 Task: Add Himalaya Kids Bubble Gum Toothpaste to the cart.
Action: Mouse moved to (286, 139)
Screenshot: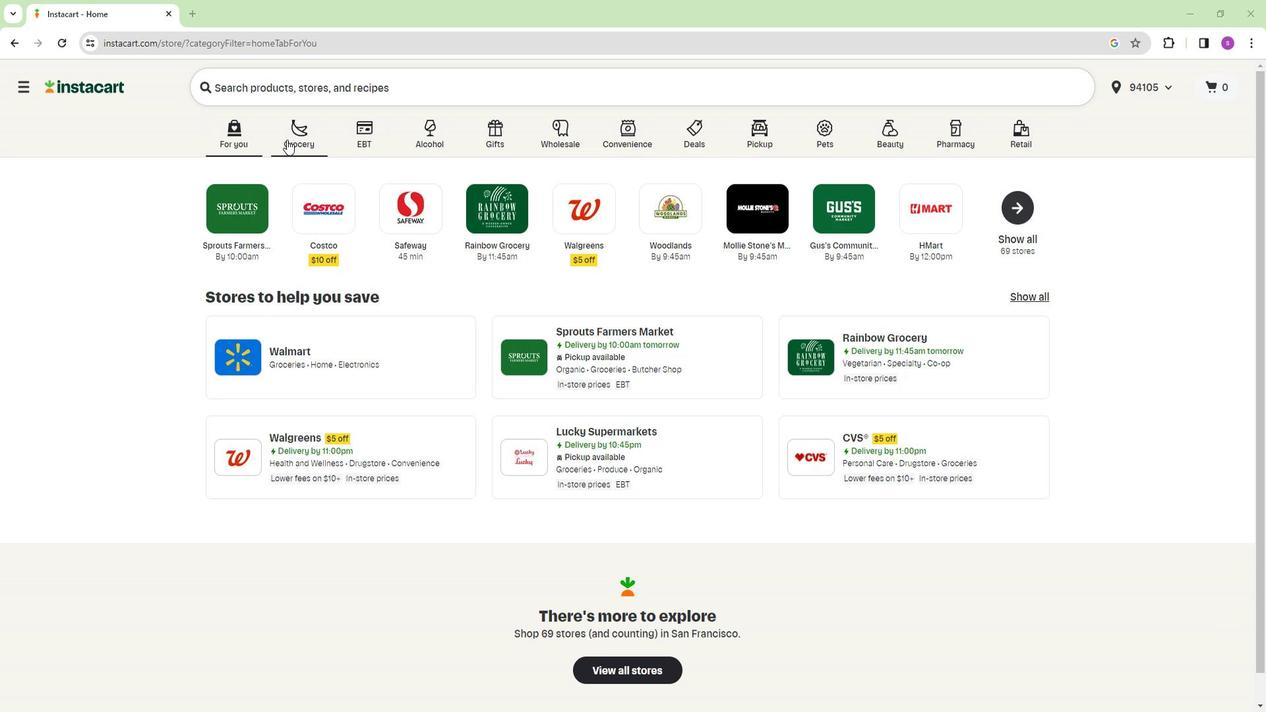 
Action: Mouse pressed left at (286, 139)
Screenshot: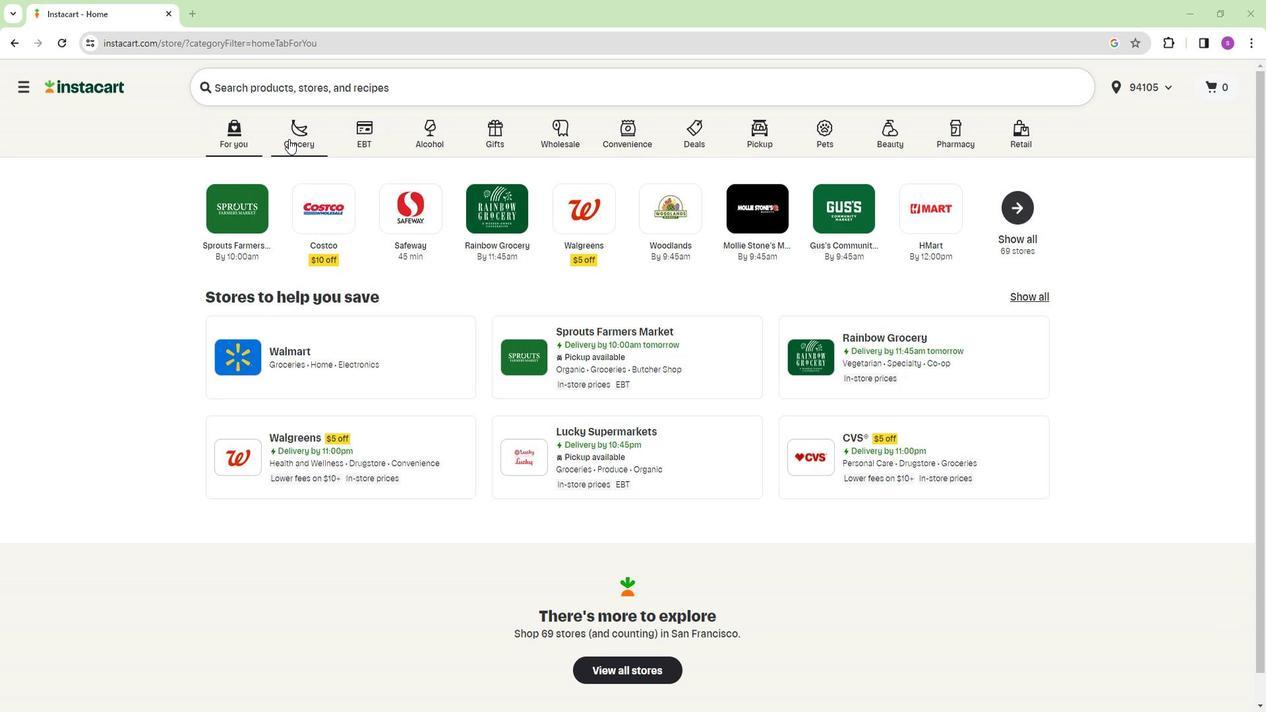 
Action: Mouse moved to (818, 217)
Screenshot: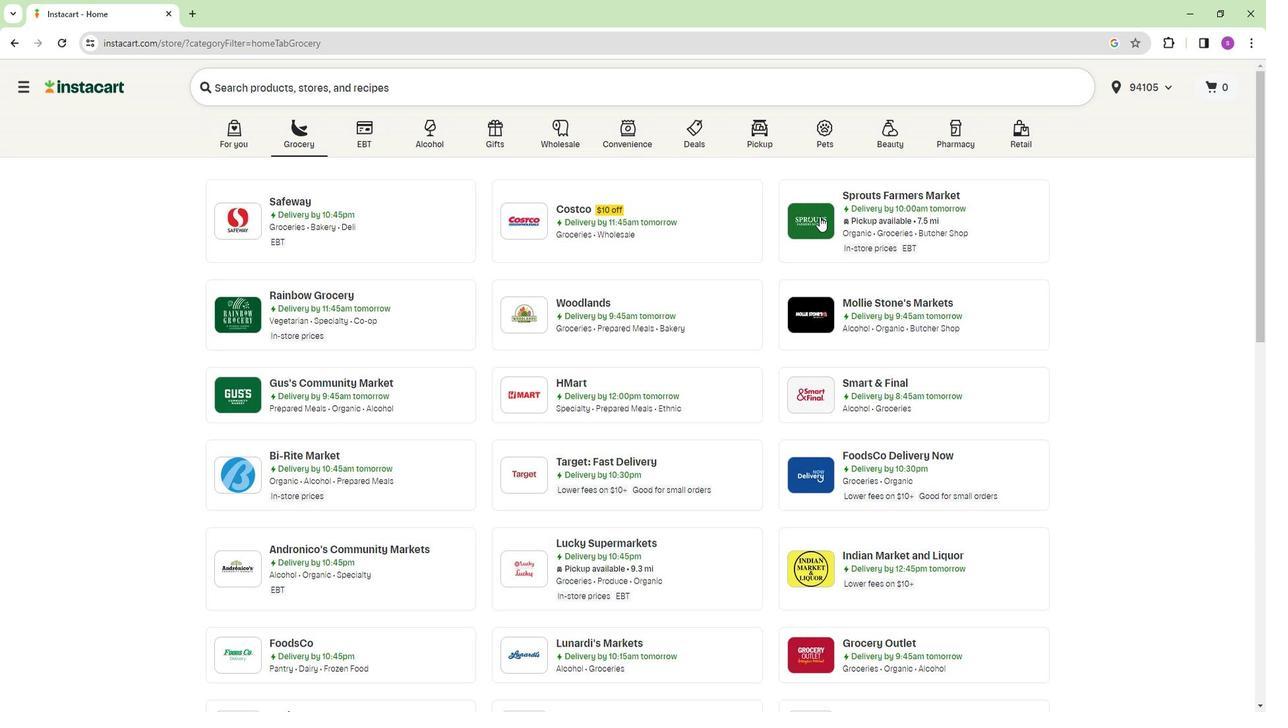 
Action: Mouse pressed left at (818, 217)
Screenshot: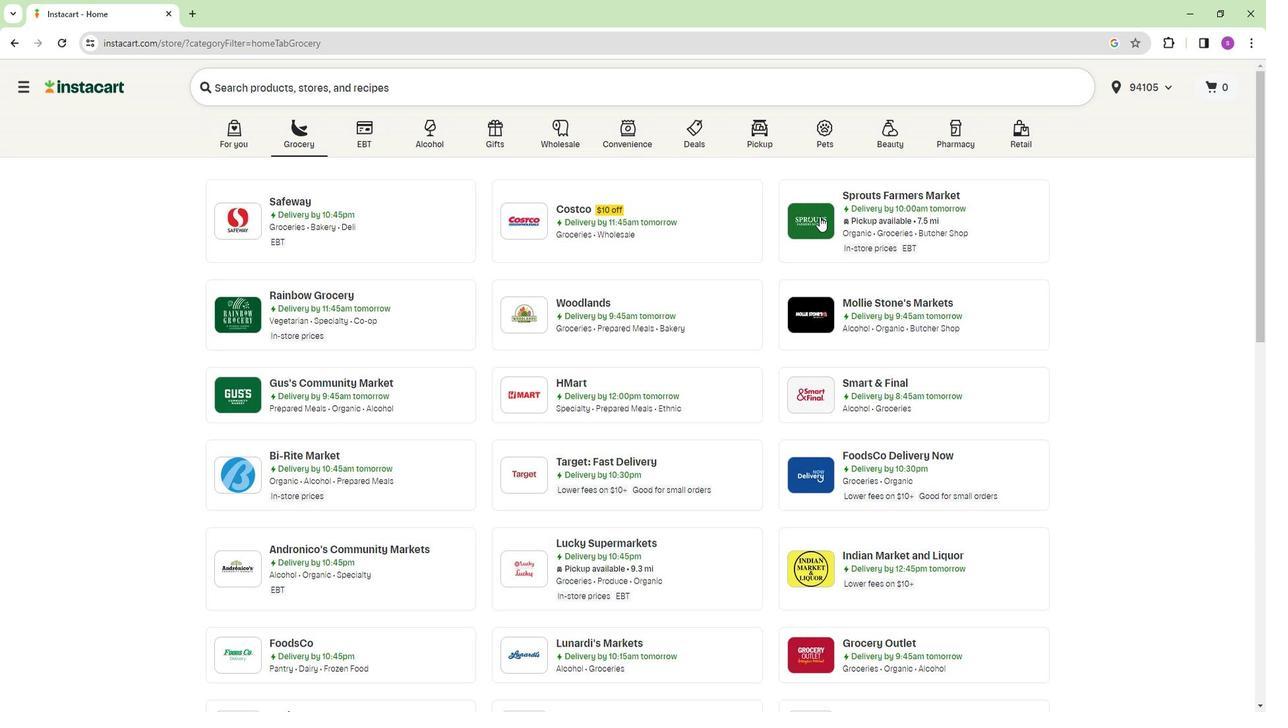 
Action: Mouse moved to (134, 380)
Screenshot: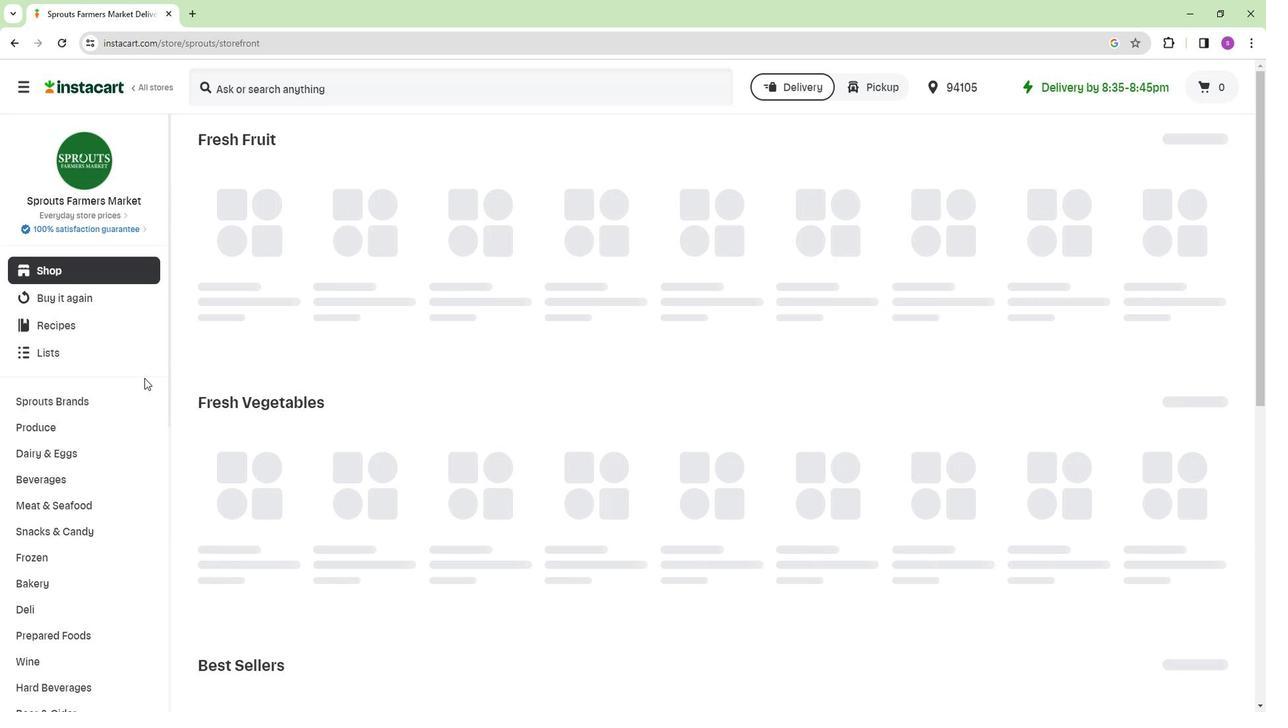
Action: Mouse scrolled (134, 380) with delta (0, 0)
Screenshot: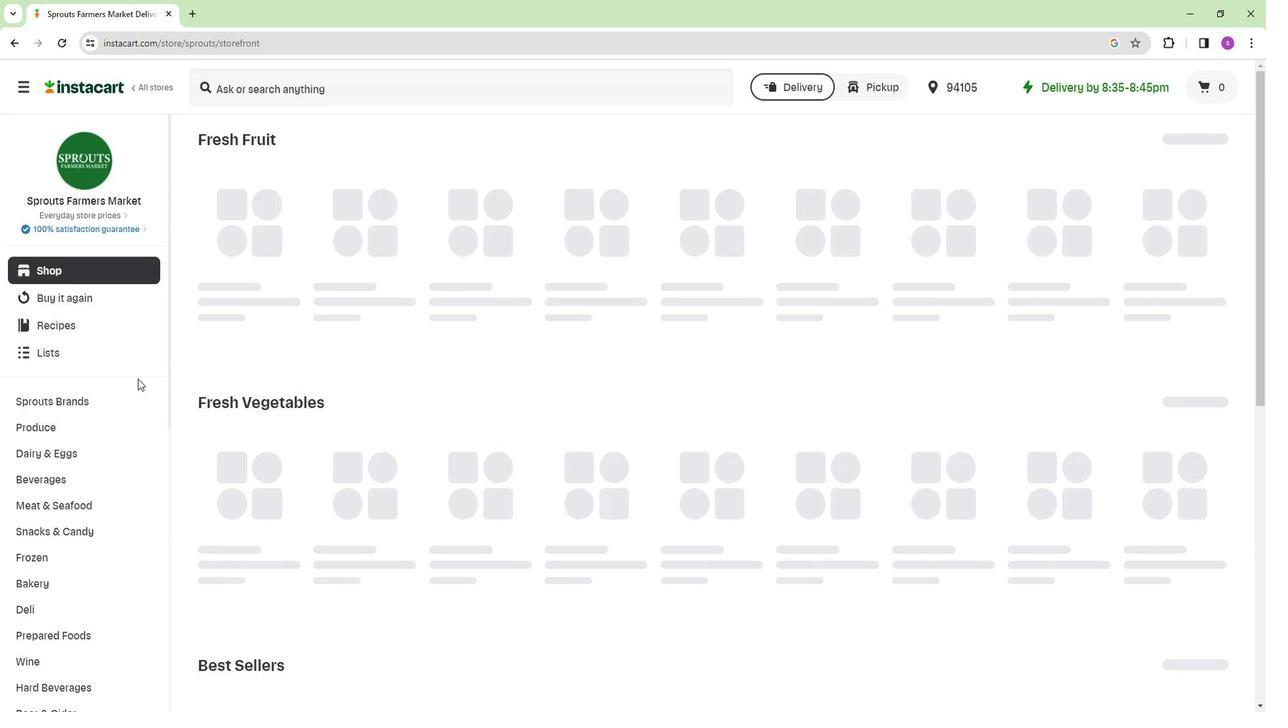 
Action: Mouse scrolled (134, 380) with delta (0, 0)
Screenshot: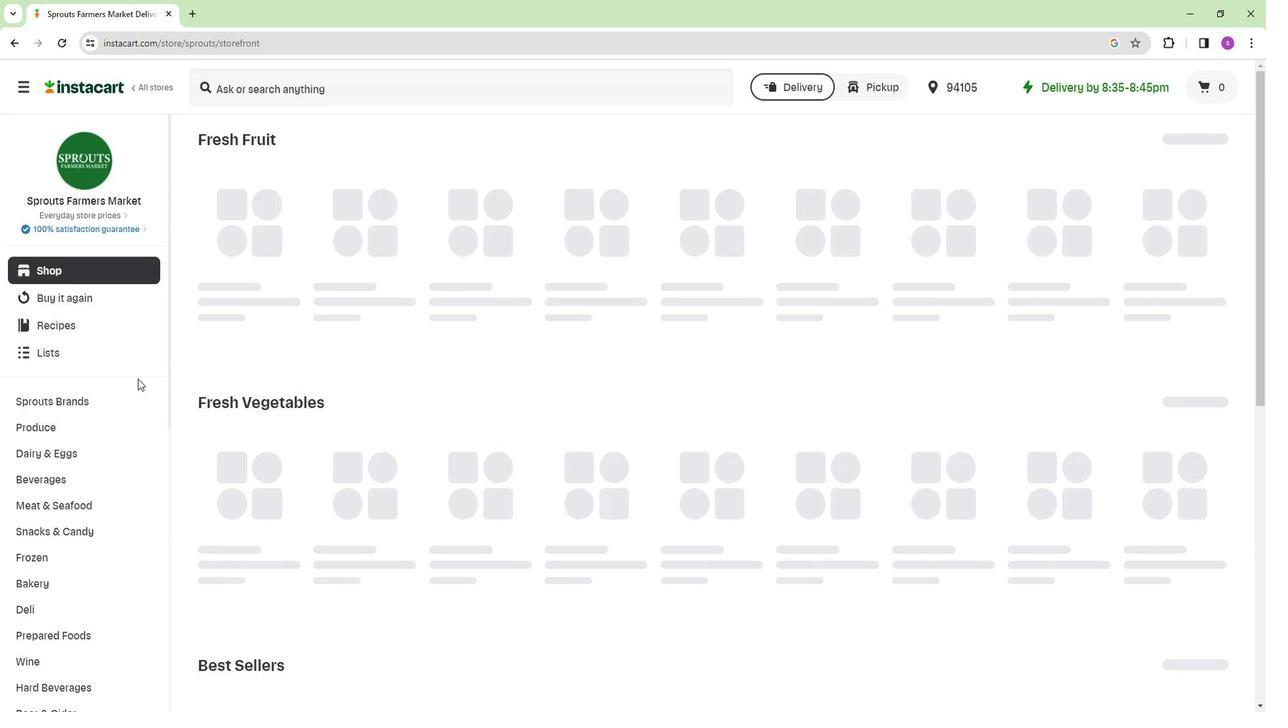 
Action: Mouse scrolled (134, 380) with delta (0, 0)
Screenshot: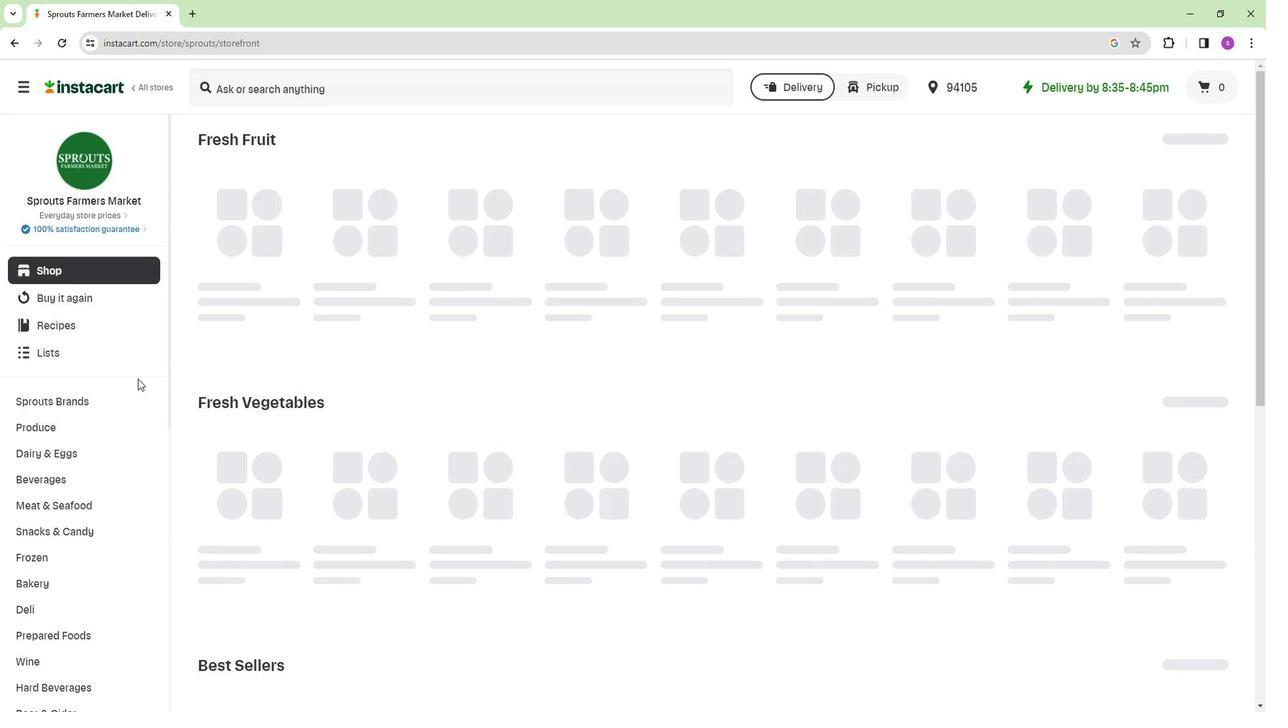 
Action: Mouse scrolled (134, 380) with delta (0, 0)
Screenshot: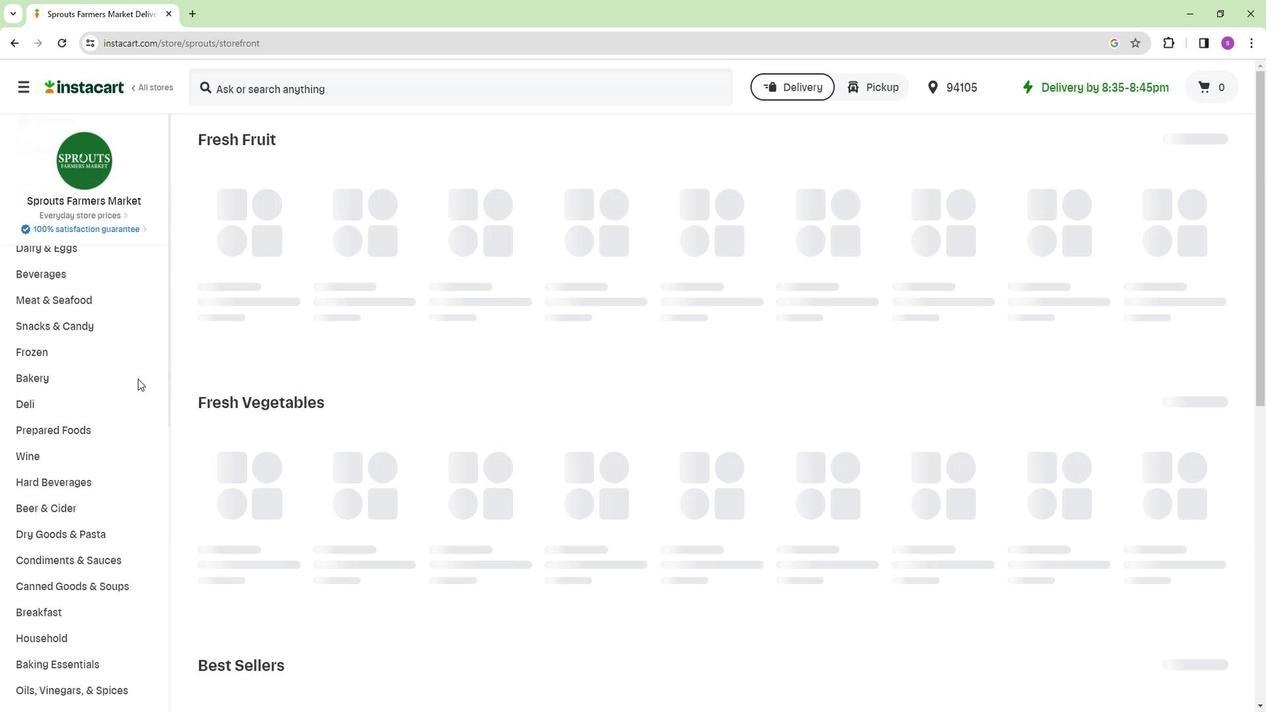 
Action: Mouse scrolled (134, 380) with delta (0, 0)
Screenshot: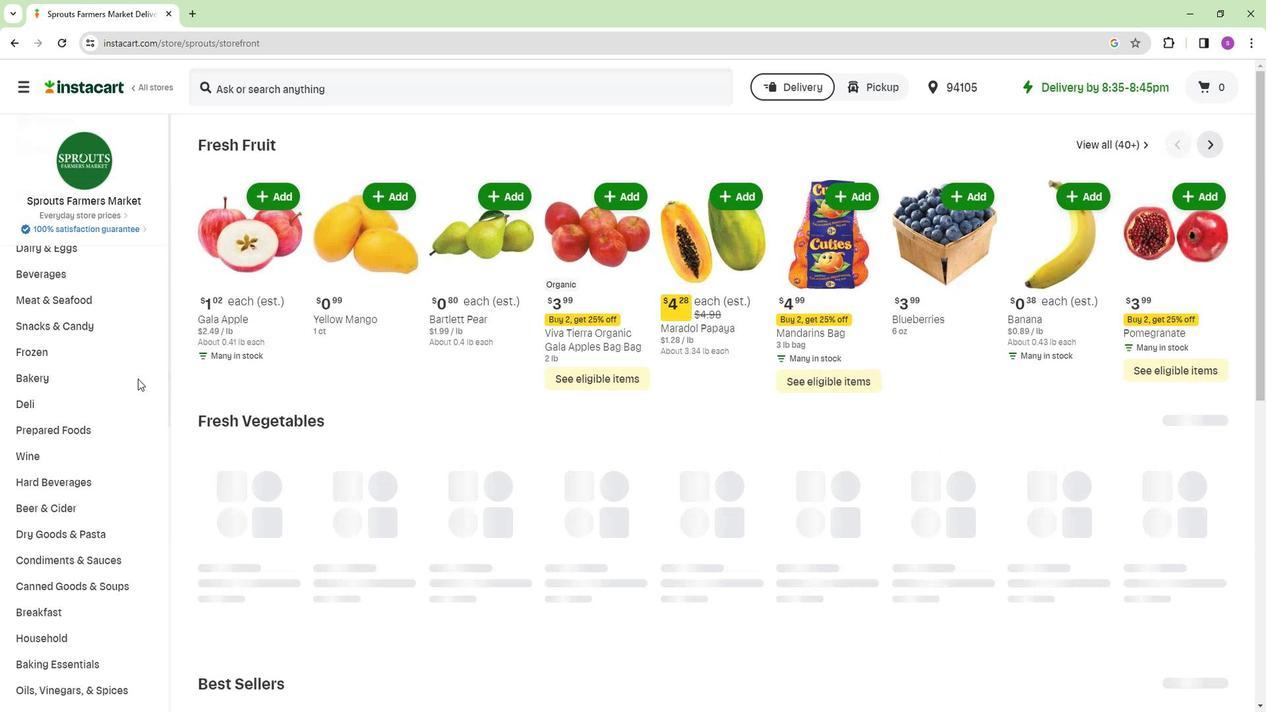 
Action: Mouse moved to (96, 525)
Screenshot: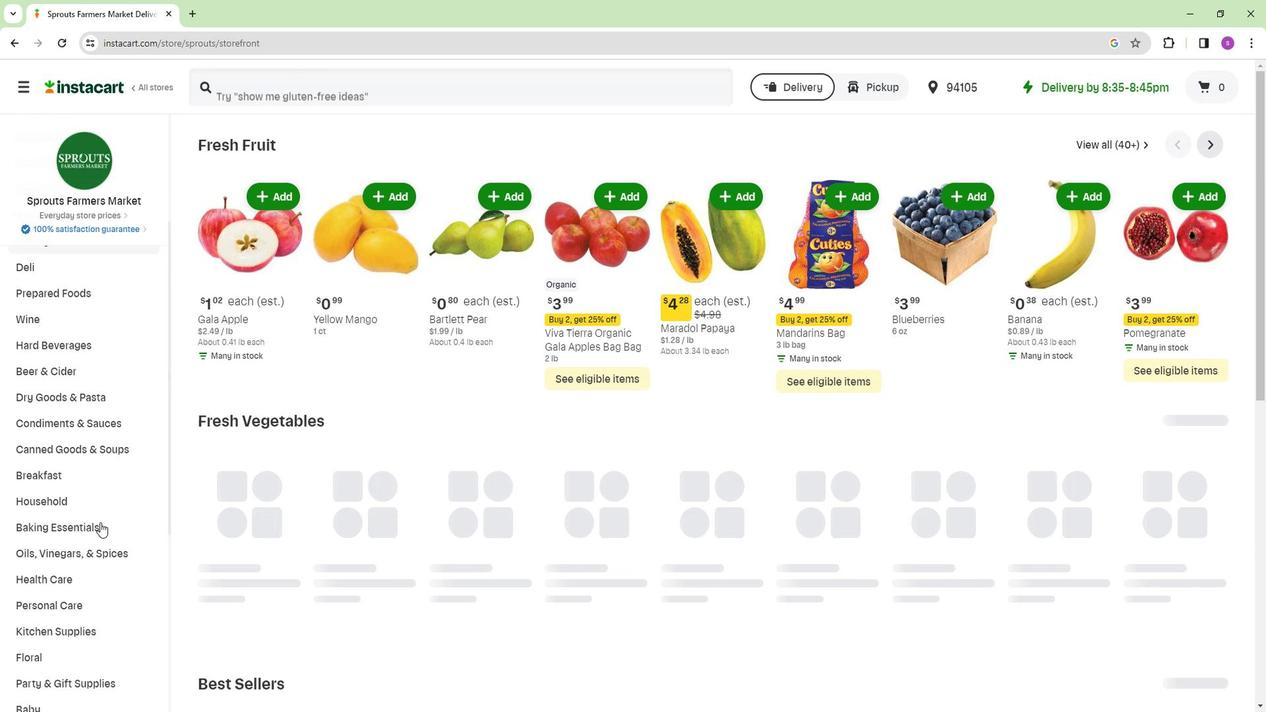 
Action: Mouse scrolled (96, 524) with delta (0, 0)
Screenshot: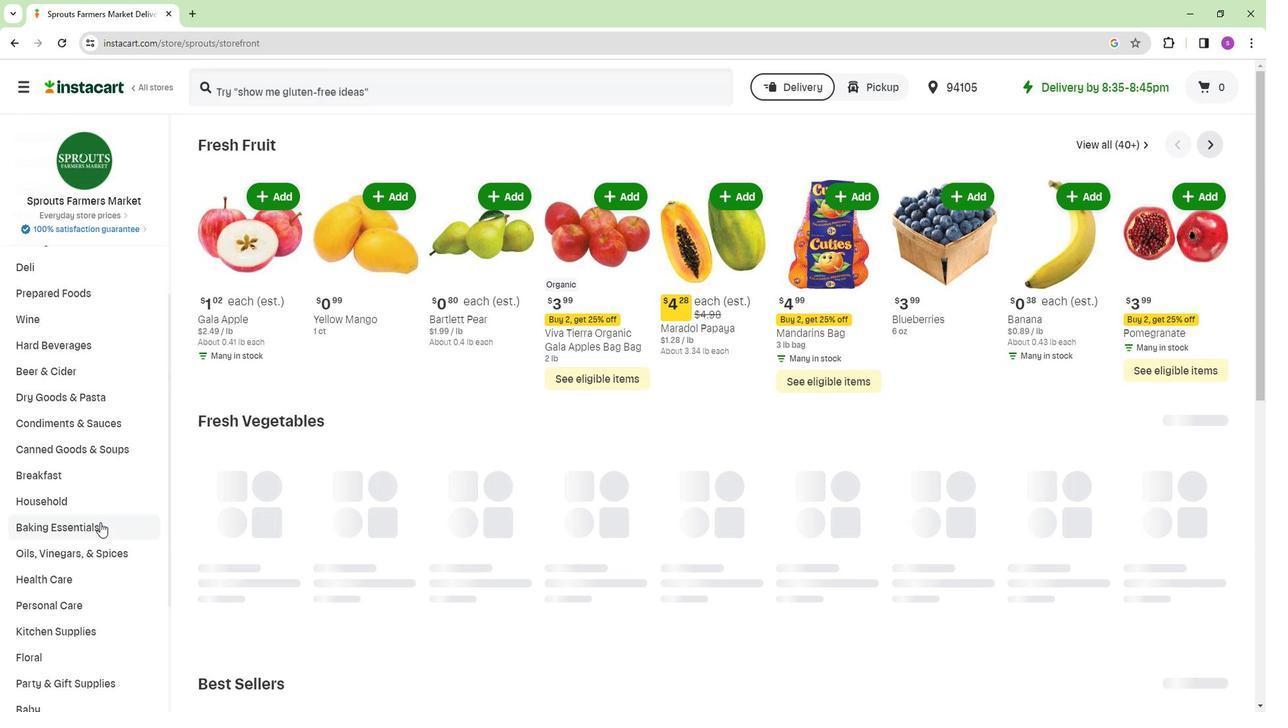 
Action: Mouse moved to (69, 539)
Screenshot: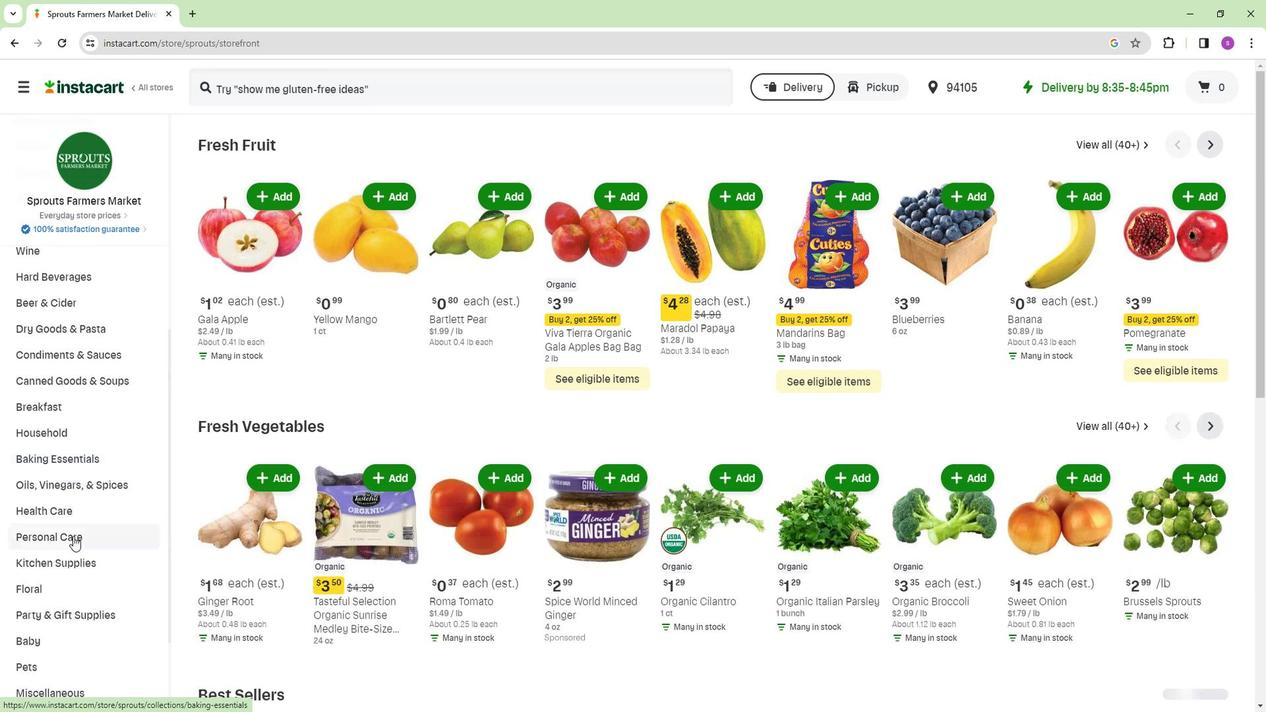 
Action: Mouse pressed left at (69, 539)
Screenshot: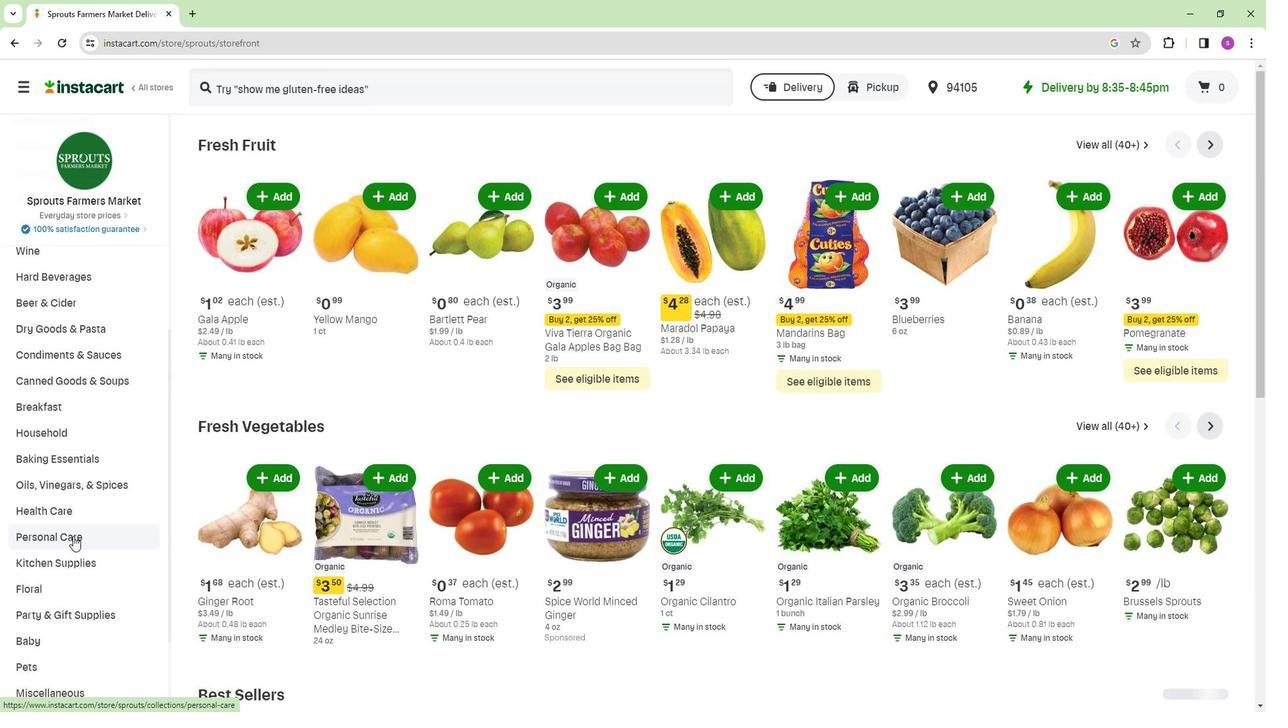 
Action: Mouse moved to (412, 178)
Screenshot: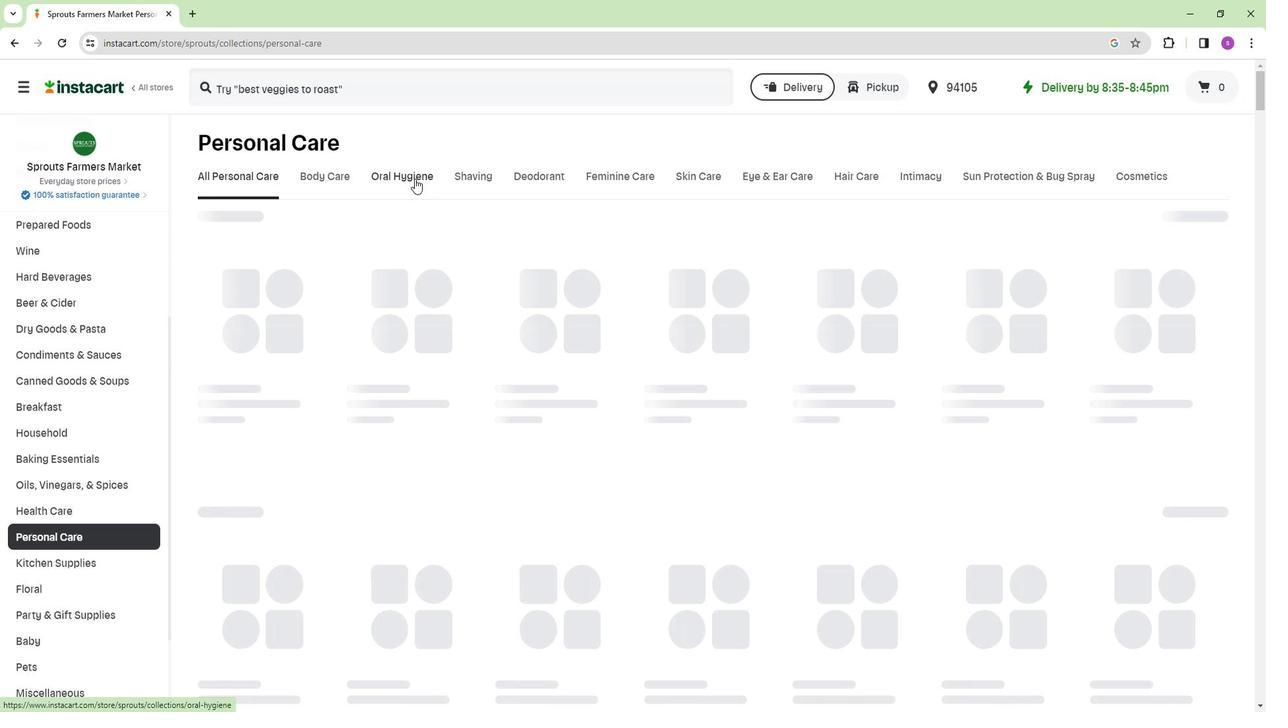 
Action: Mouse pressed left at (412, 178)
Screenshot: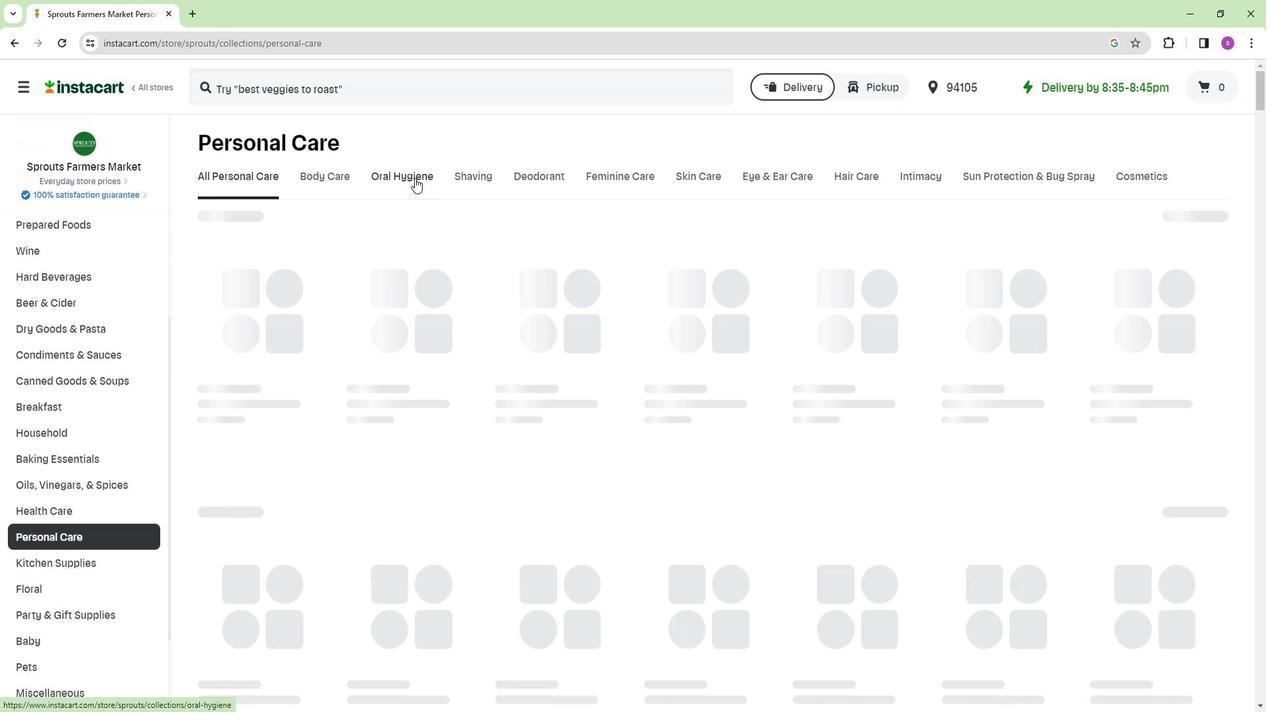 
Action: Mouse moved to (716, 235)
Screenshot: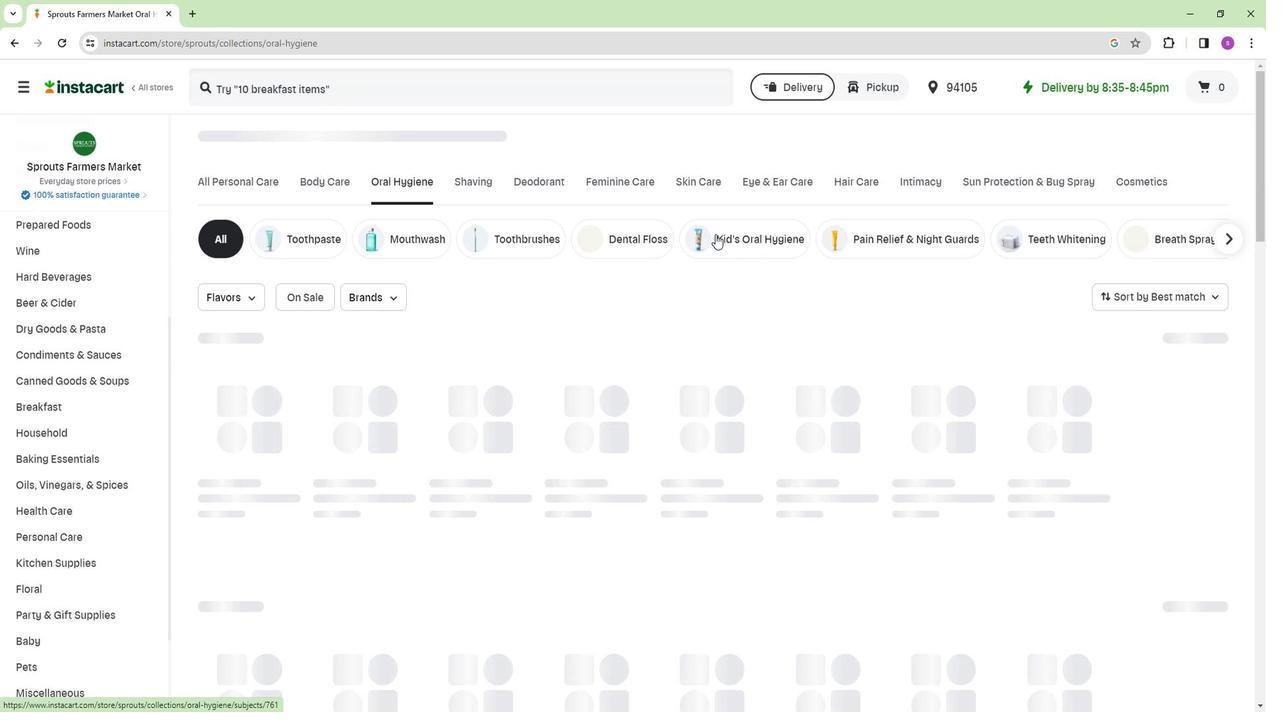 
Action: Mouse pressed left at (716, 235)
Screenshot: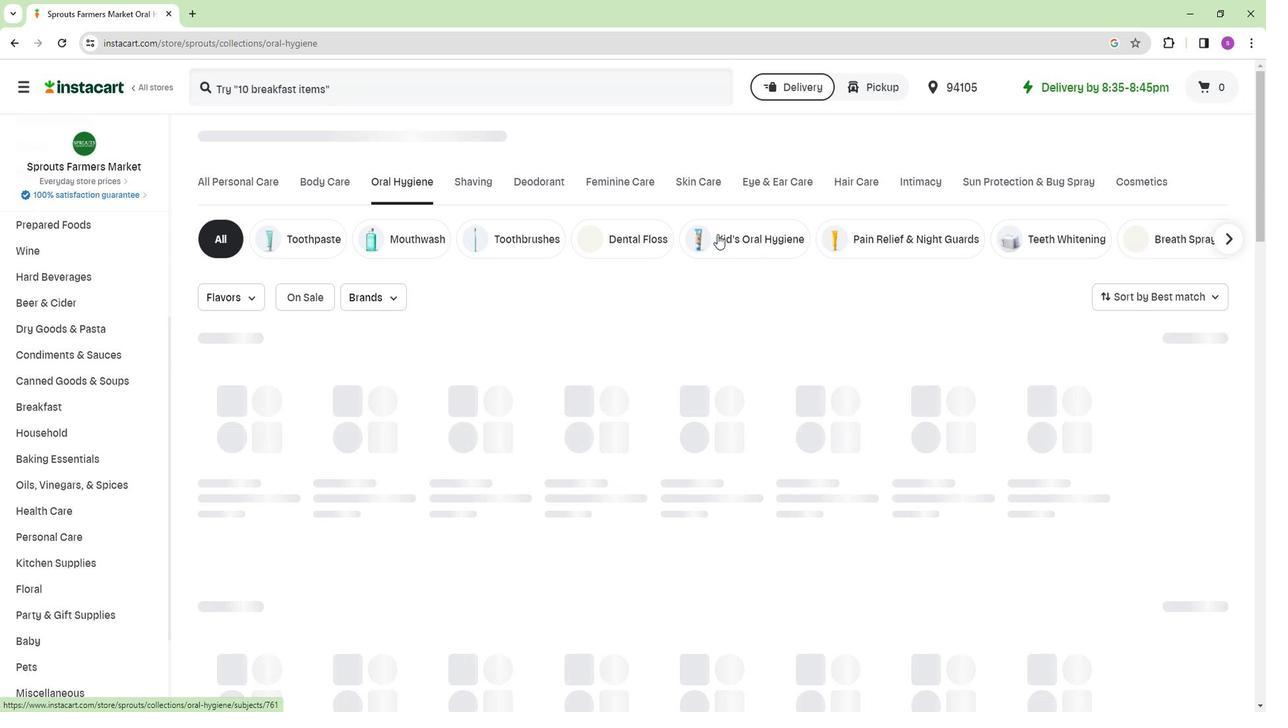 
Action: Mouse moved to (464, 89)
Screenshot: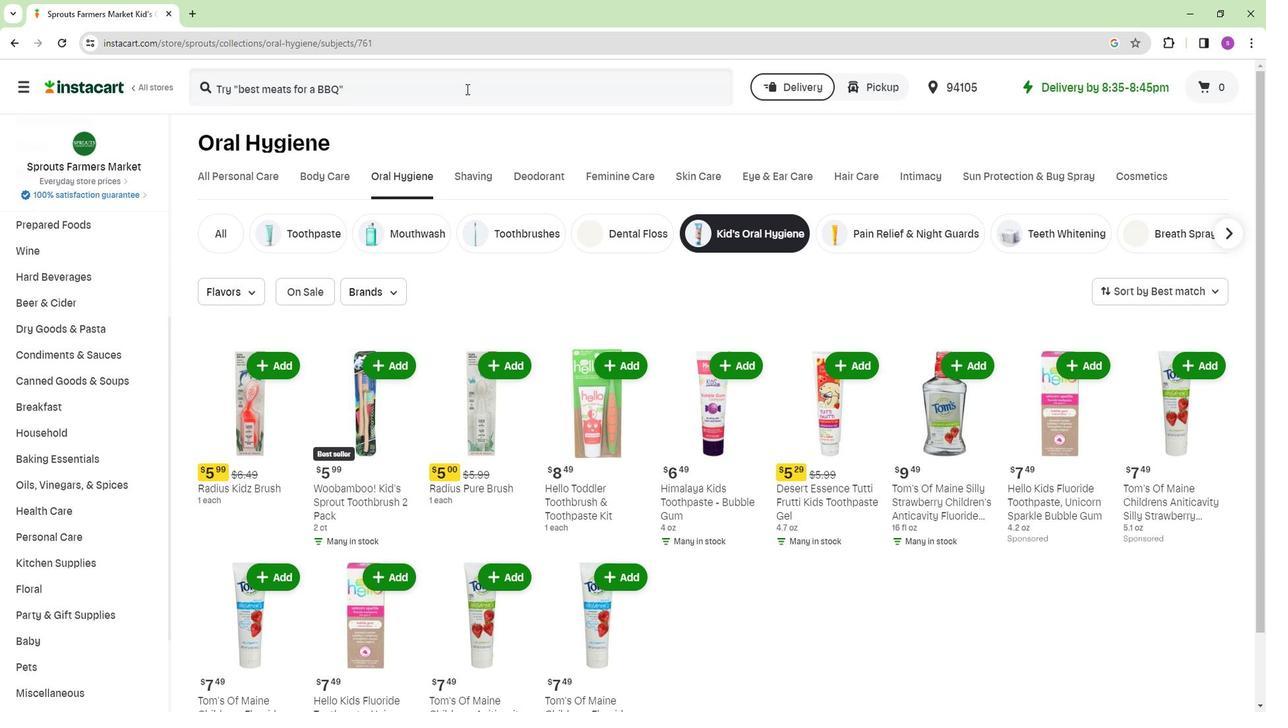 
Action: Mouse pressed left at (464, 89)
Screenshot: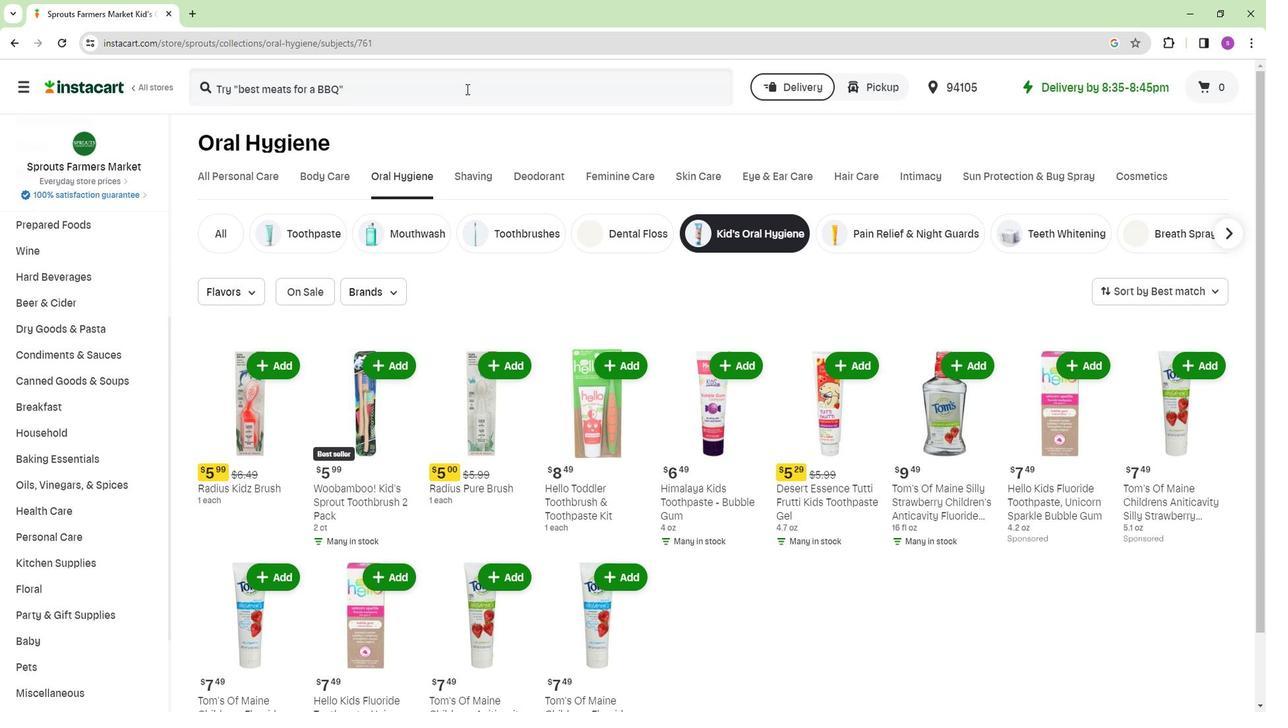 
Action: Key pressed <Key.shift>Himalaya<Key.space><Key.shift>Kids<Key.space><Key.shift>Bubble<Key.space><Key.shift>Gum<Key.space><Key.shift>Toothpaste<Key.enter>
Screenshot: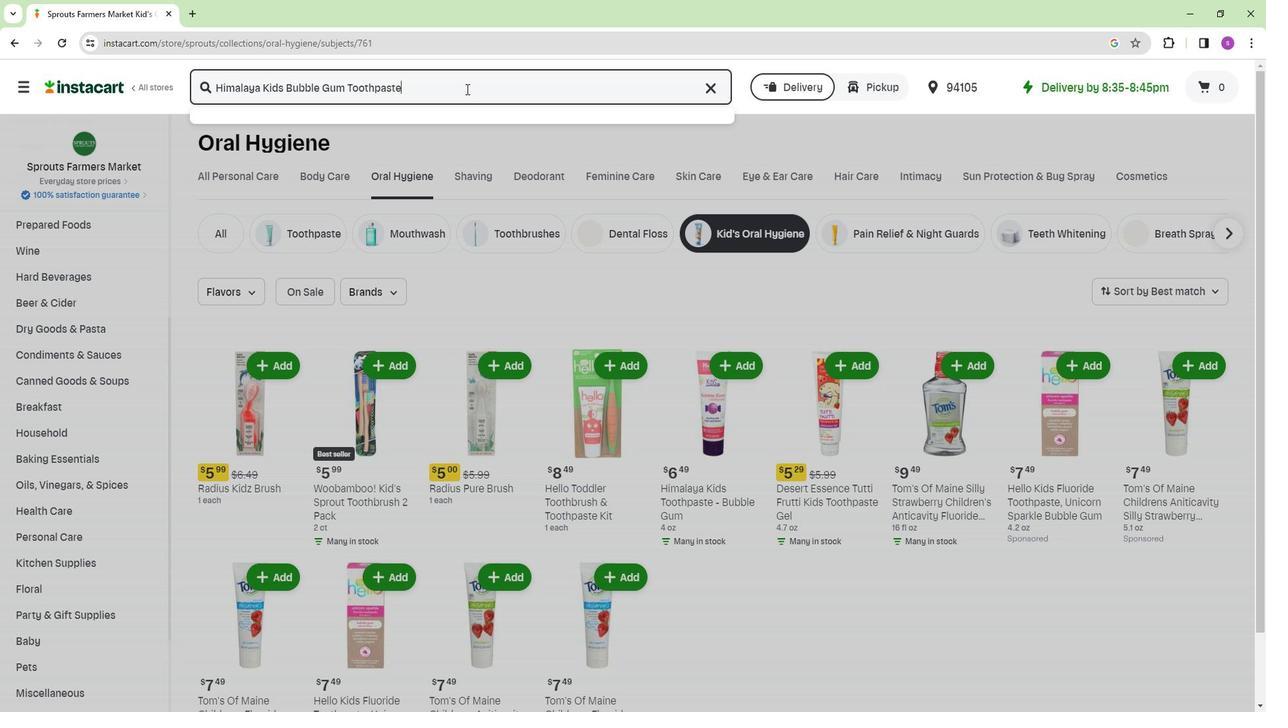 
Action: Mouse moved to (339, 267)
Screenshot: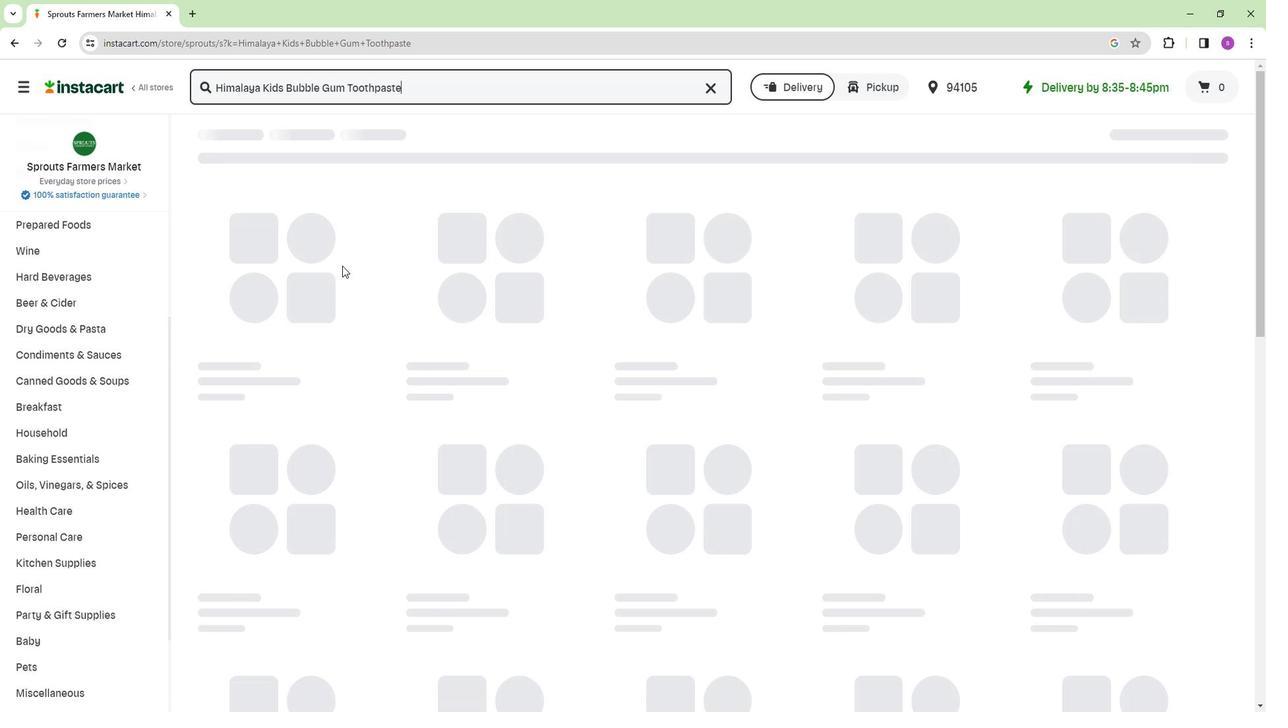 
Action: Mouse scrolled (339, 266) with delta (0, 0)
Screenshot: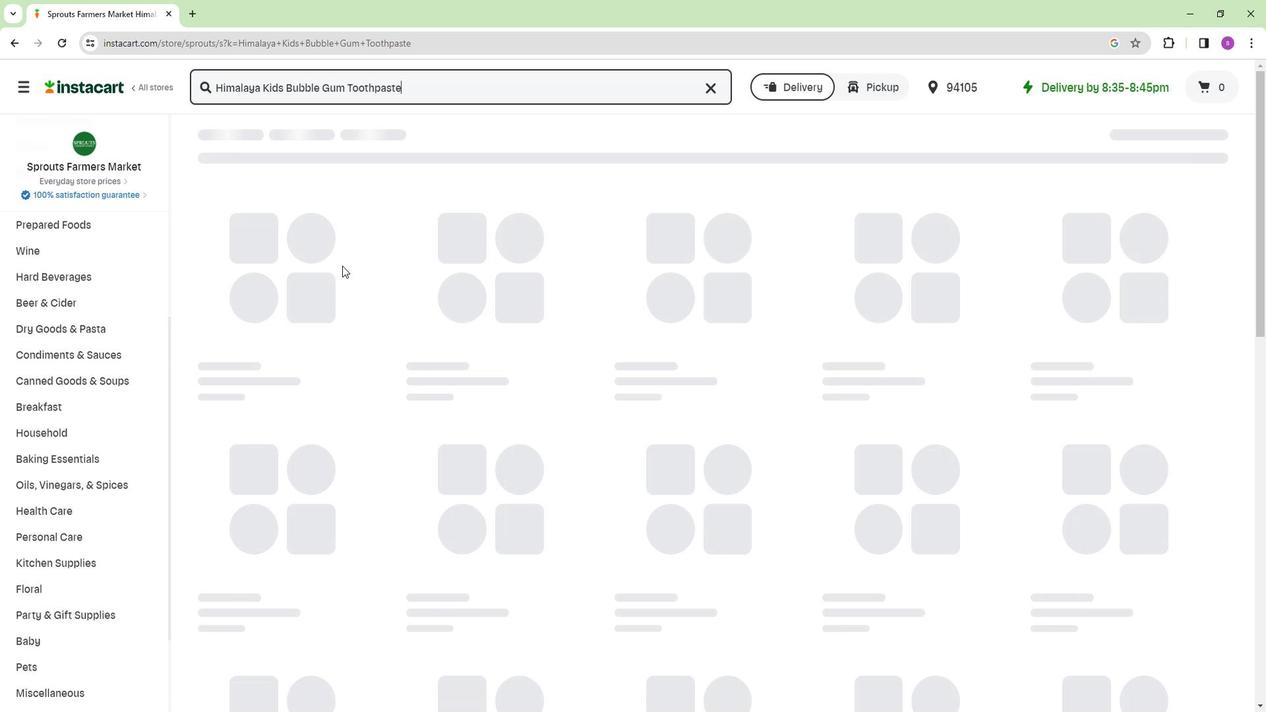 
Action: Mouse scrolled (339, 266) with delta (0, 0)
Screenshot: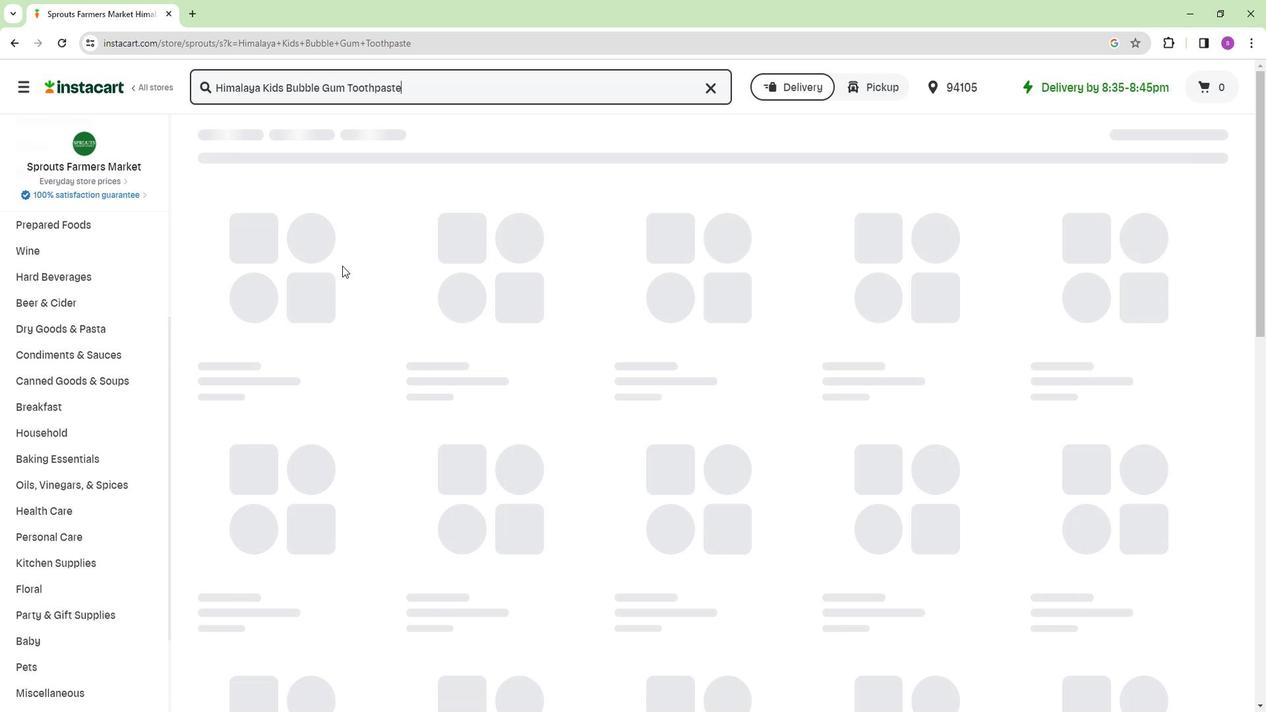 
Action: Mouse moved to (383, 338)
Screenshot: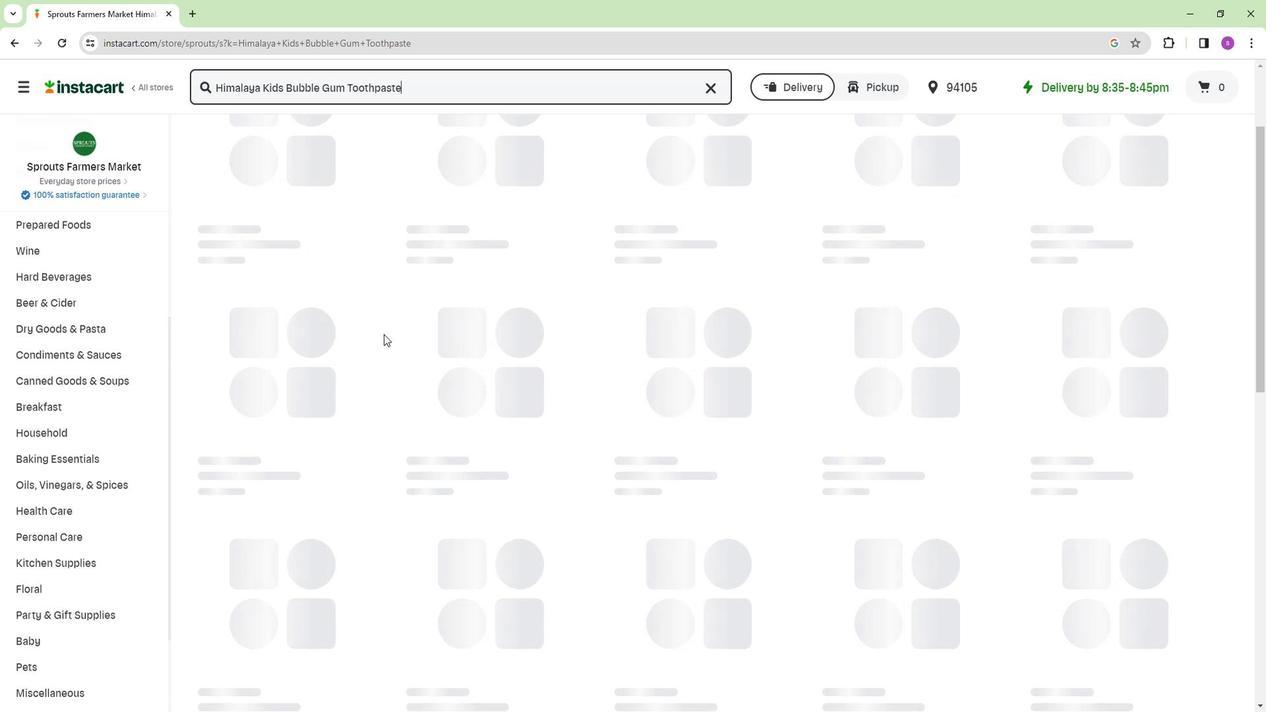 
Action: Mouse scrolled (383, 339) with delta (0, 0)
Screenshot: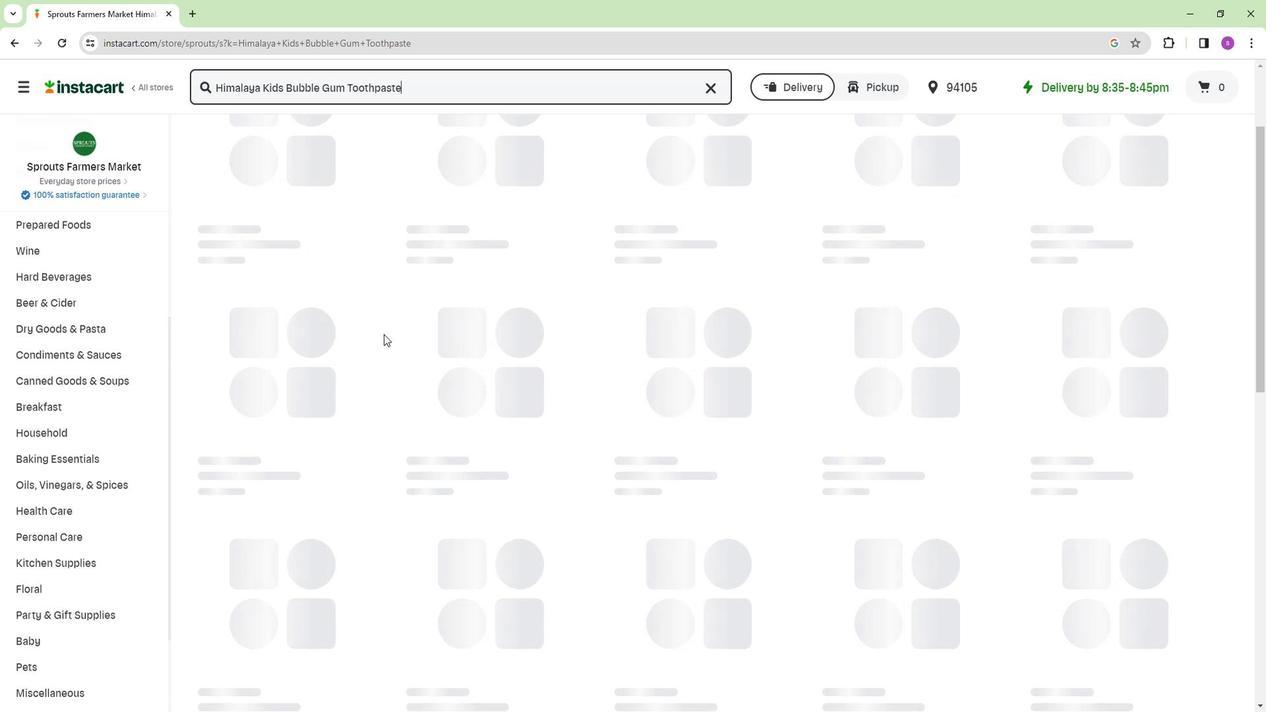 
Action: Mouse moved to (389, 346)
Screenshot: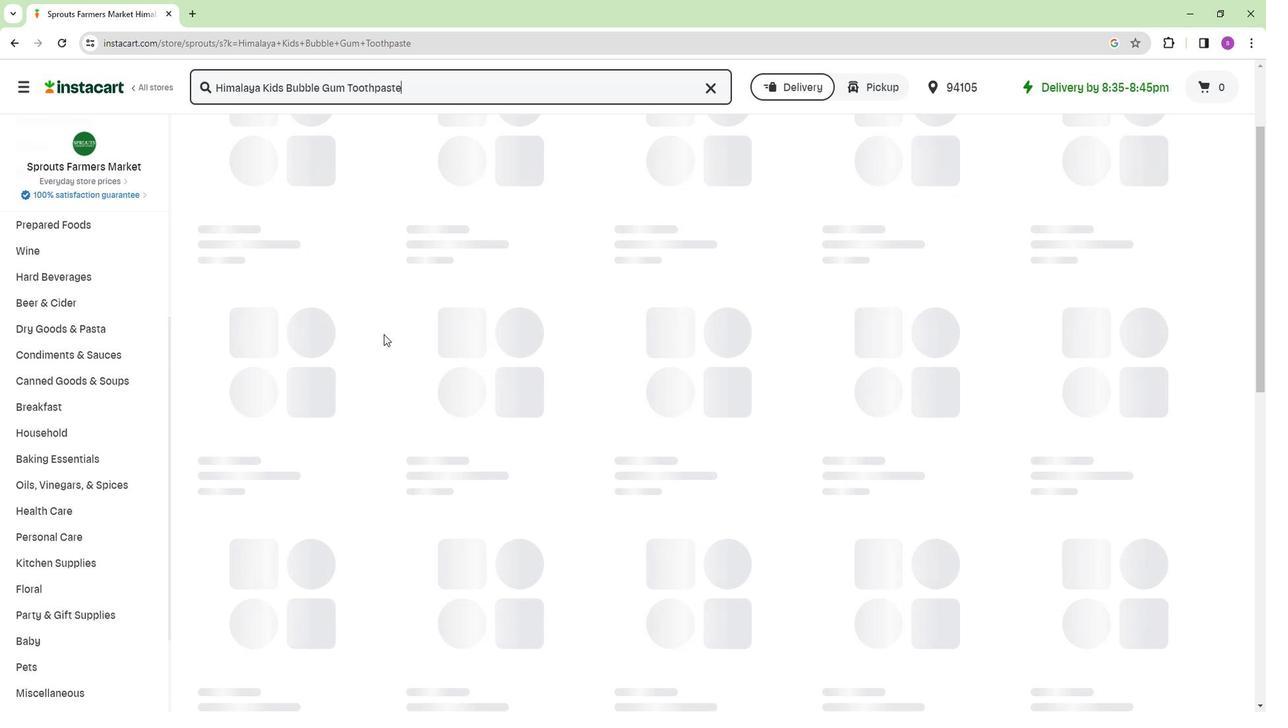
Action: Mouse scrolled (389, 347) with delta (0, 0)
Screenshot: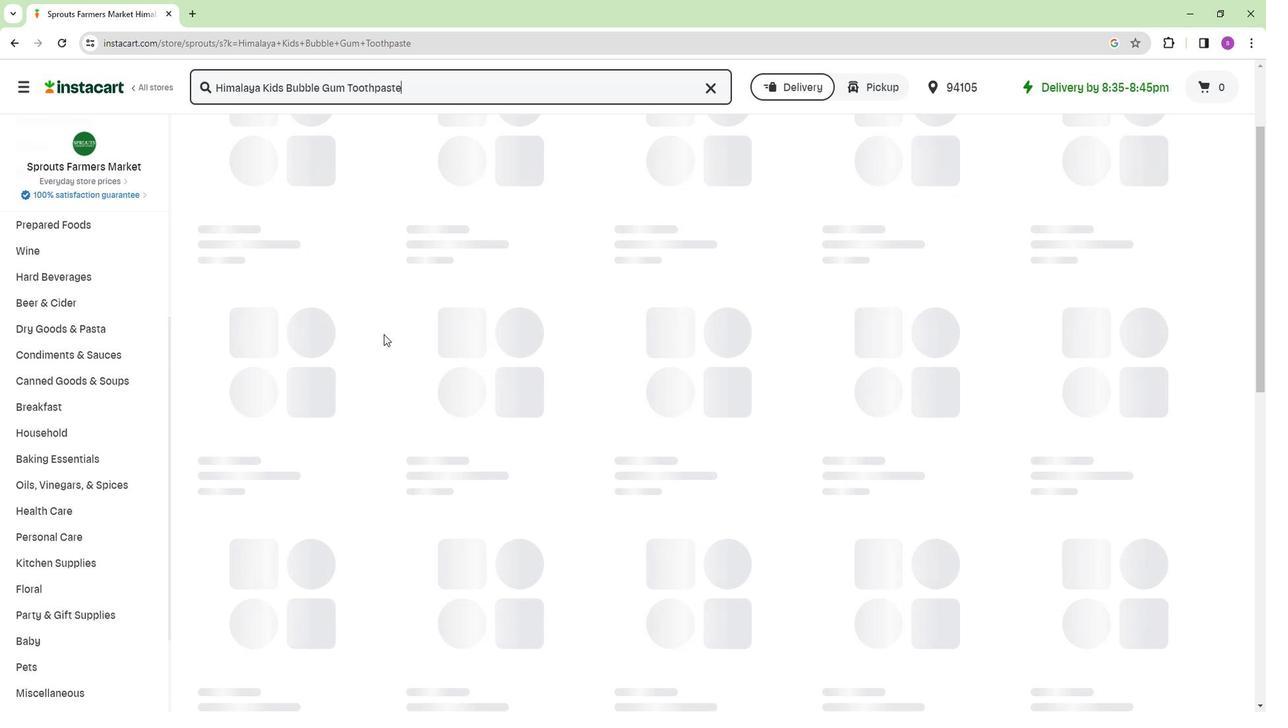 
Action: Mouse moved to (393, 350)
Screenshot: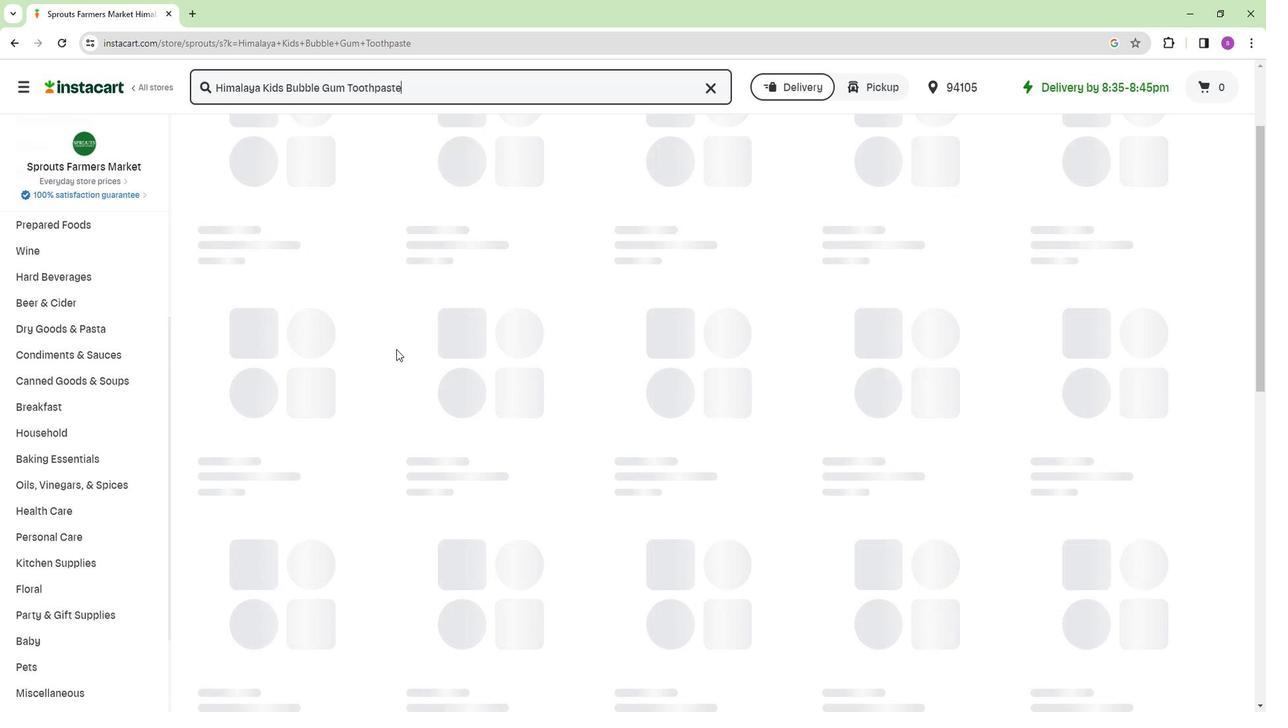 
Action: Mouse scrolled (393, 350) with delta (0, 0)
Screenshot: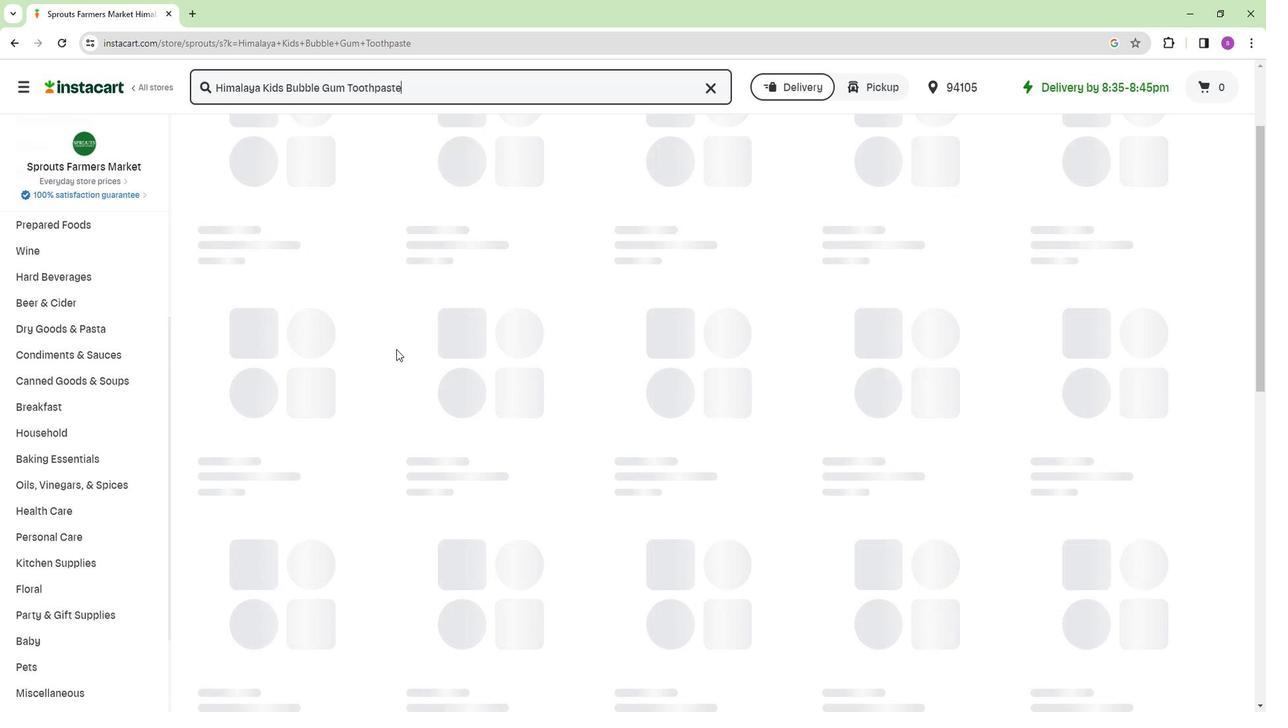 
Action: Mouse moved to (364, 386)
Screenshot: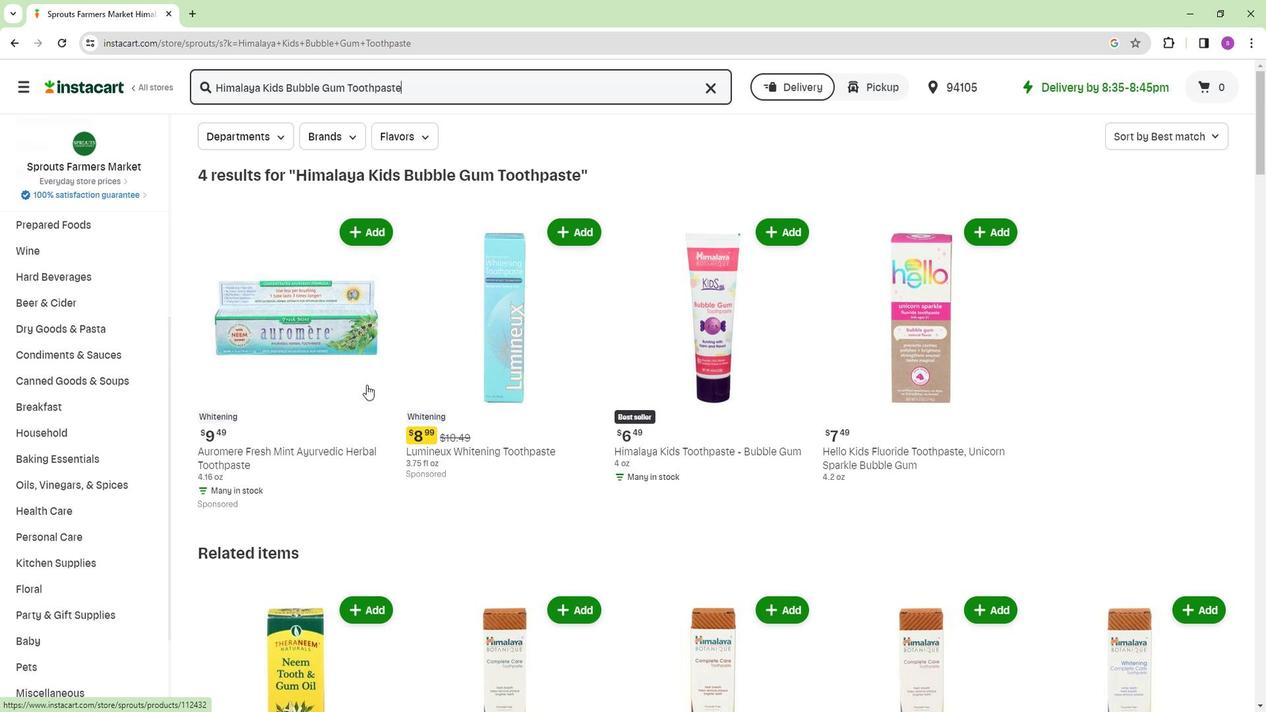 
Action: Mouse scrolled (364, 385) with delta (0, 0)
Screenshot: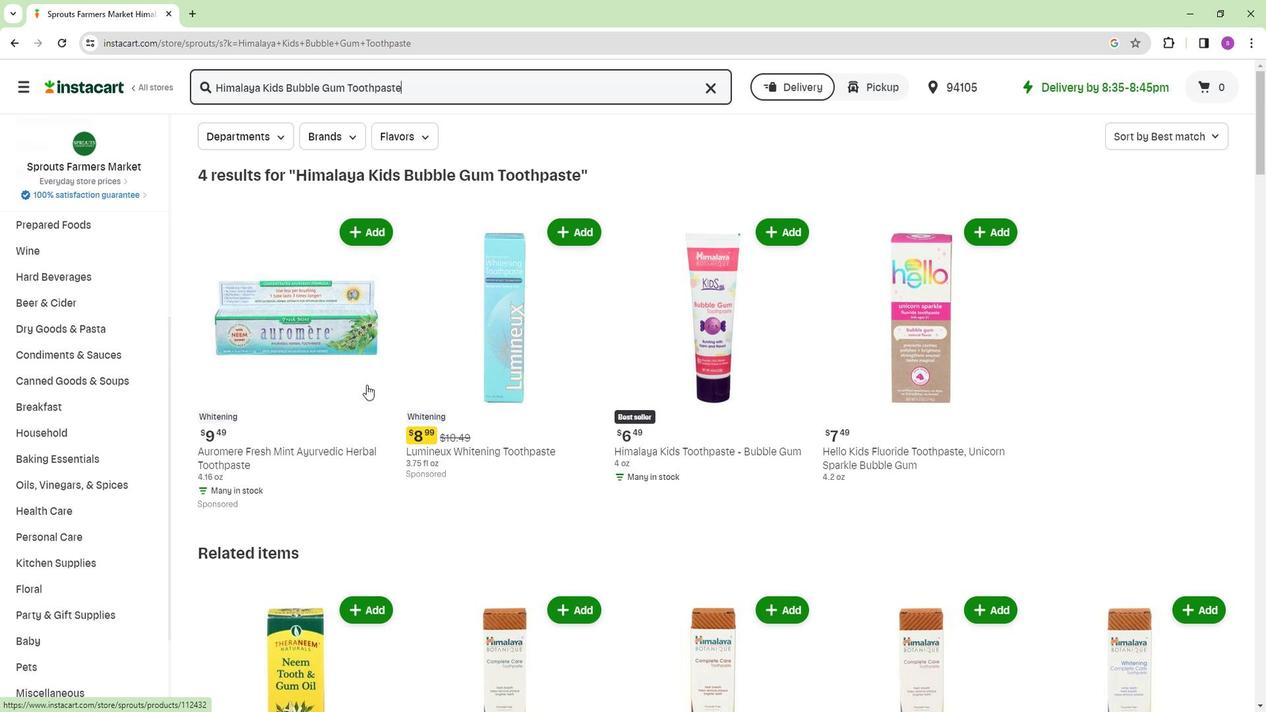 
Action: Mouse moved to (662, 395)
Screenshot: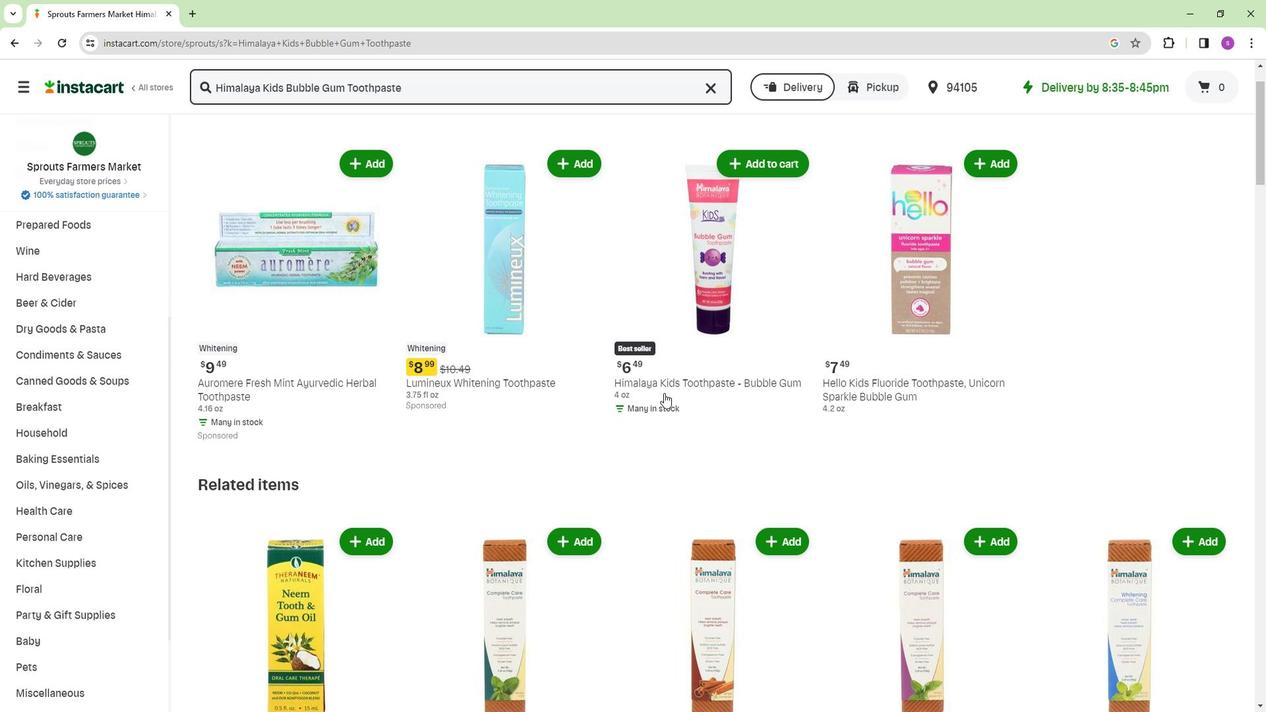 
Action: Mouse scrolled (662, 394) with delta (0, 0)
Screenshot: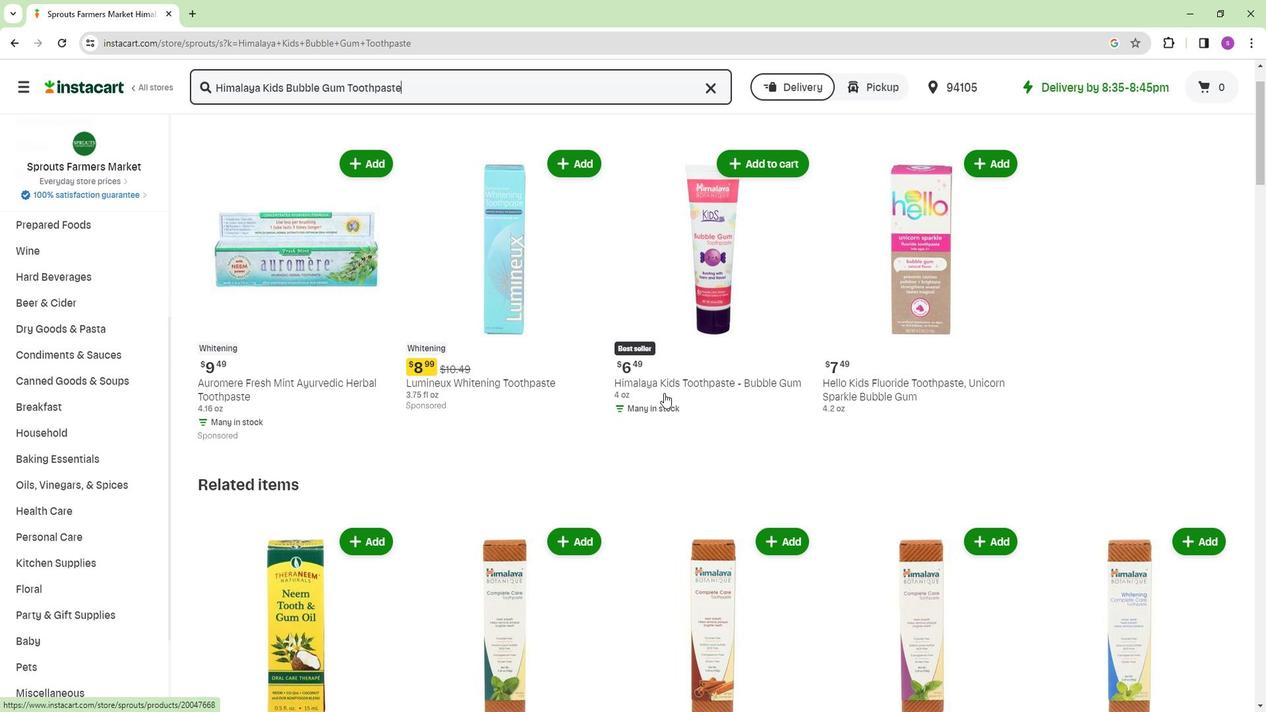 
Action: Mouse moved to (558, 374)
Screenshot: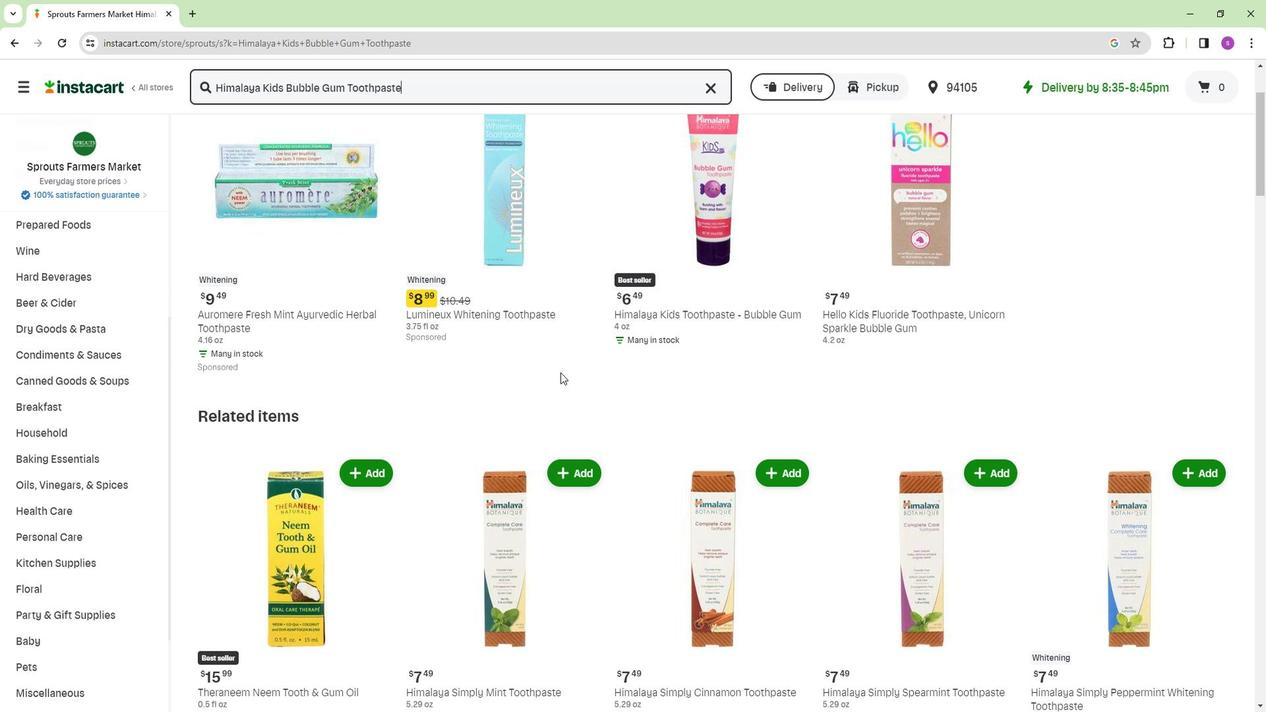 
Action: Mouse scrolled (558, 373) with delta (0, 0)
Screenshot: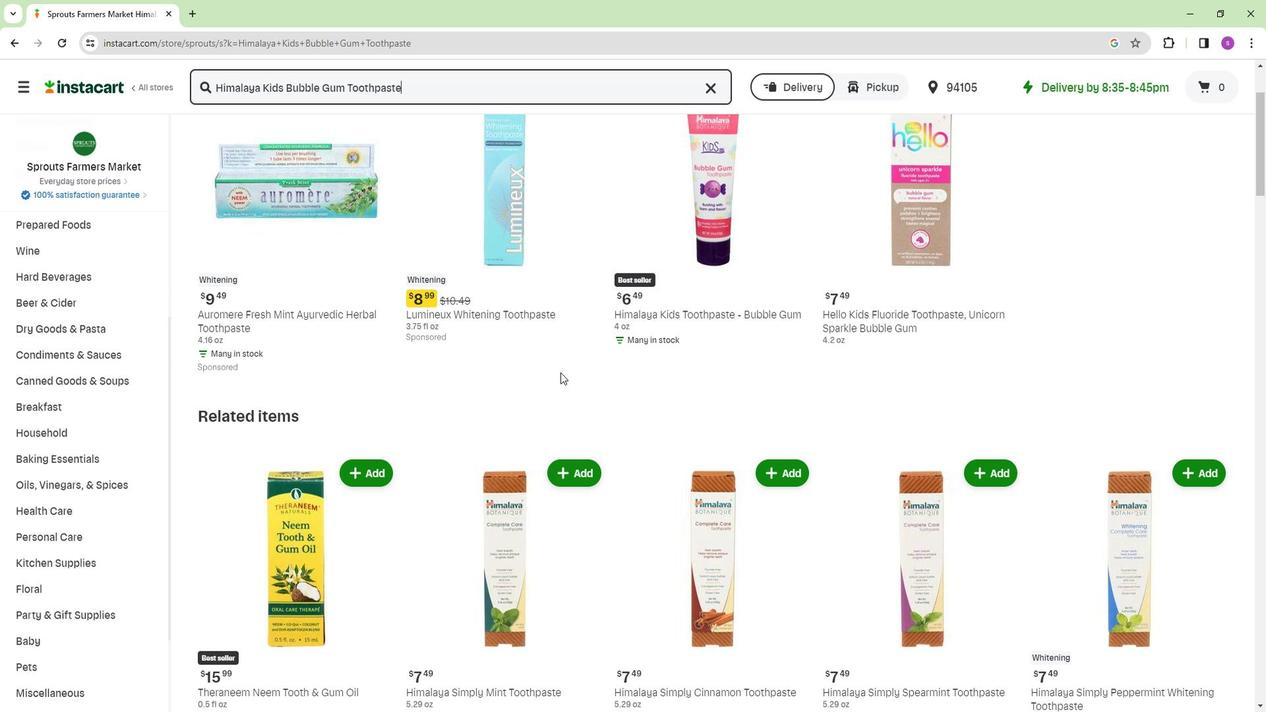 
Action: Mouse moved to (558, 373)
Screenshot: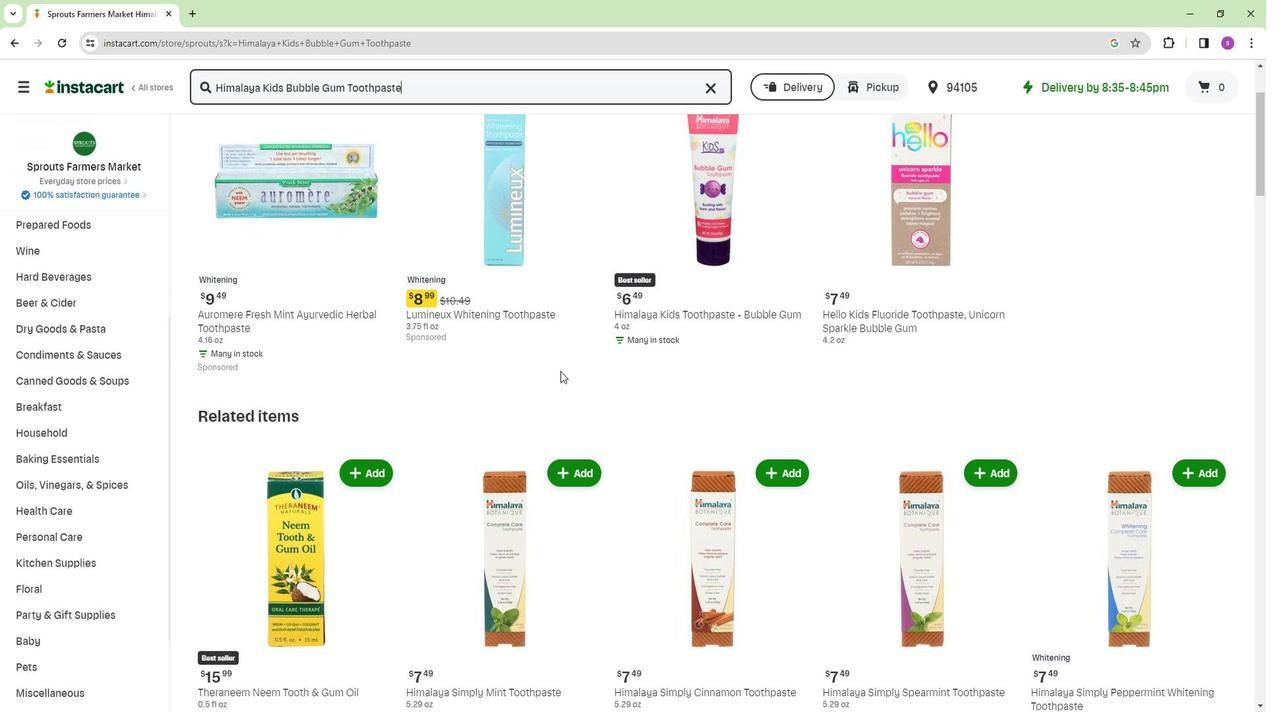 
Action: Mouse scrolled (558, 372) with delta (0, 0)
Screenshot: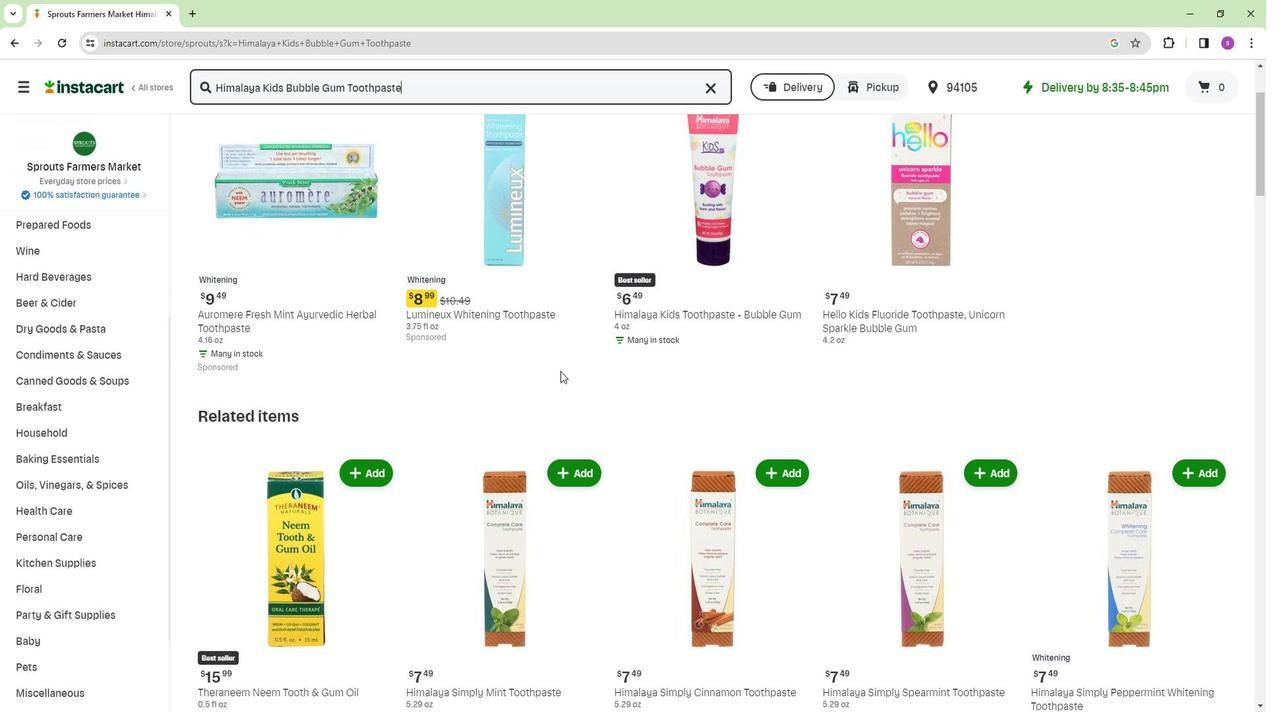 
Action: Mouse moved to (467, 390)
Screenshot: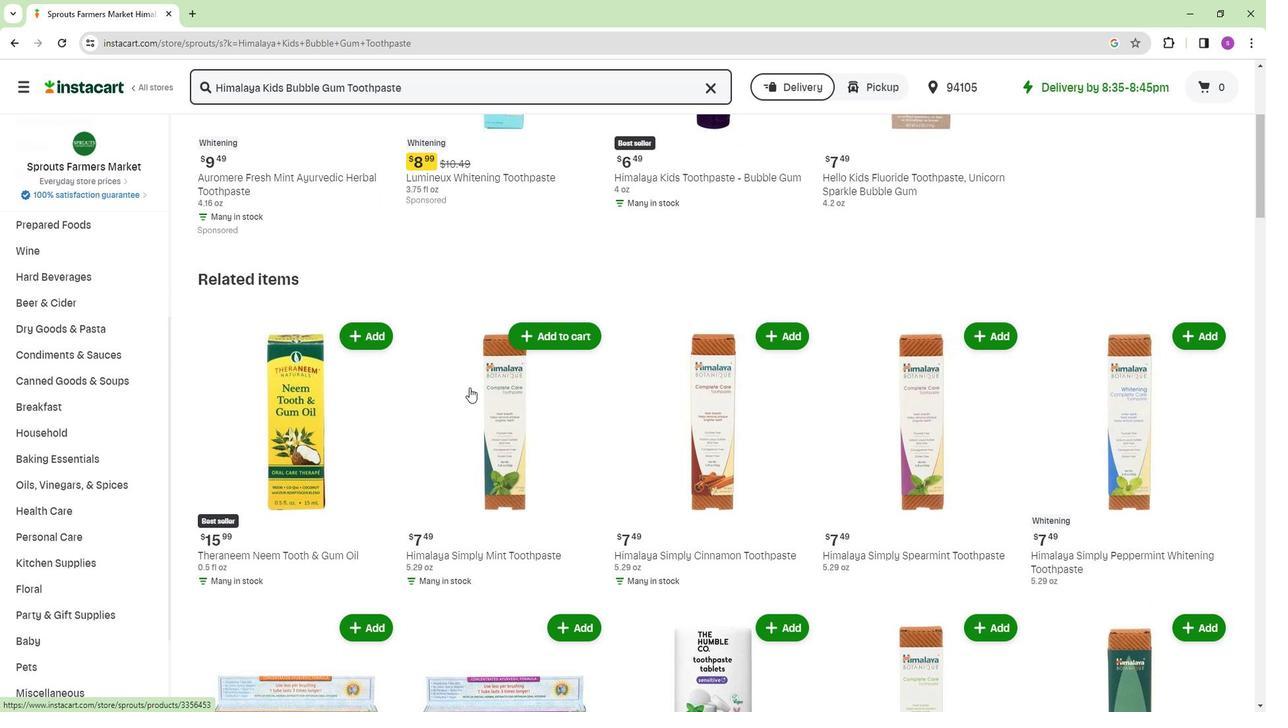 
Action: Mouse scrolled (467, 389) with delta (0, 0)
Screenshot: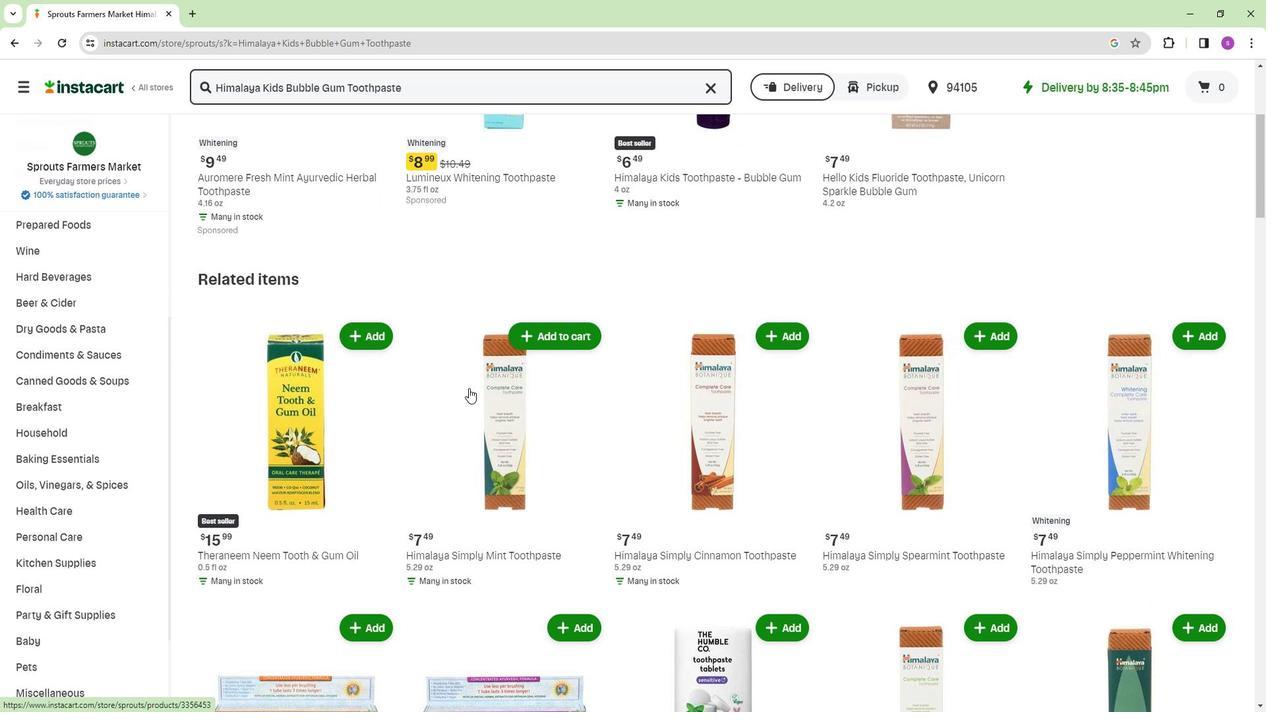 
Action: Mouse moved to (582, 415)
Screenshot: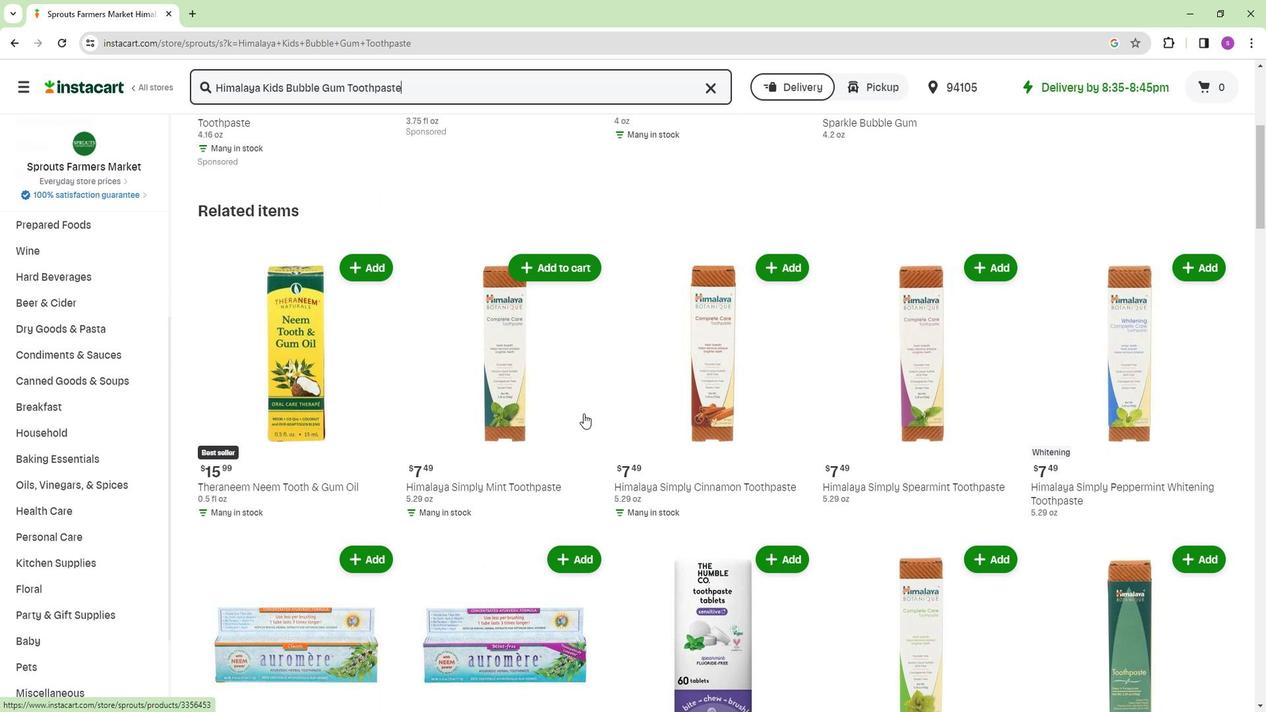 
Action: Mouse scrolled (582, 414) with delta (0, 0)
Screenshot: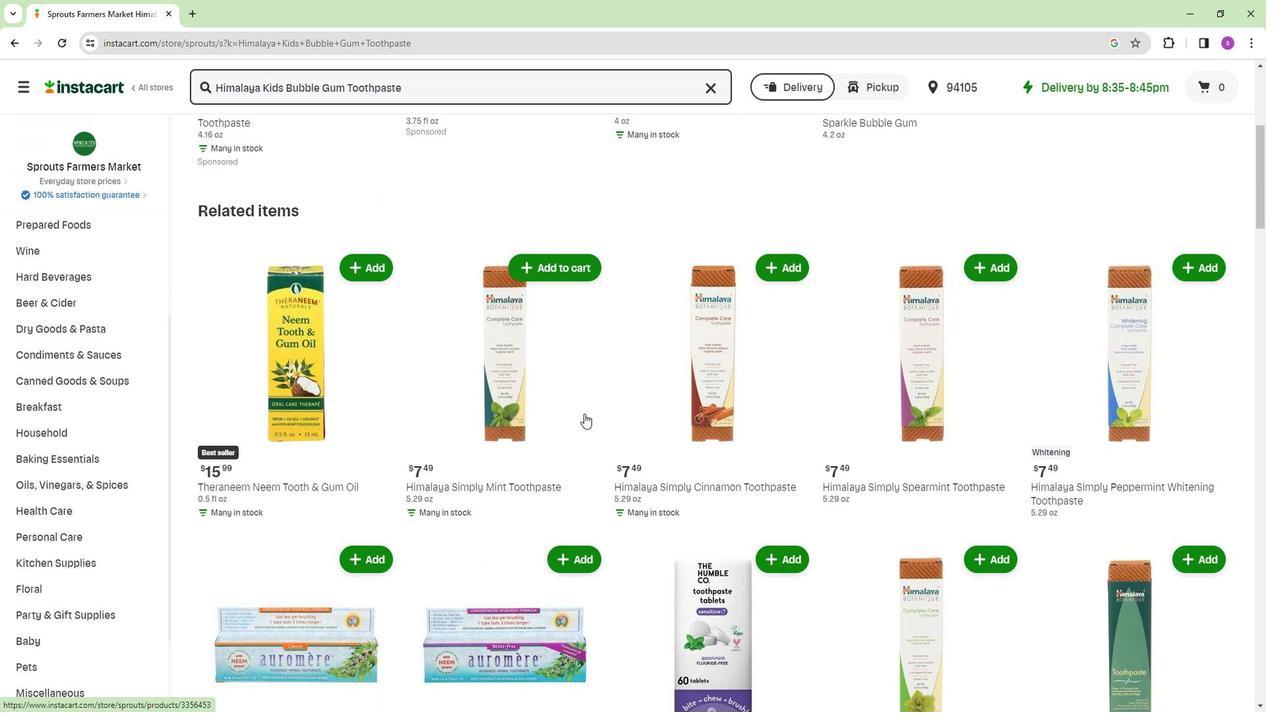 
Action: Mouse moved to (801, 440)
Screenshot: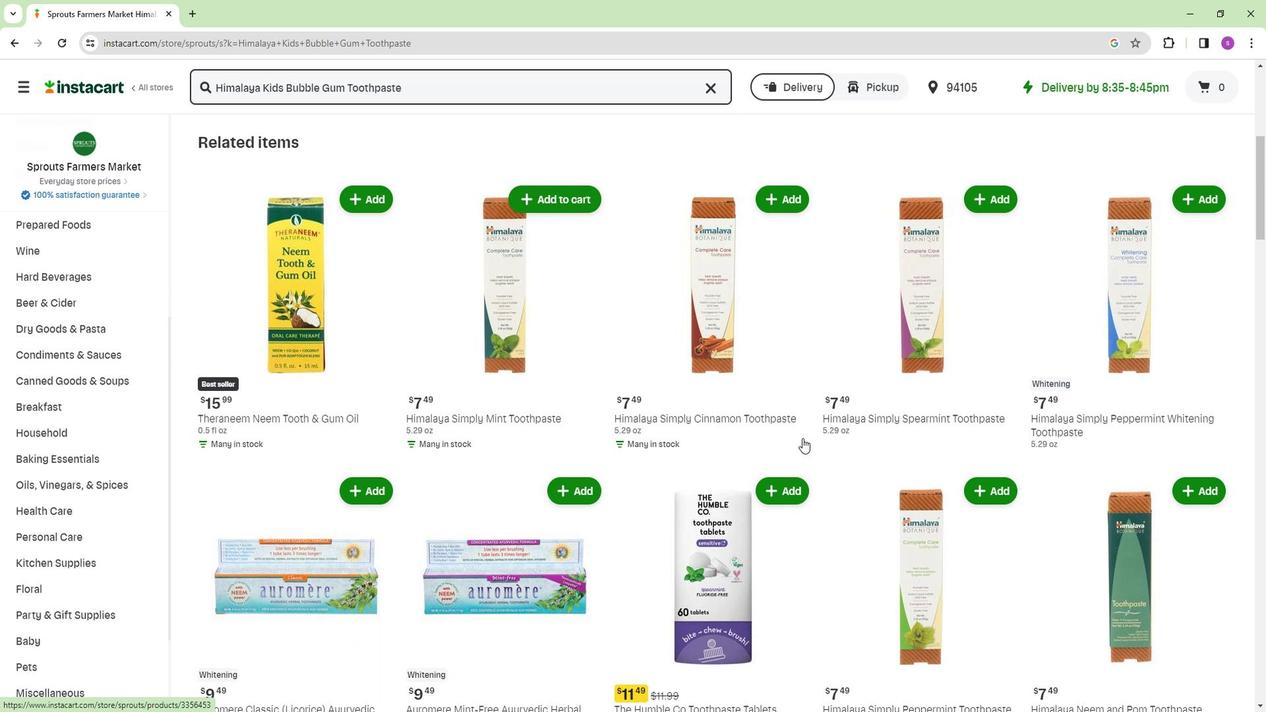 
Action: Mouse scrolled (801, 440) with delta (0, 0)
Screenshot: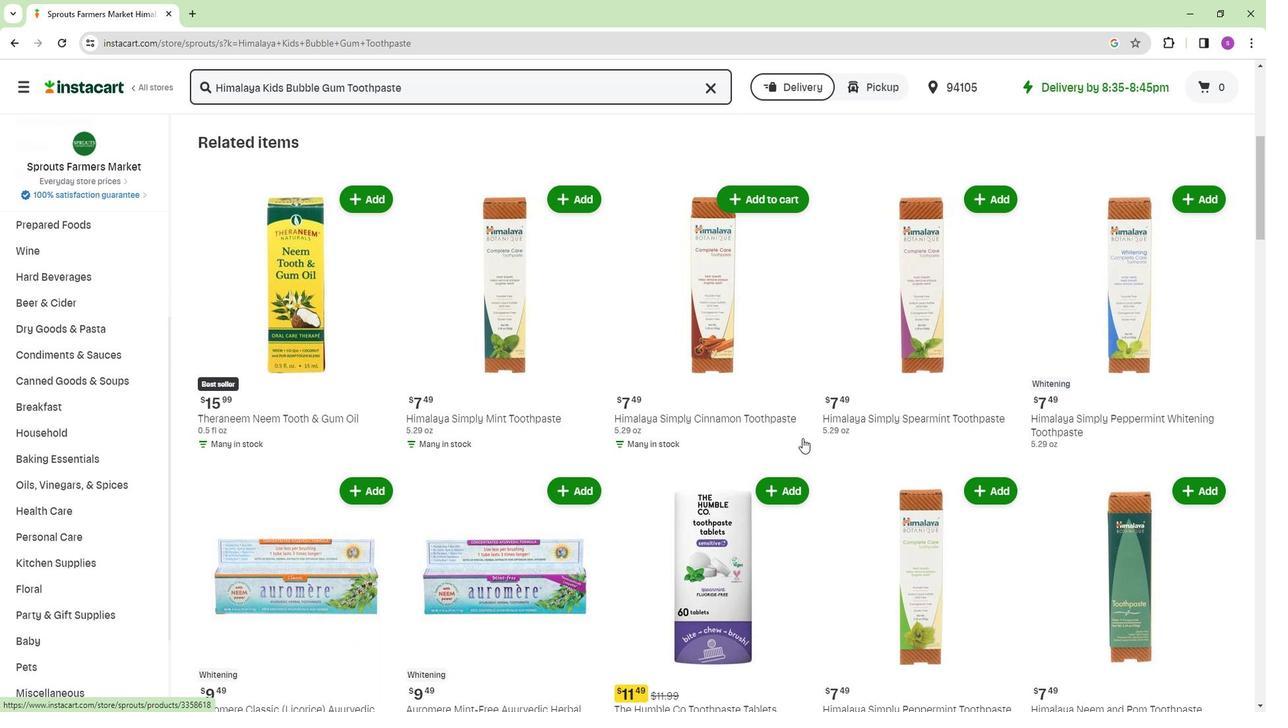 
Action: Mouse moved to (849, 442)
Screenshot: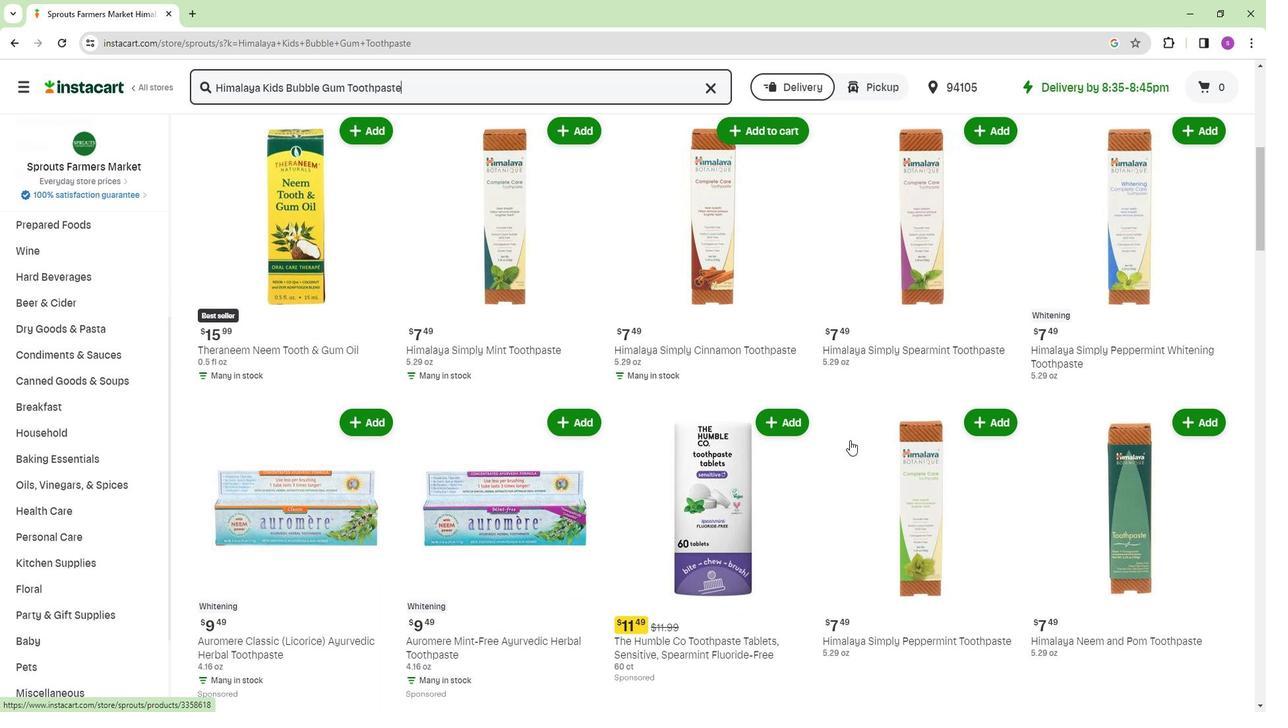 
Action: Mouse scrolled (849, 442) with delta (0, 0)
Screenshot: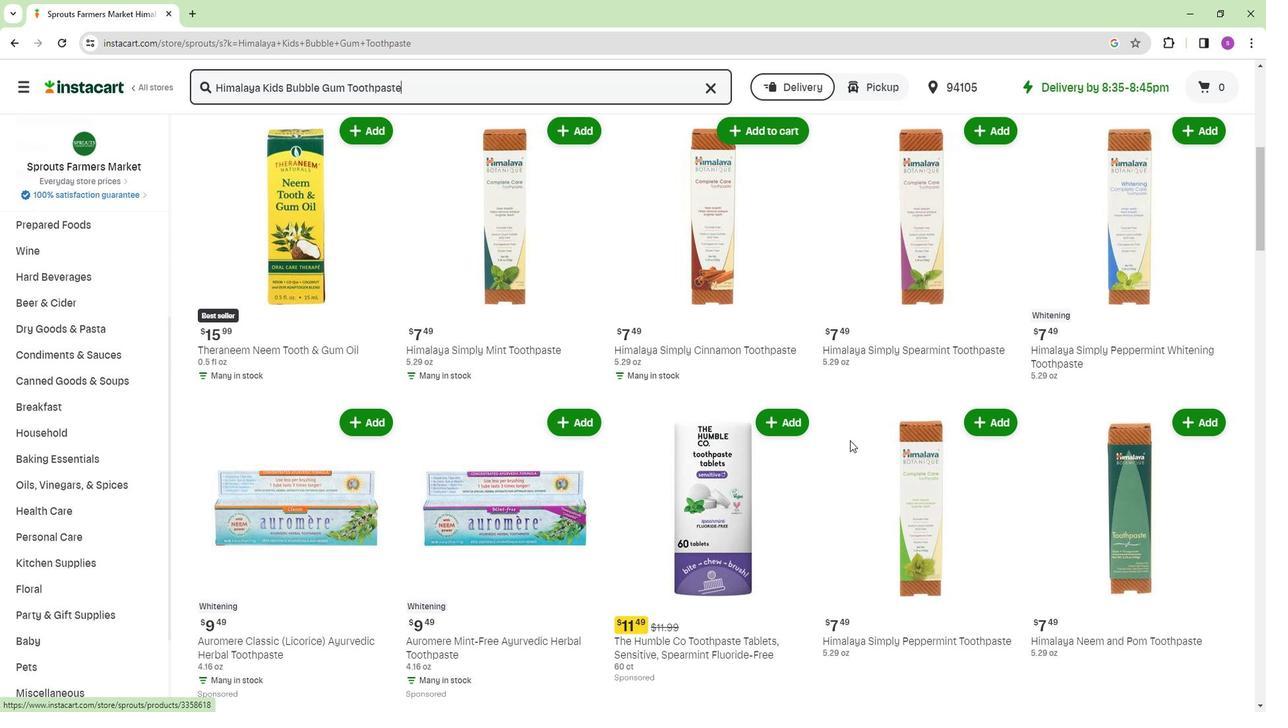 
Action: Mouse moved to (818, 426)
Screenshot: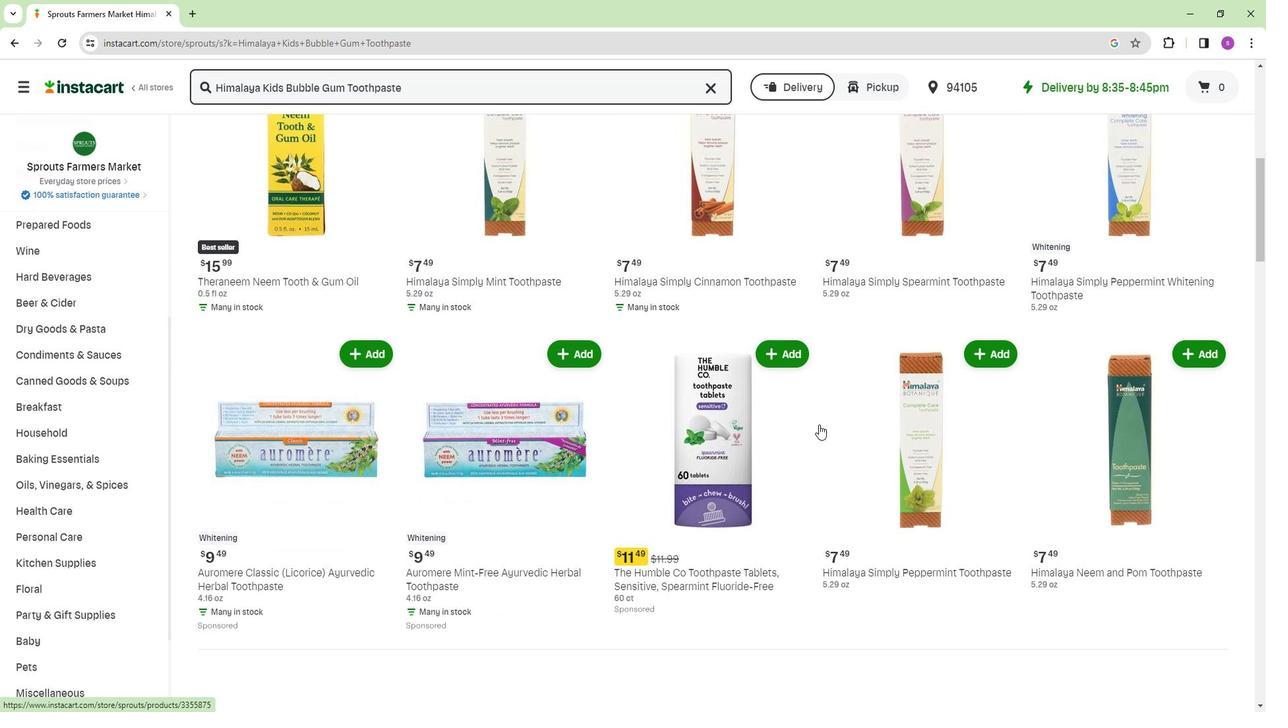
Action: Mouse scrolled (818, 426) with delta (0, 0)
Screenshot: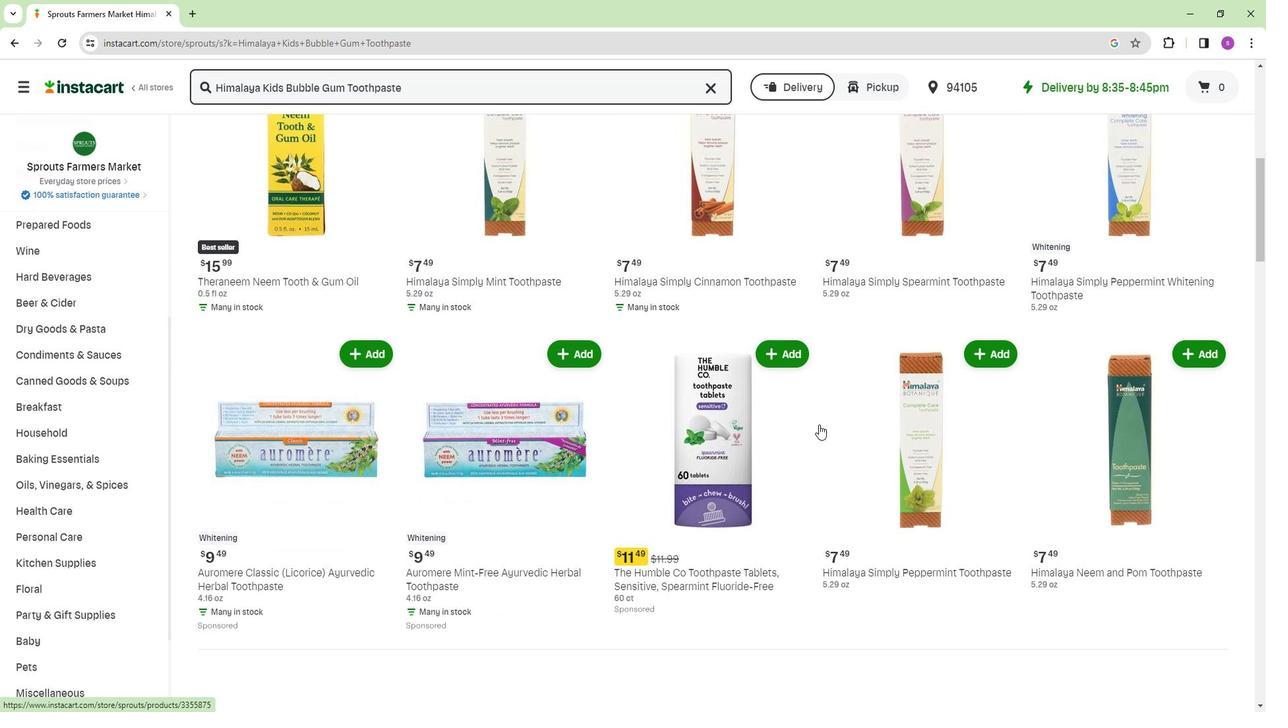 
Action: Mouse scrolled (818, 426) with delta (0, 0)
Screenshot: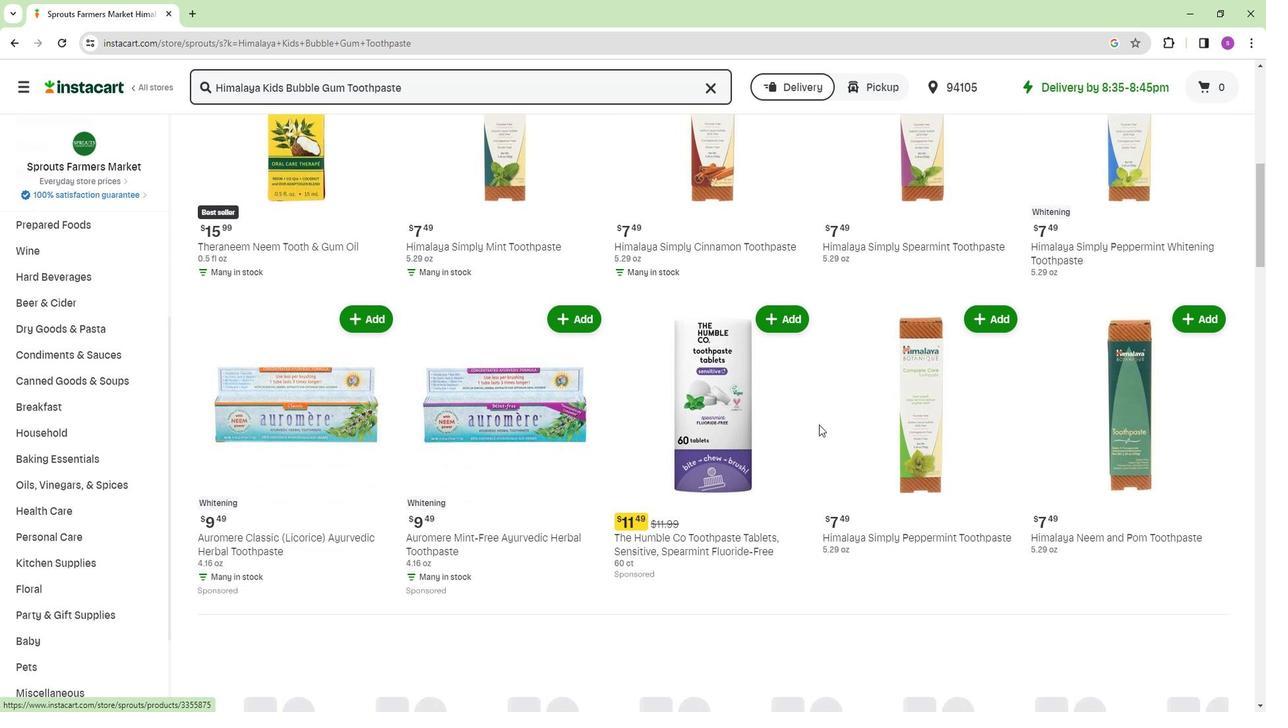
Action: Mouse moved to (508, 434)
Screenshot: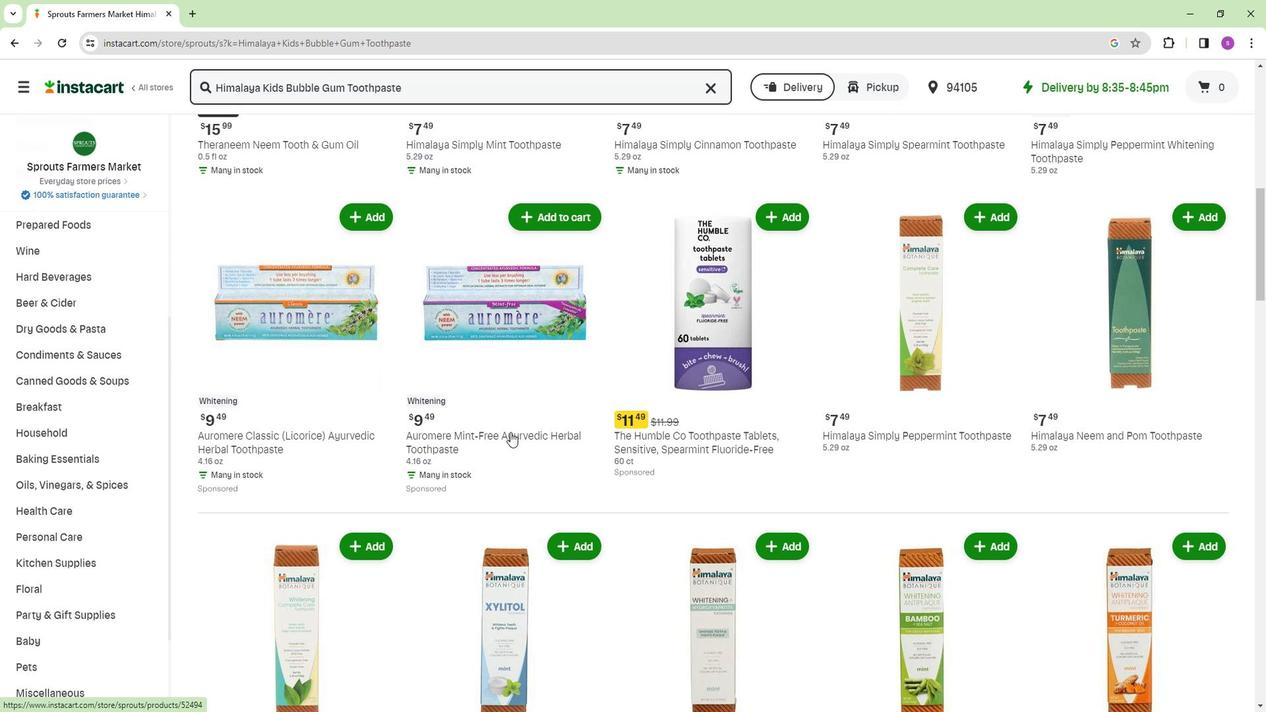 
Action: Mouse scrolled (508, 433) with delta (0, -1)
Screenshot: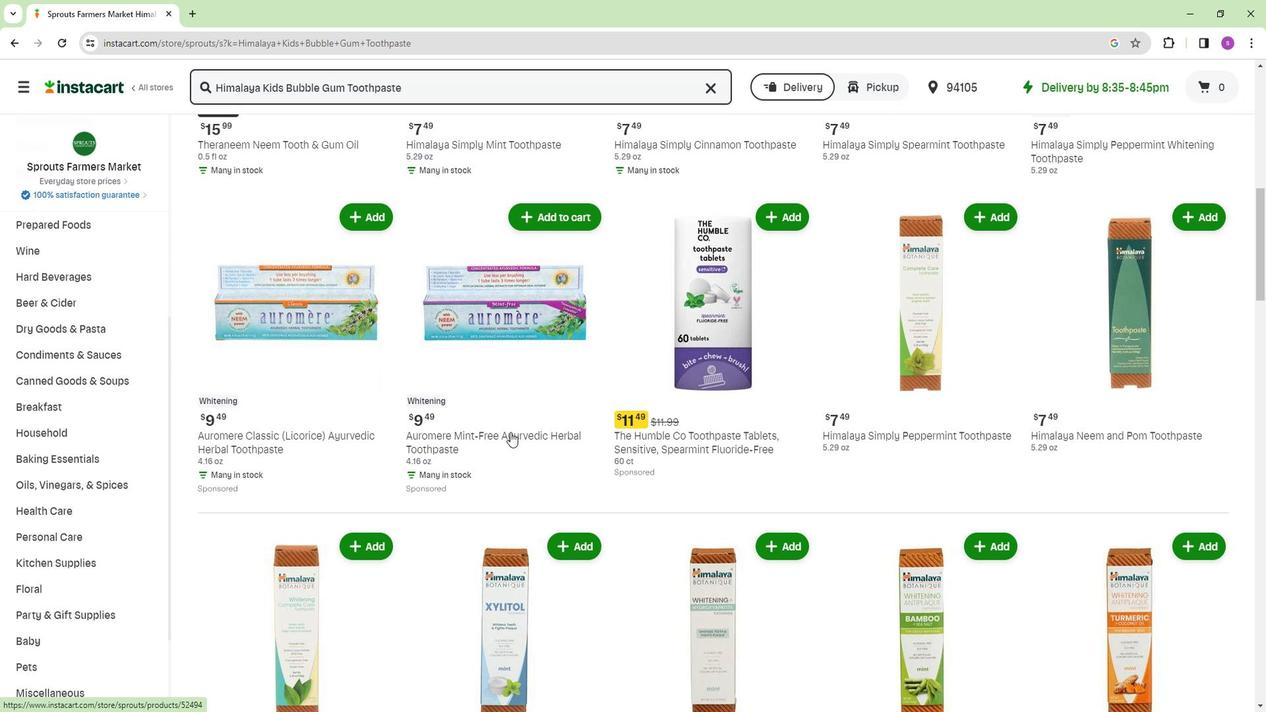 
Action: Mouse moved to (489, 420)
Screenshot: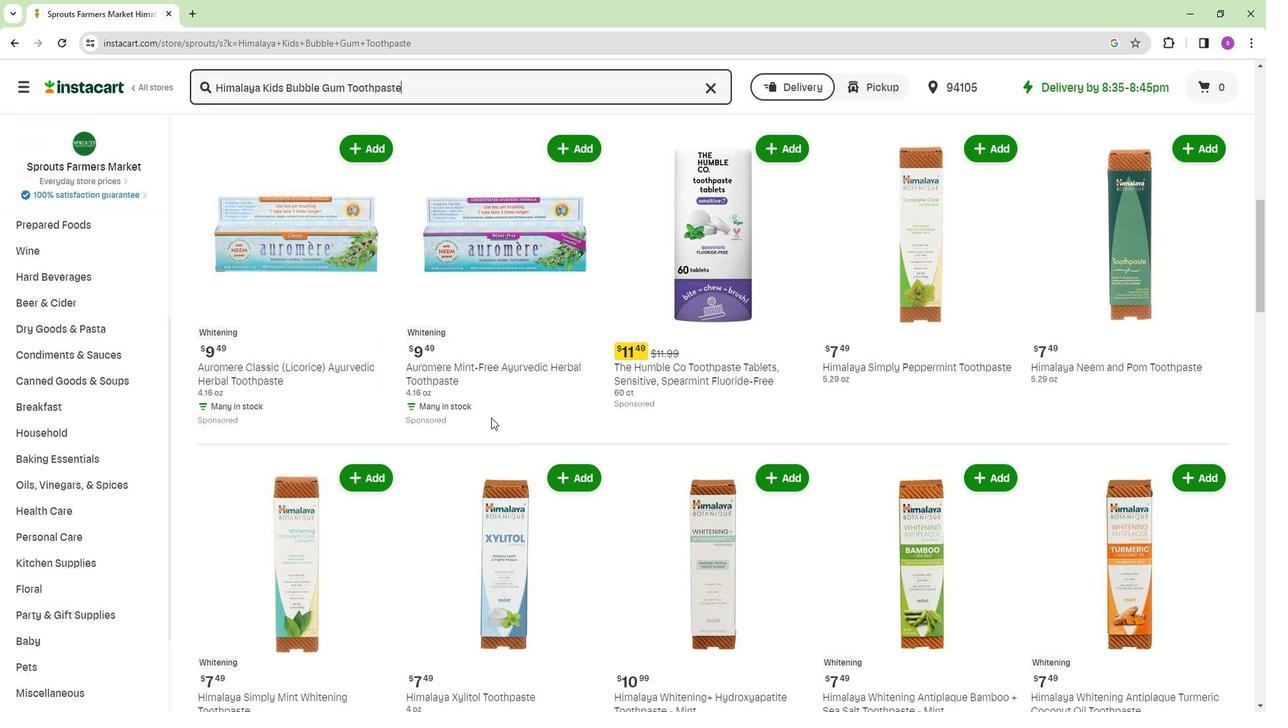 
Action: Mouse scrolled (489, 419) with delta (0, 0)
Screenshot: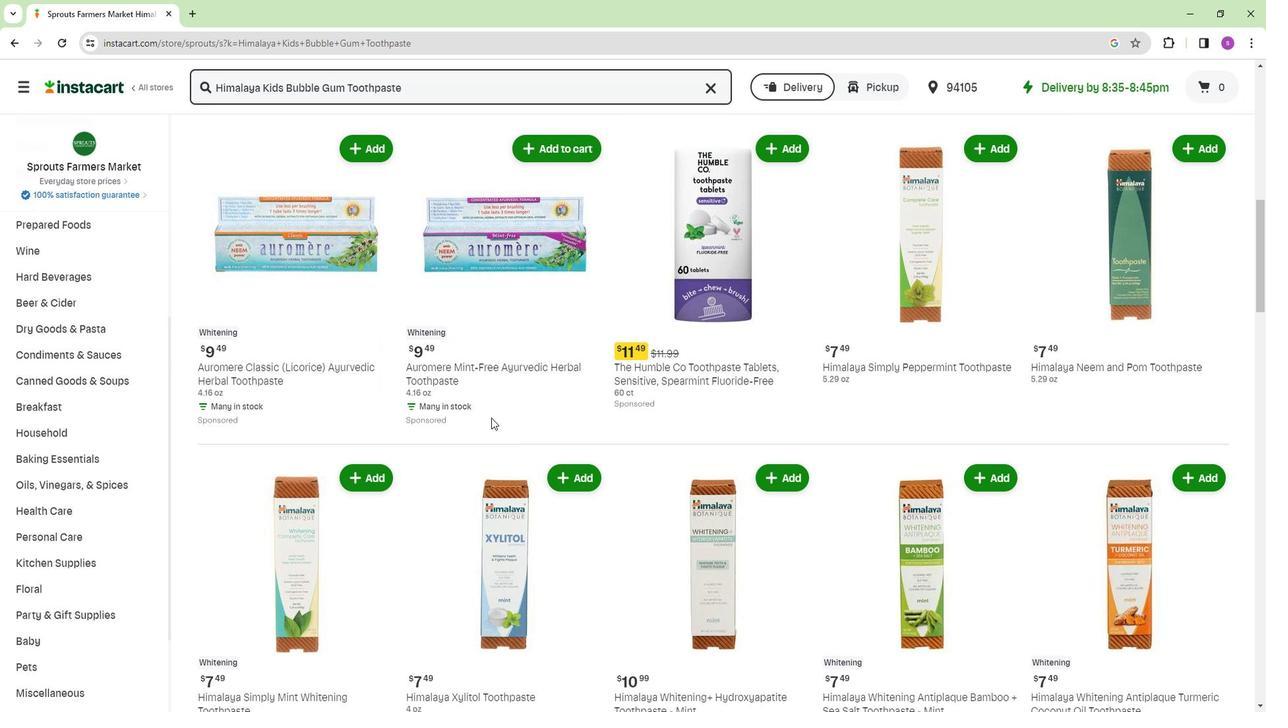 
Action: Mouse moved to (488, 426)
Screenshot: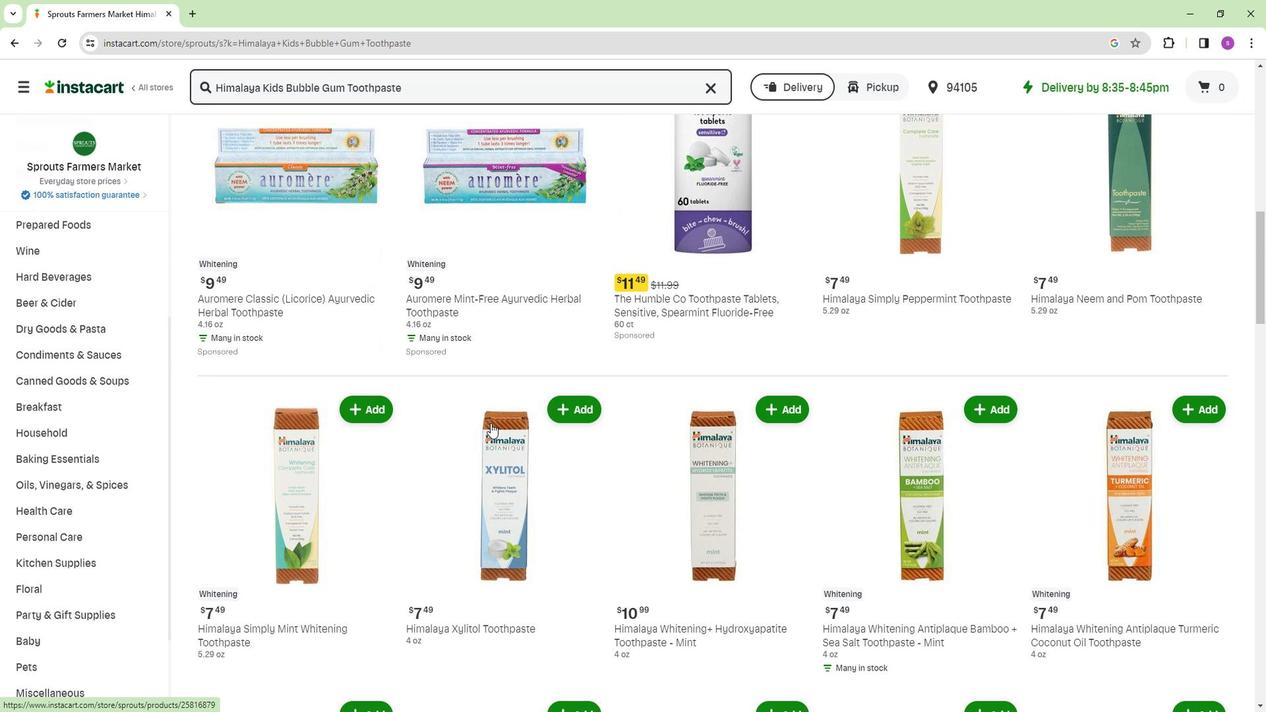 
Action: Mouse scrolled (488, 426) with delta (0, 0)
Screenshot: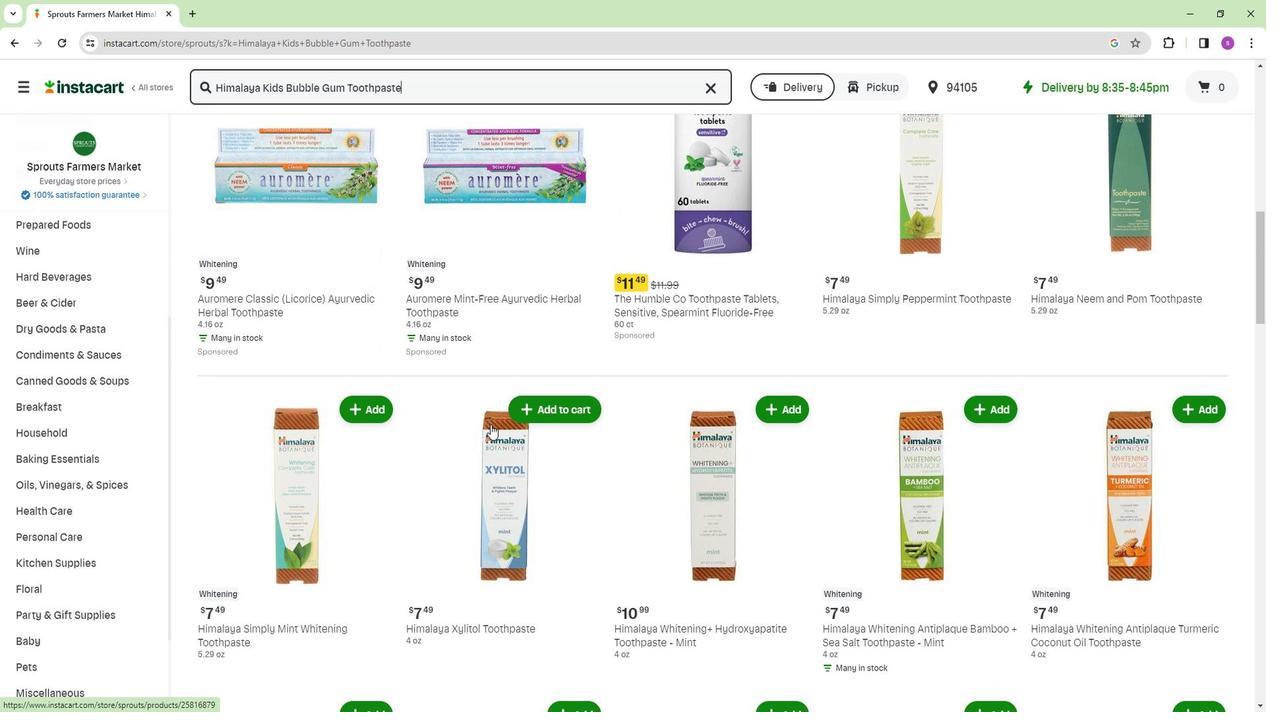 
Action: Mouse moved to (502, 450)
Screenshot: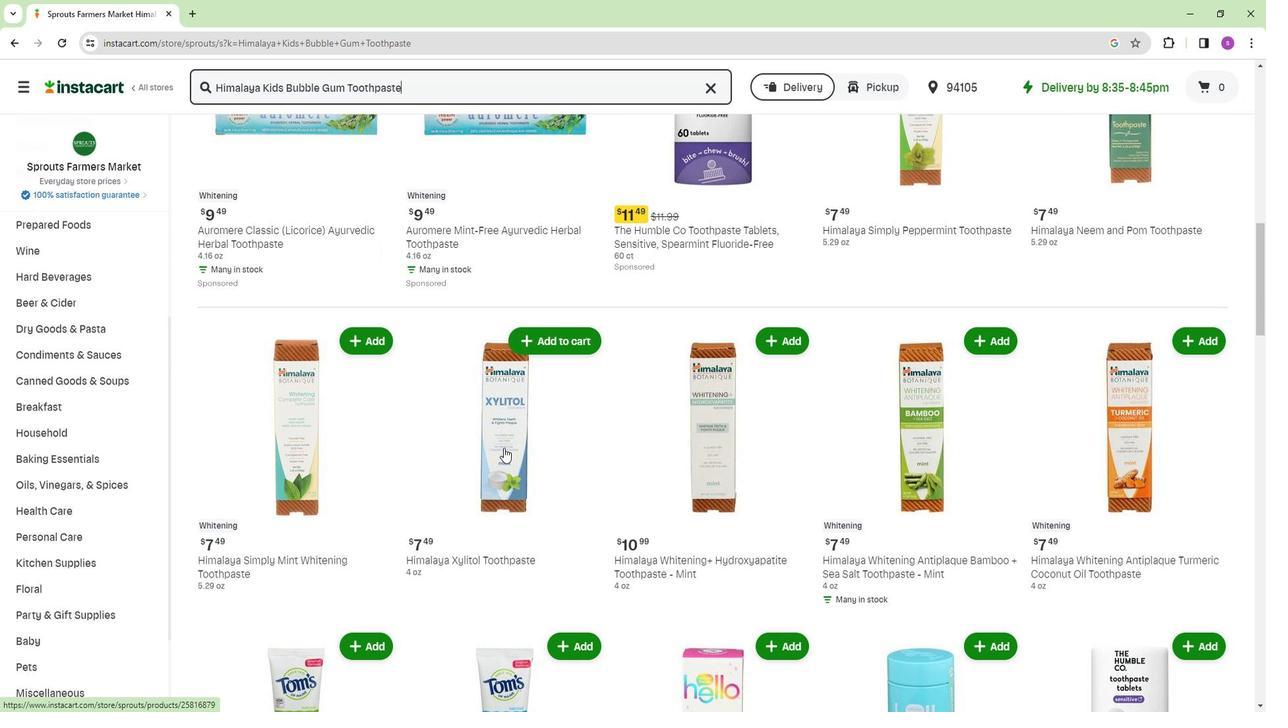 
Action: Mouse scrolled (502, 449) with delta (0, 0)
Screenshot: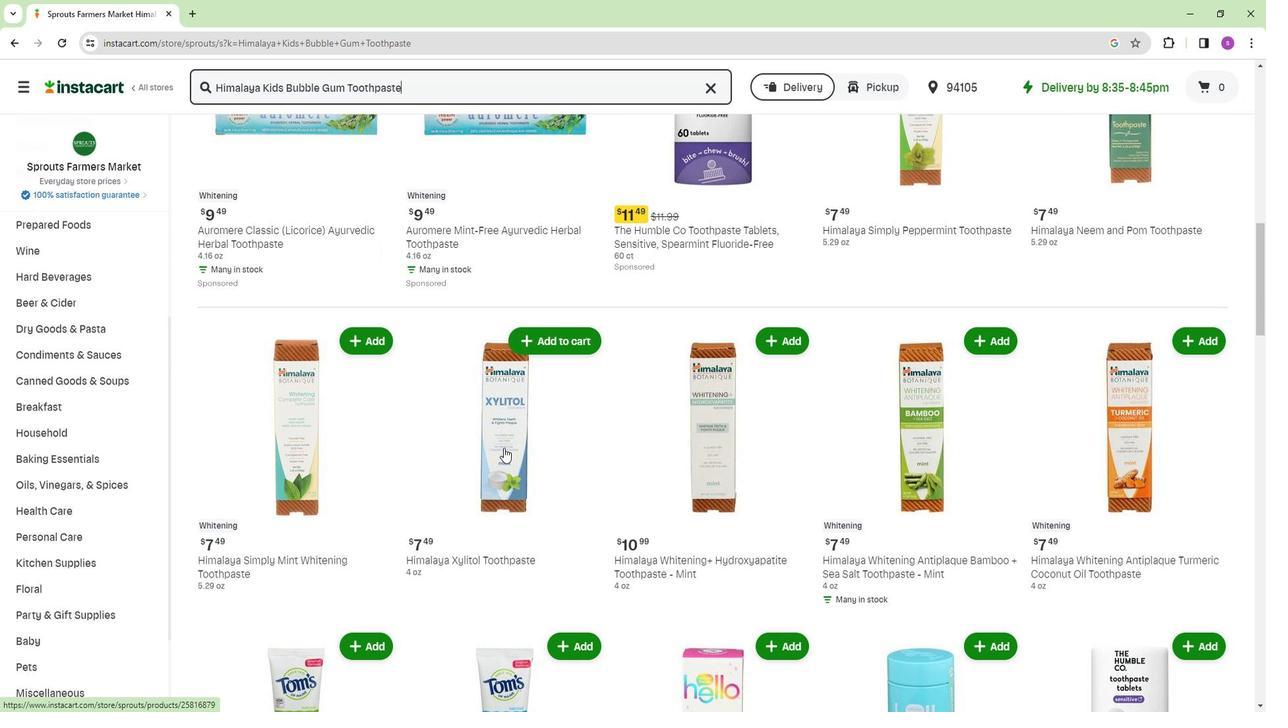 
Action: Mouse moved to (580, 471)
Screenshot: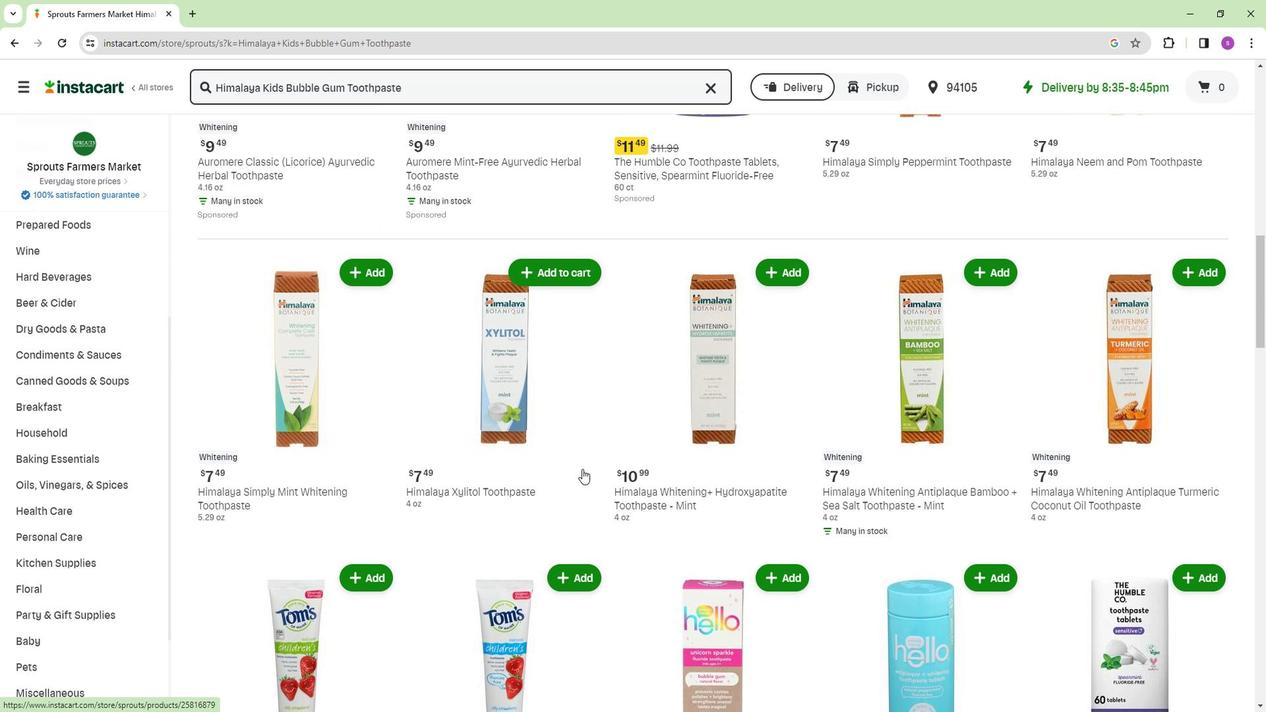 
Action: Mouse scrolled (580, 470) with delta (0, 0)
Screenshot: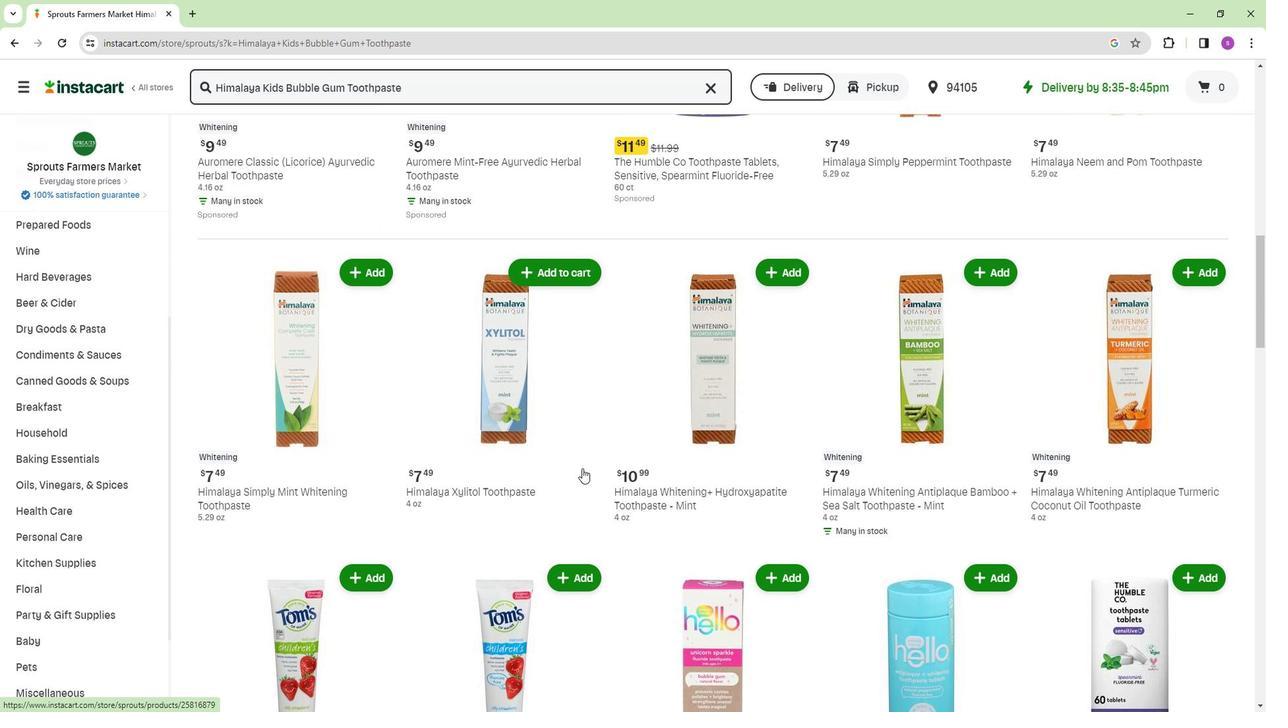 
Action: Mouse scrolled (580, 470) with delta (0, 0)
Screenshot: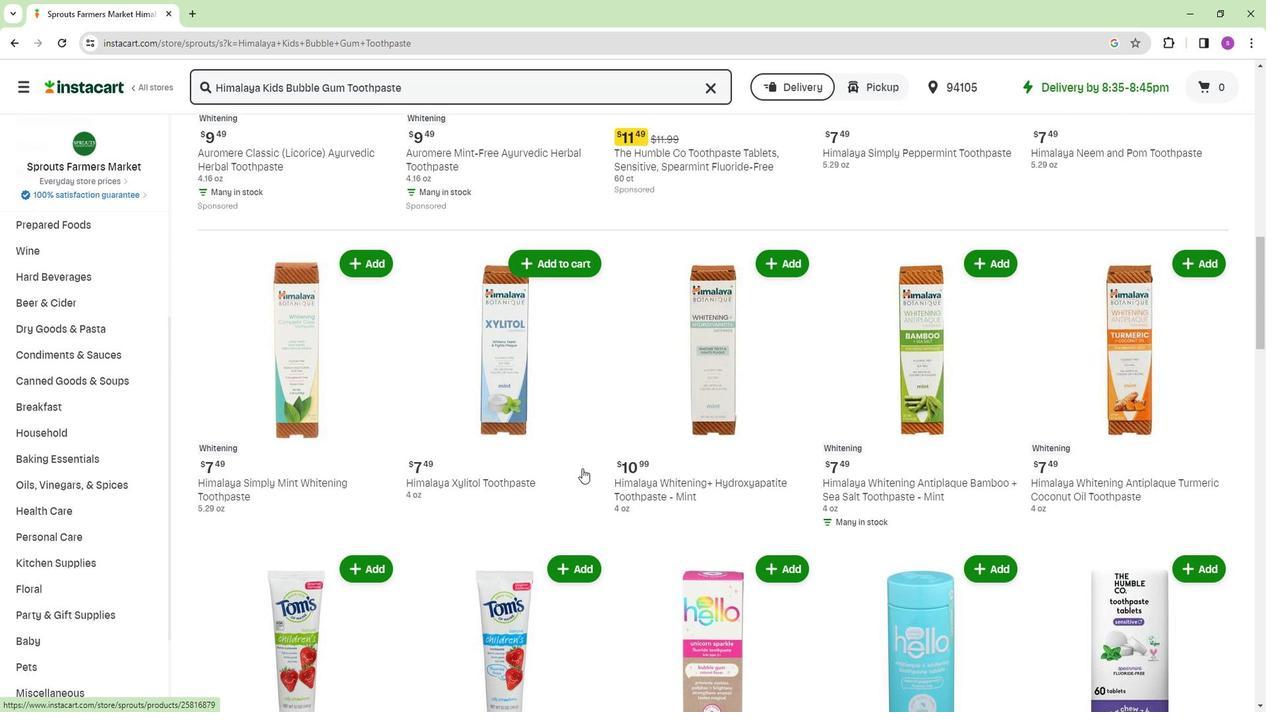 
Action: Mouse moved to (898, 453)
Screenshot: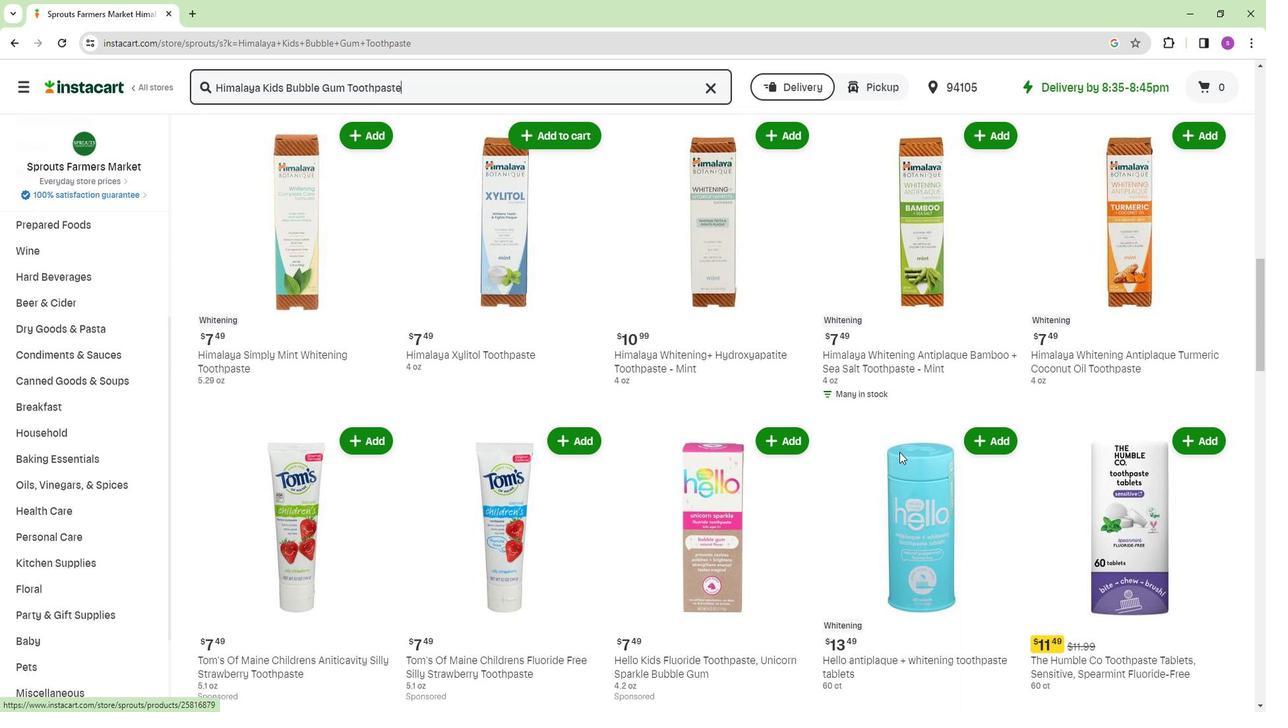 
Action: Mouse scrolled (898, 453) with delta (0, 0)
Screenshot: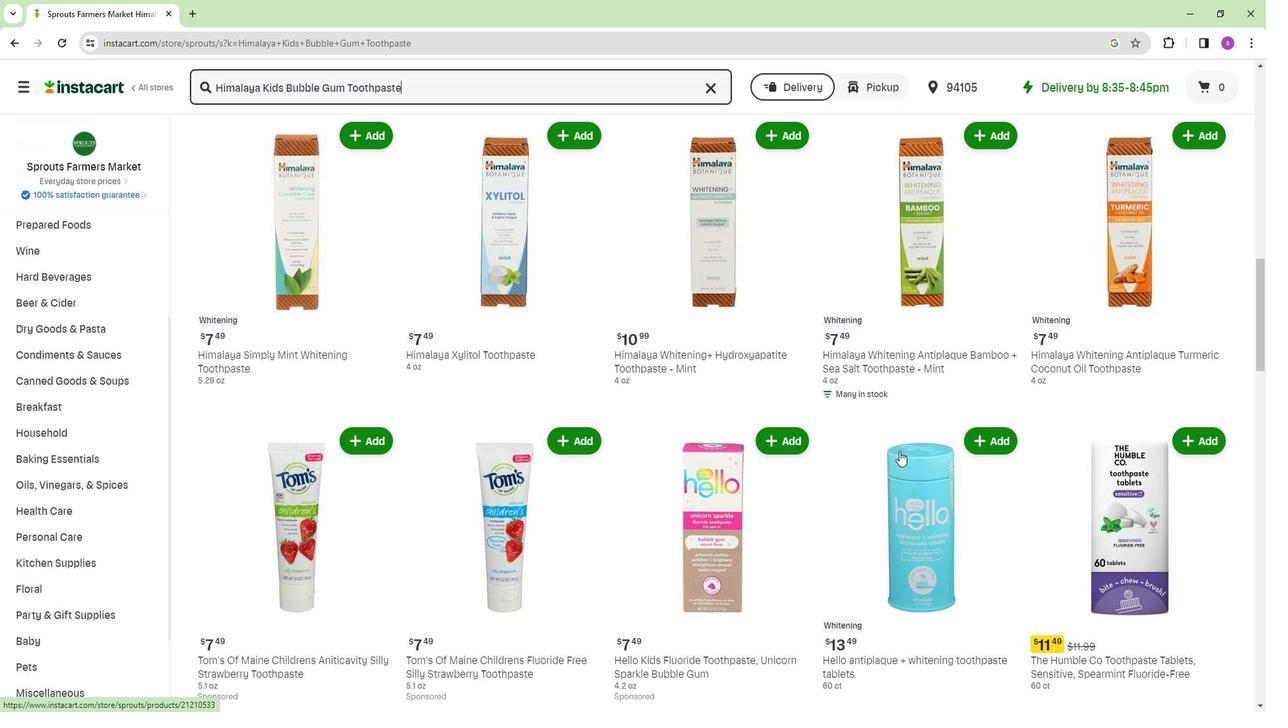 
Action: Mouse scrolled (898, 453) with delta (0, 0)
Screenshot: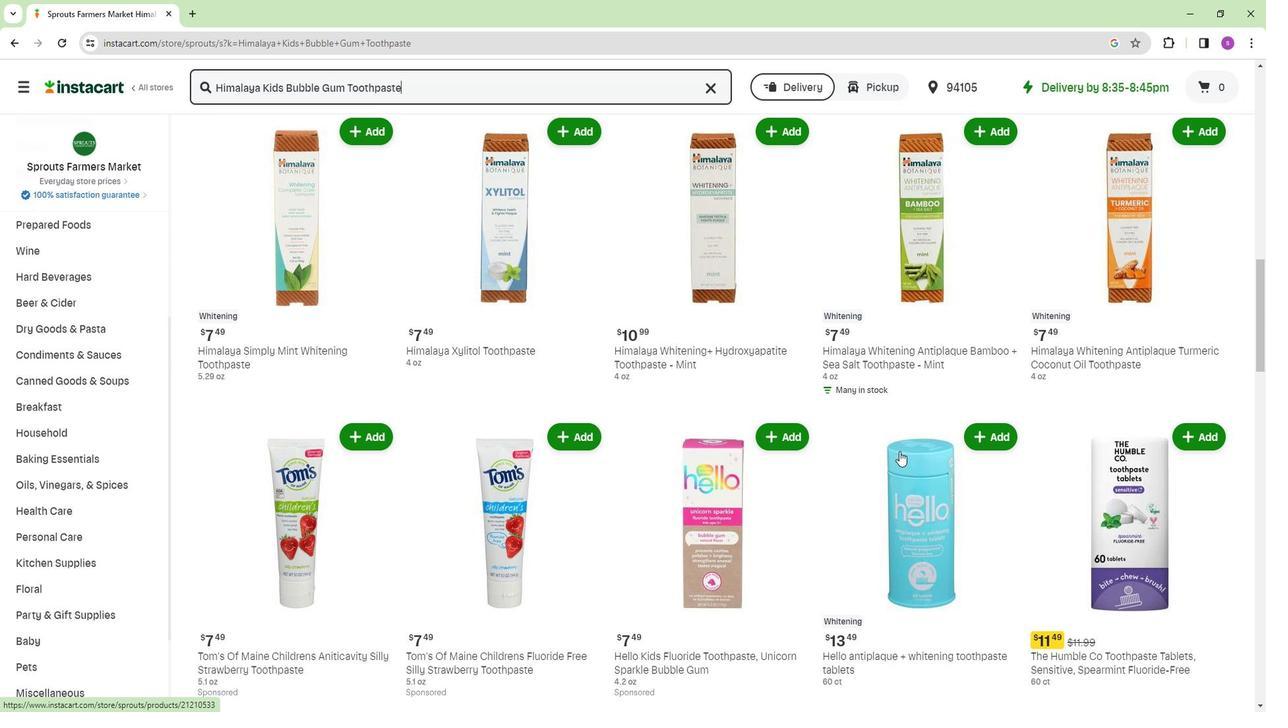 
Action: Mouse moved to (469, 506)
Screenshot: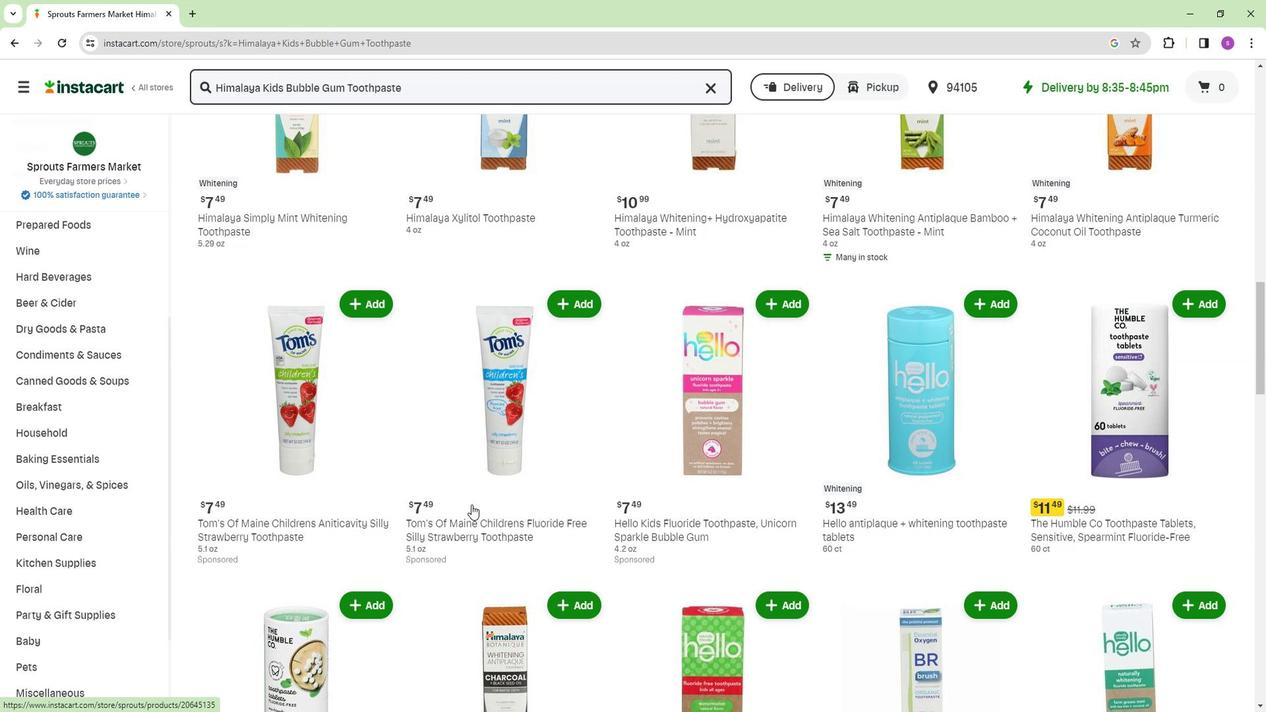 
Action: Mouse scrolled (469, 506) with delta (0, 0)
Screenshot: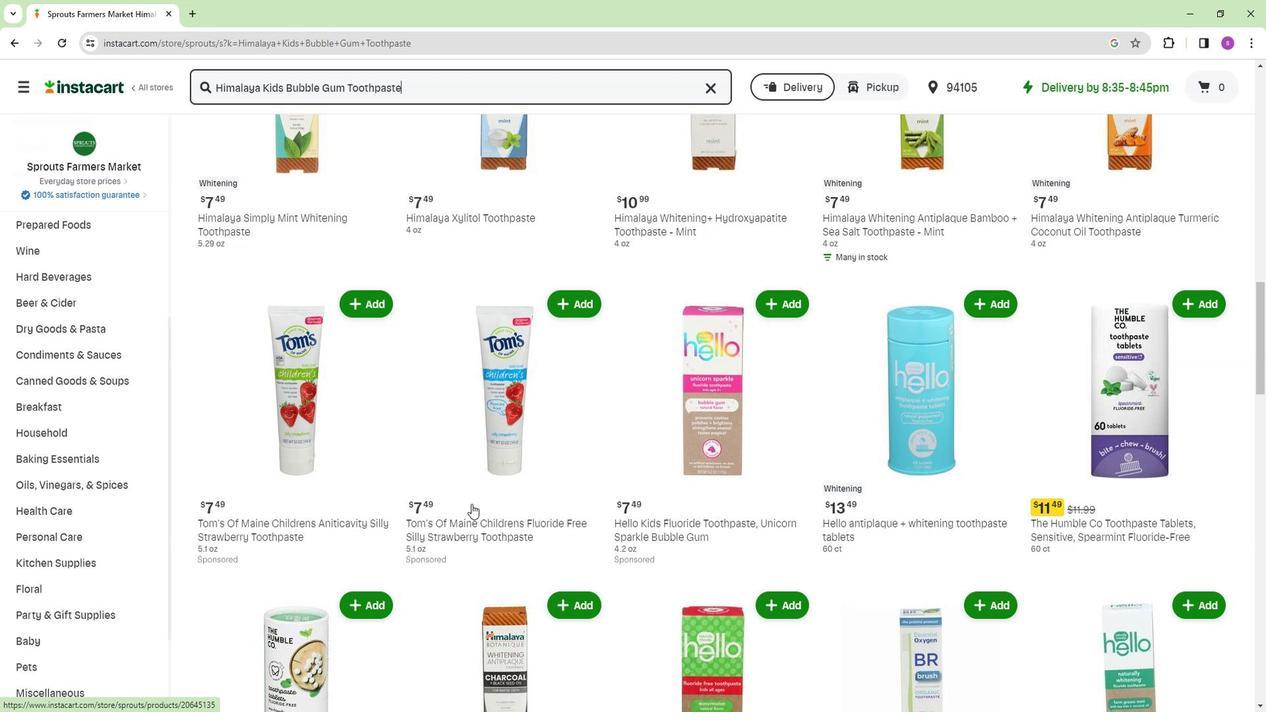 
Action: Mouse moved to (835, 478)
Screenshot: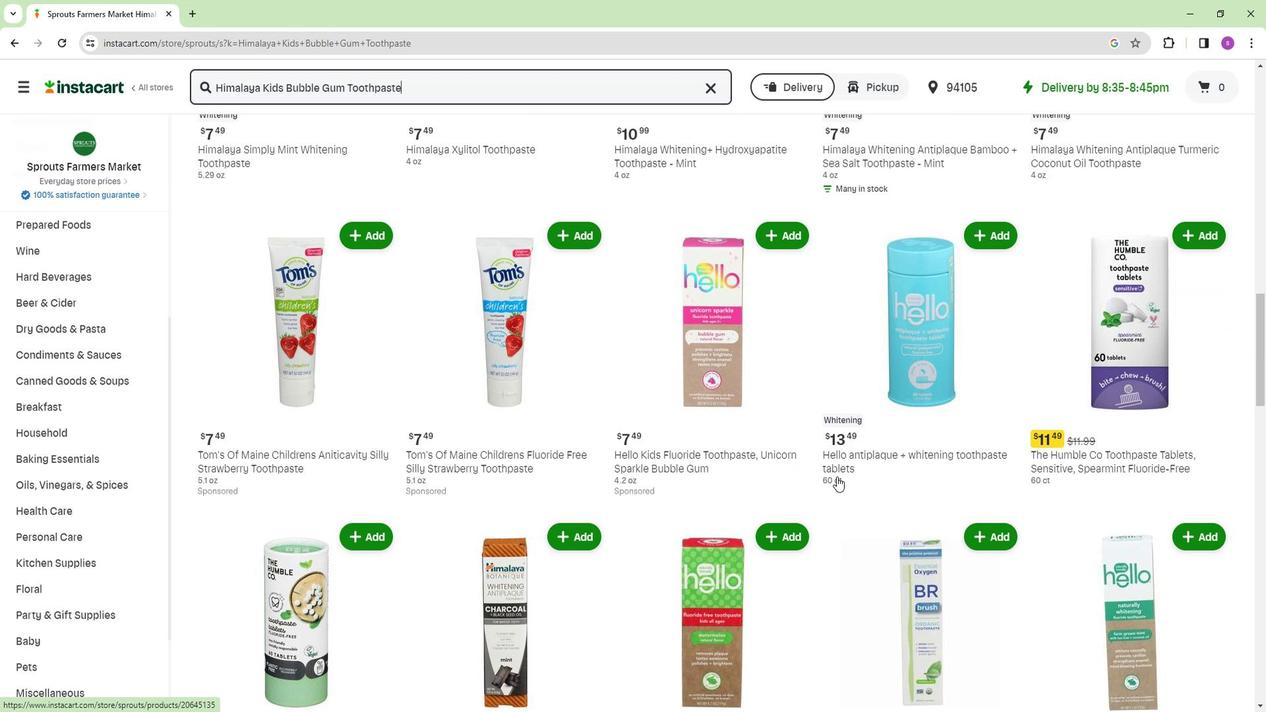 
Action: Mouse scrolled (835, 478) with delta (0, 0)
Screenshot: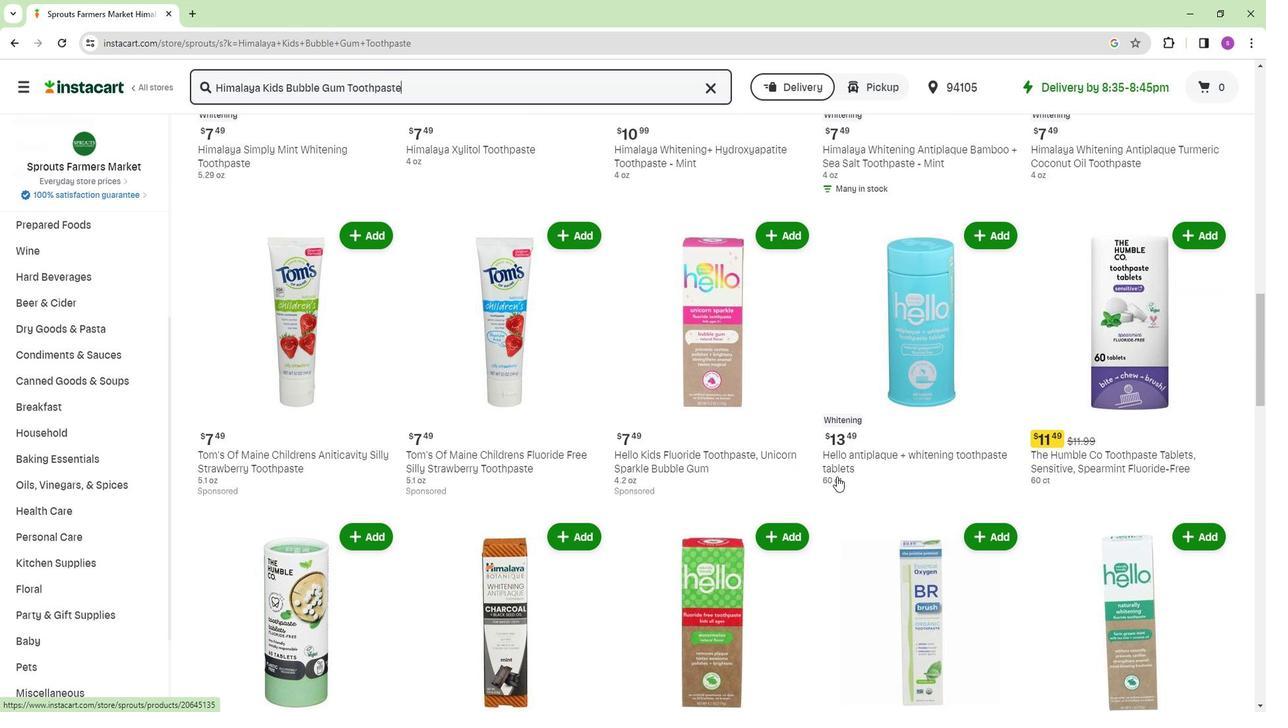 
Action: Mouse moved to (557, 531)
Screenshot: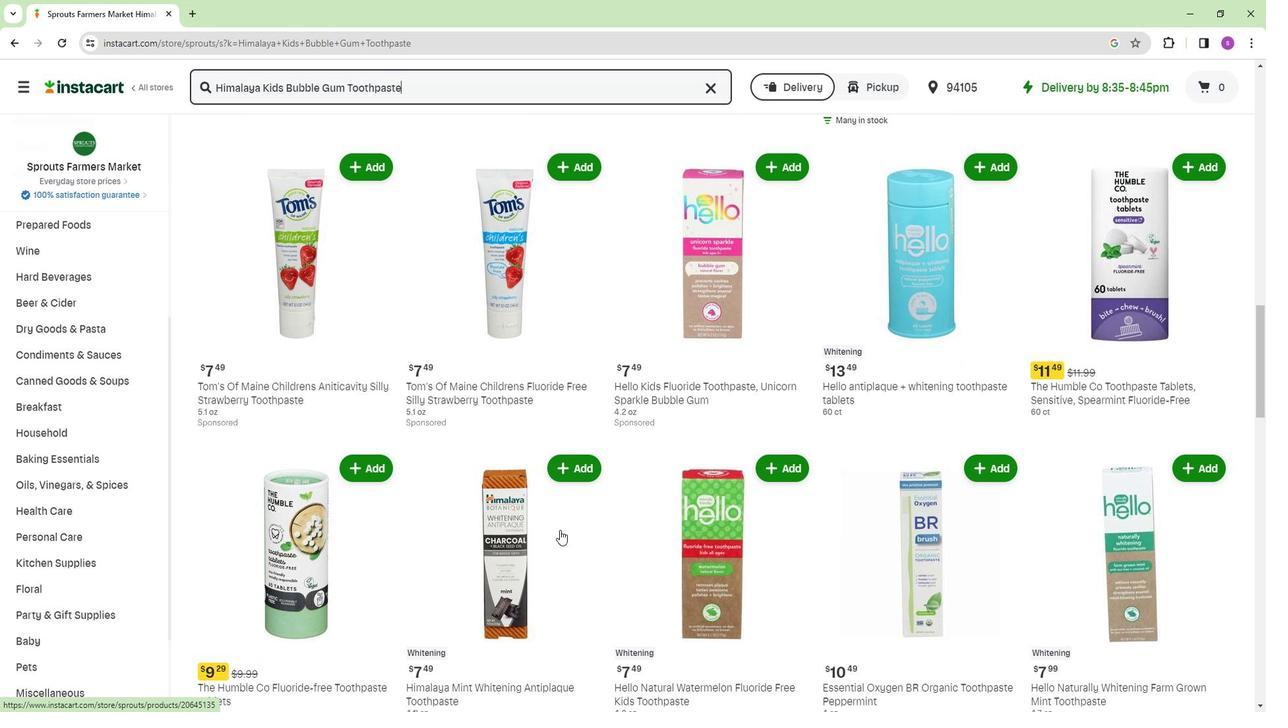 
Action: Mouse scrolled (557, 531) with delta (0, 0)
Screenshot: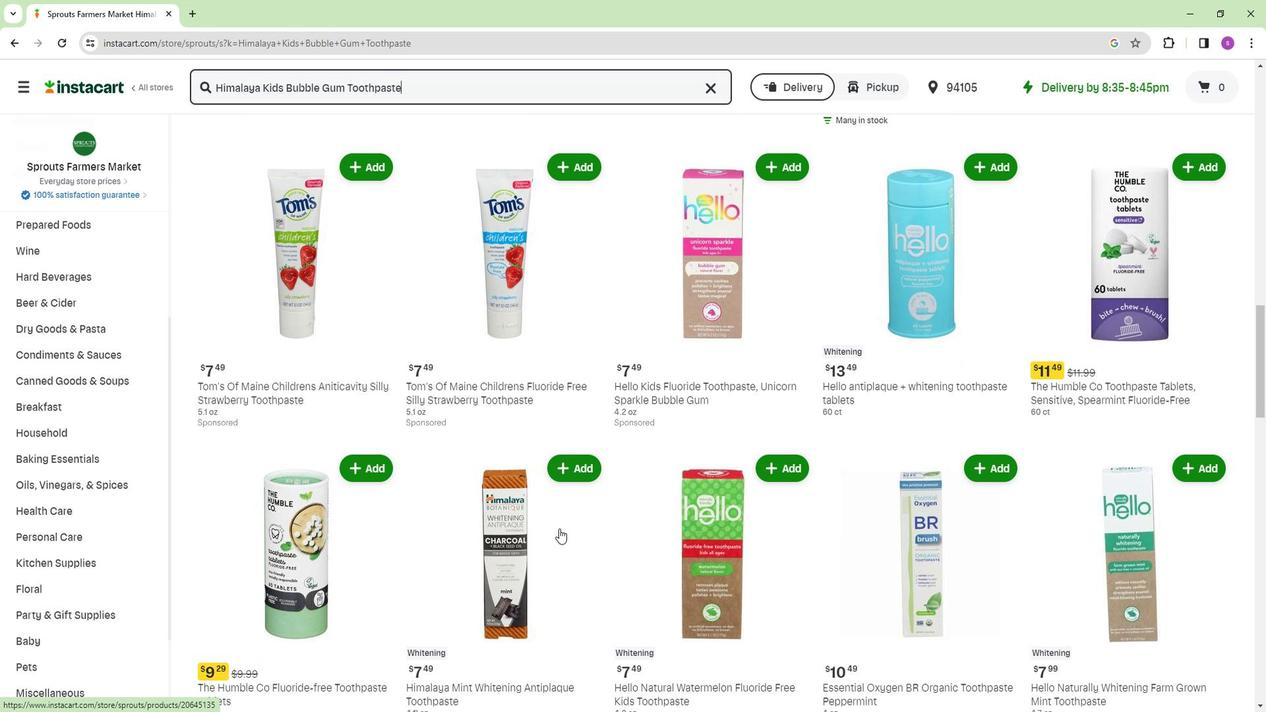 
Action: Mouse scrolled (557, 531) with delta (0, 0)
Screenshot: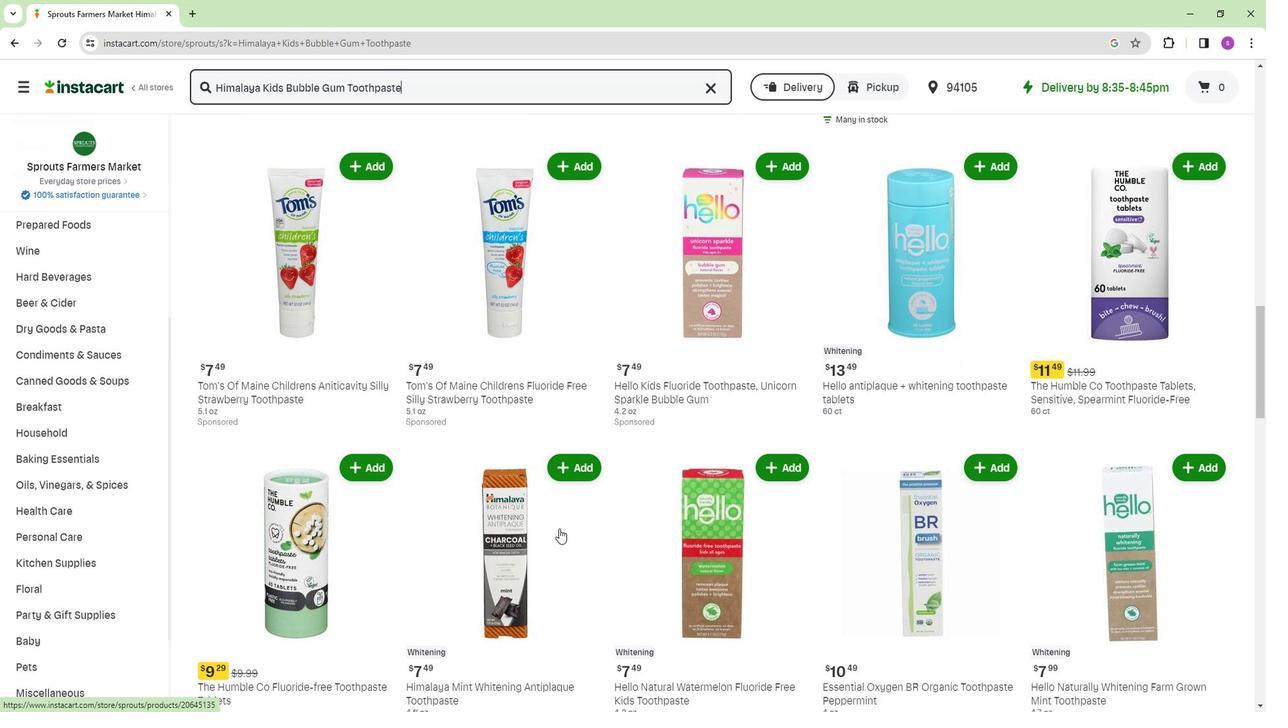 
Action: Mouse moved to (722, 522)
Screenshot: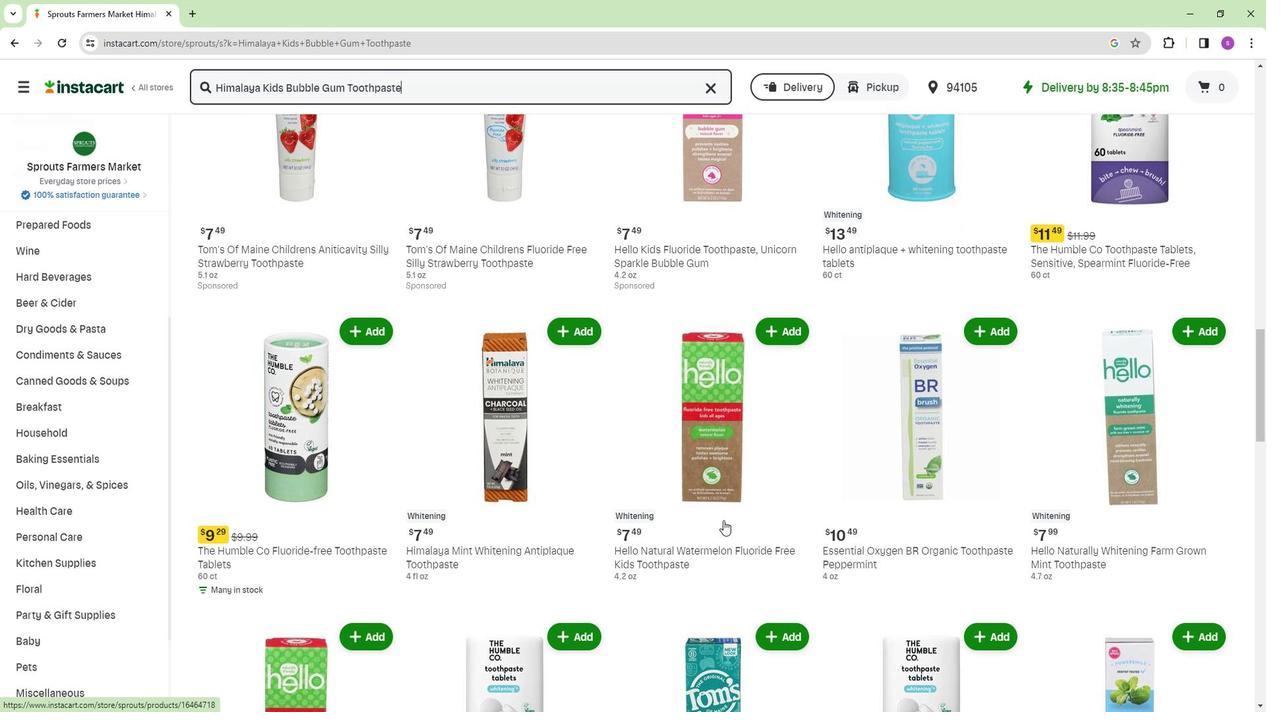 
Action: Mouse scrolled (722, 521) with delta (0, 0)
Screenshot: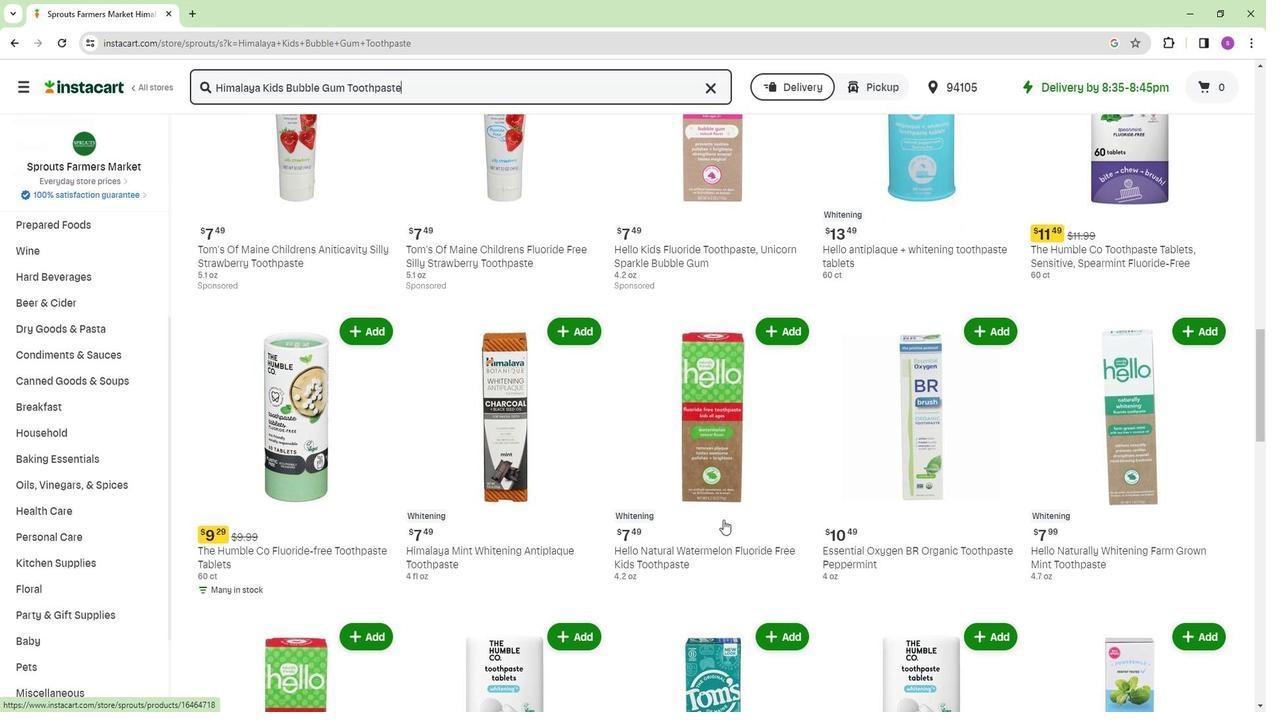 
Action: Mouse moved to (825, 518)
Screenshot: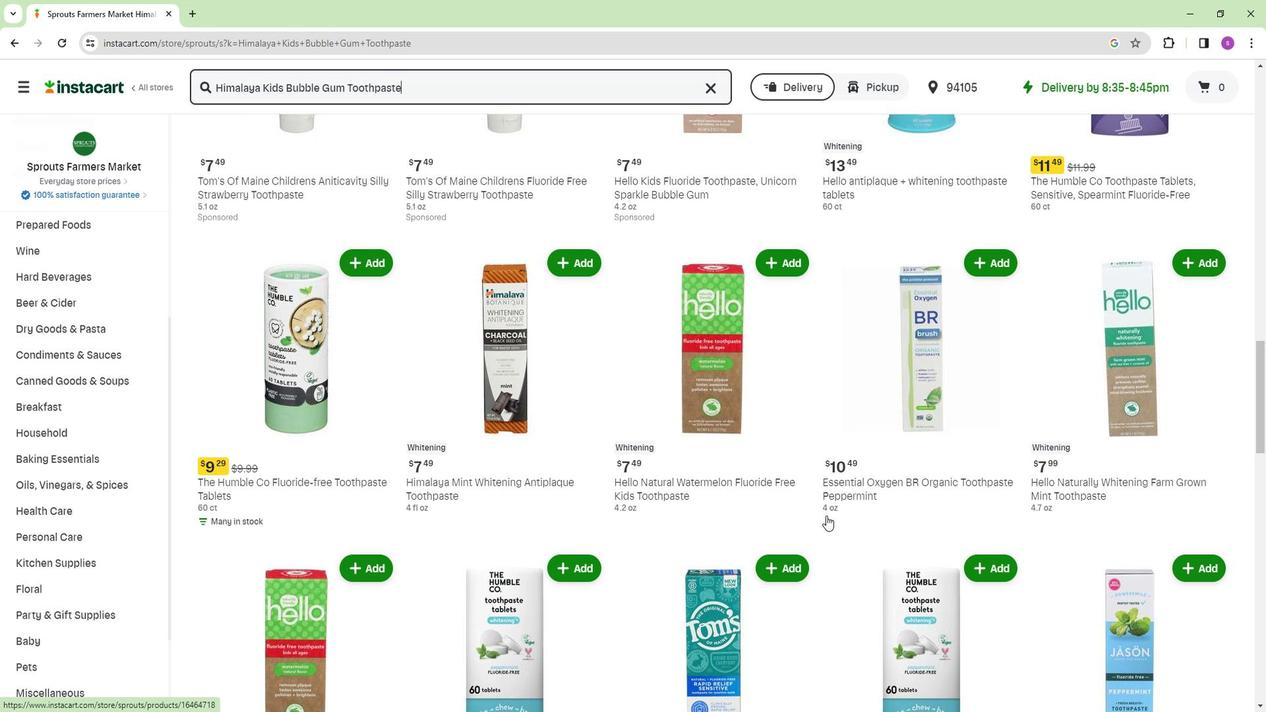 
Action: Mouse scrolled (825, 517) with delta (0, 0)
Screenshot: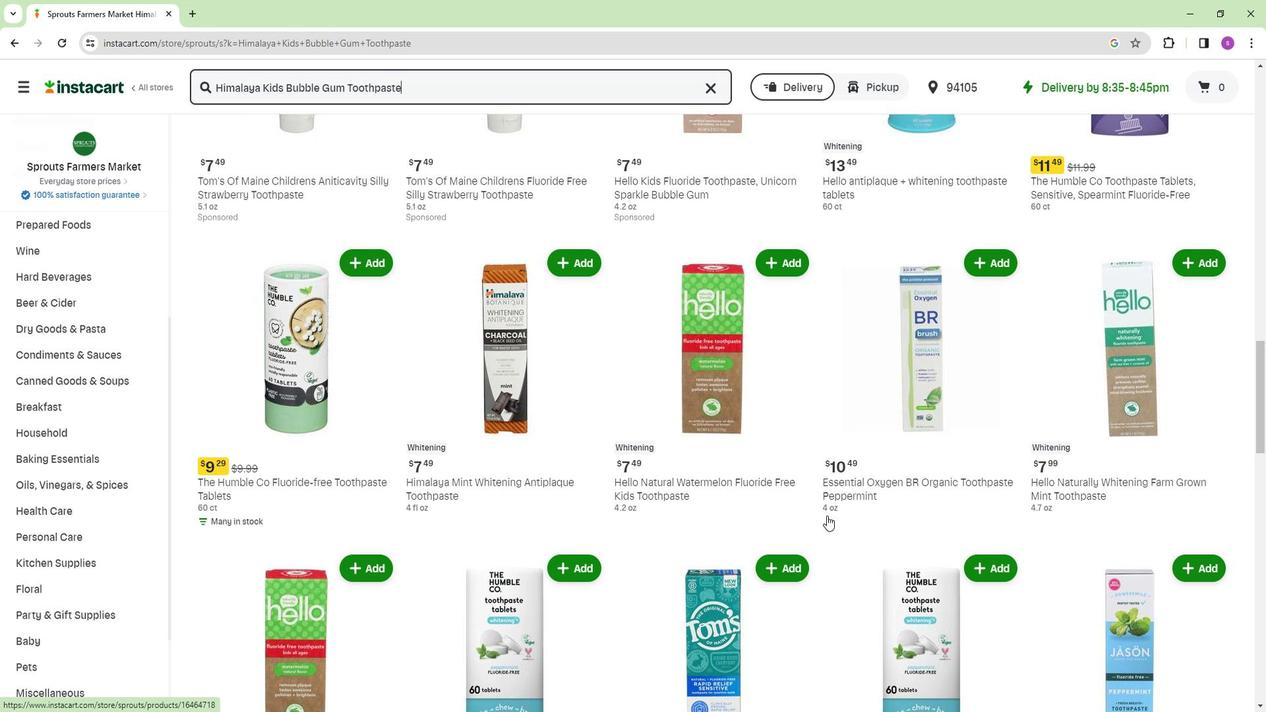 
Action: Mouse scrolled (825, 517) with delta (0, 0)
Screenshot: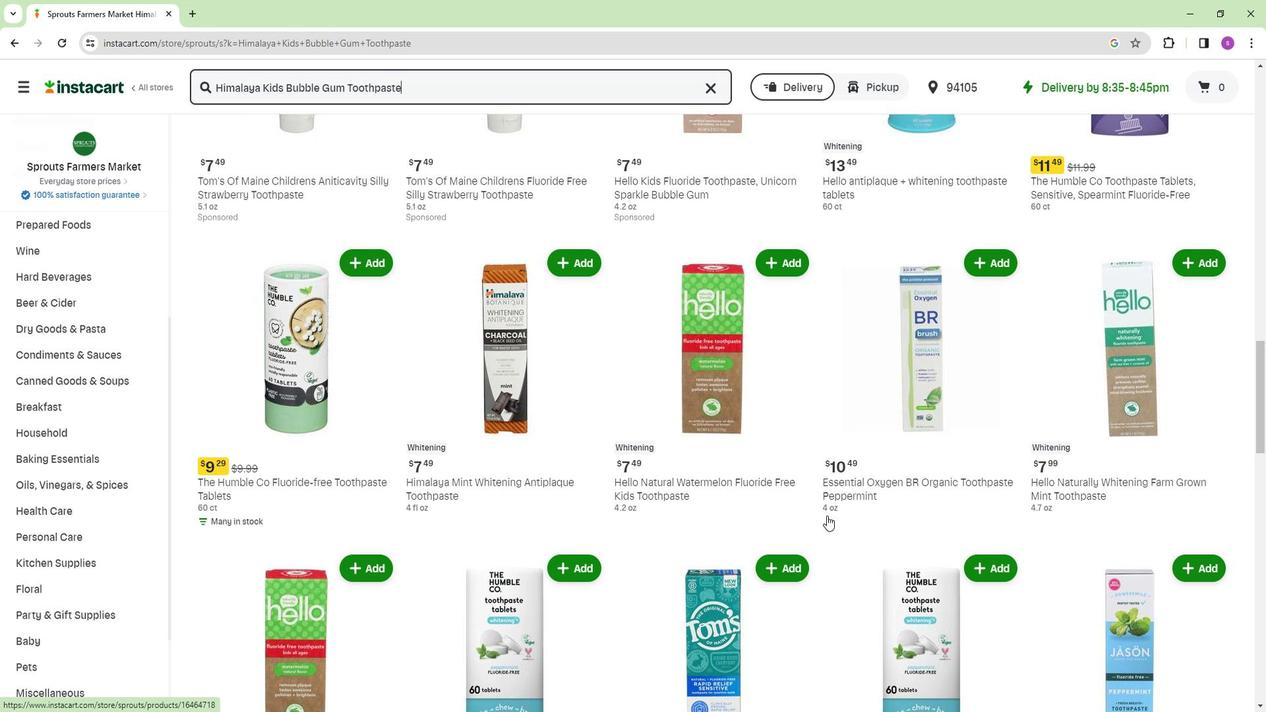 
Action: Mouse moved to (779, 517)
Screenshot: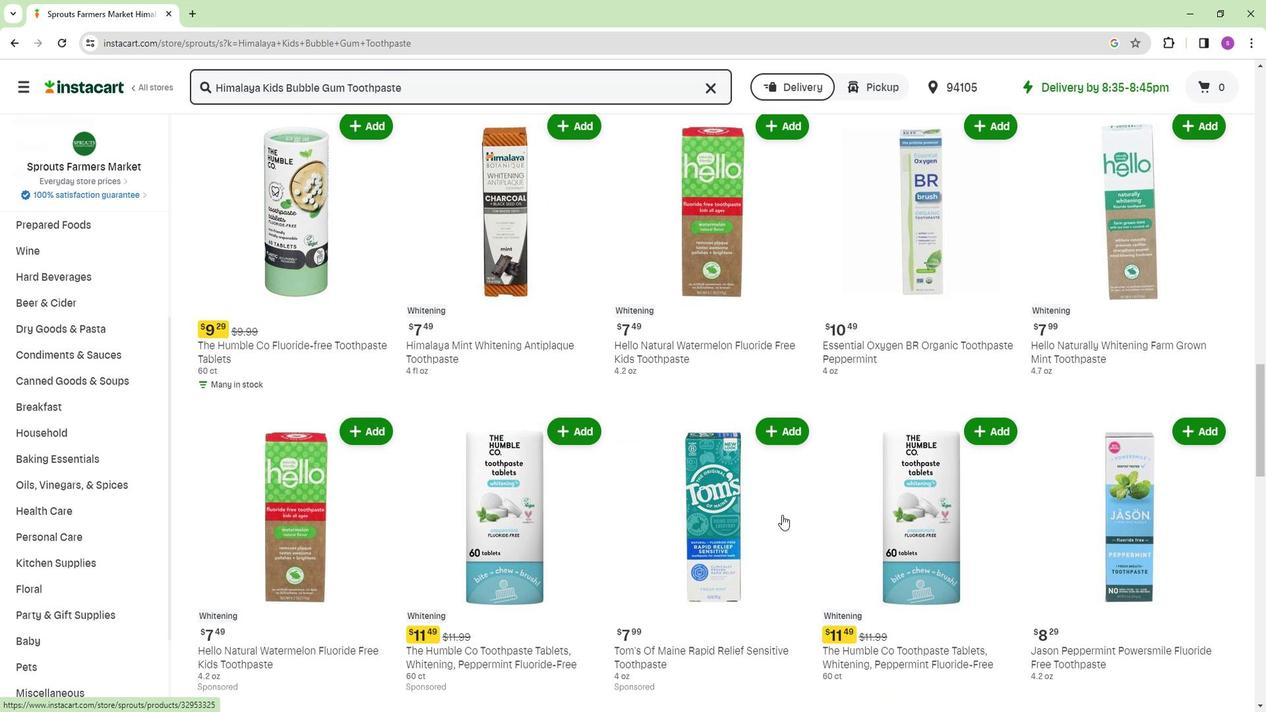 
Action: Mouse scrolled (779, 517) with delta (0, 0)
Screenshot: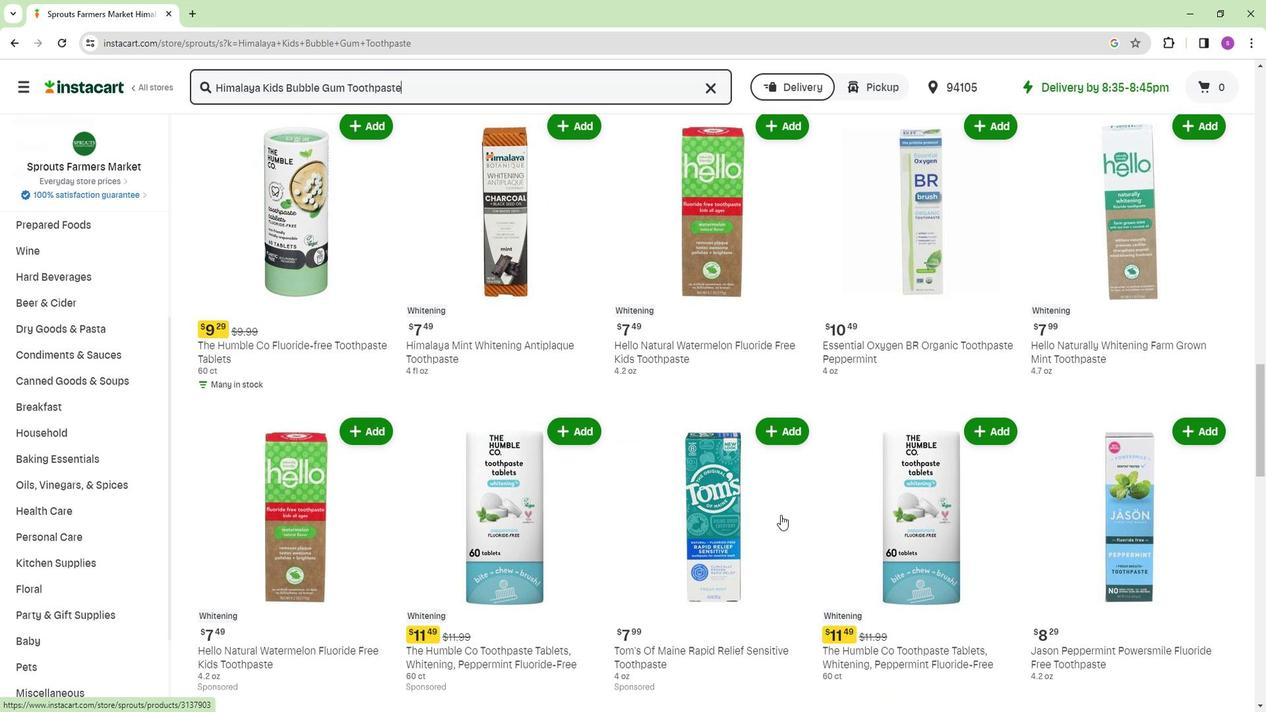 
Action: Mouse scrolled (779, 517) with delta (0, 0)
Screenshot: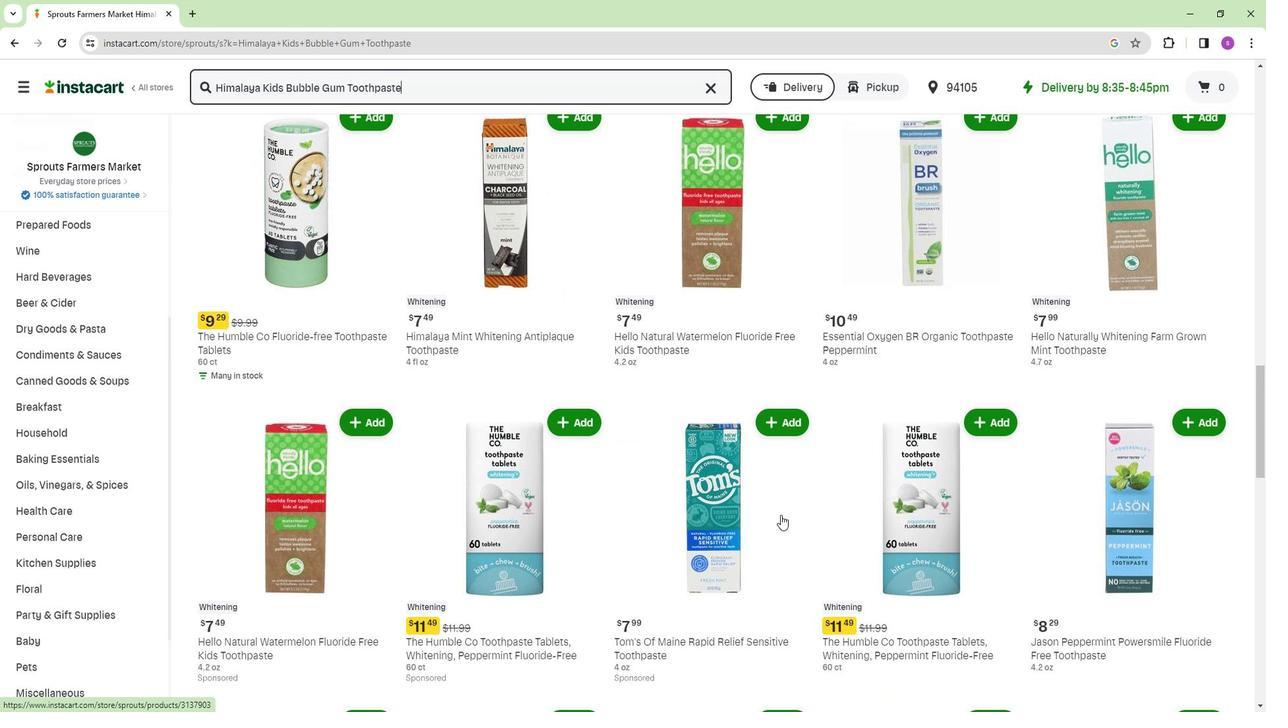 
Action: Mouse moved to (753, 516)
Screenshot: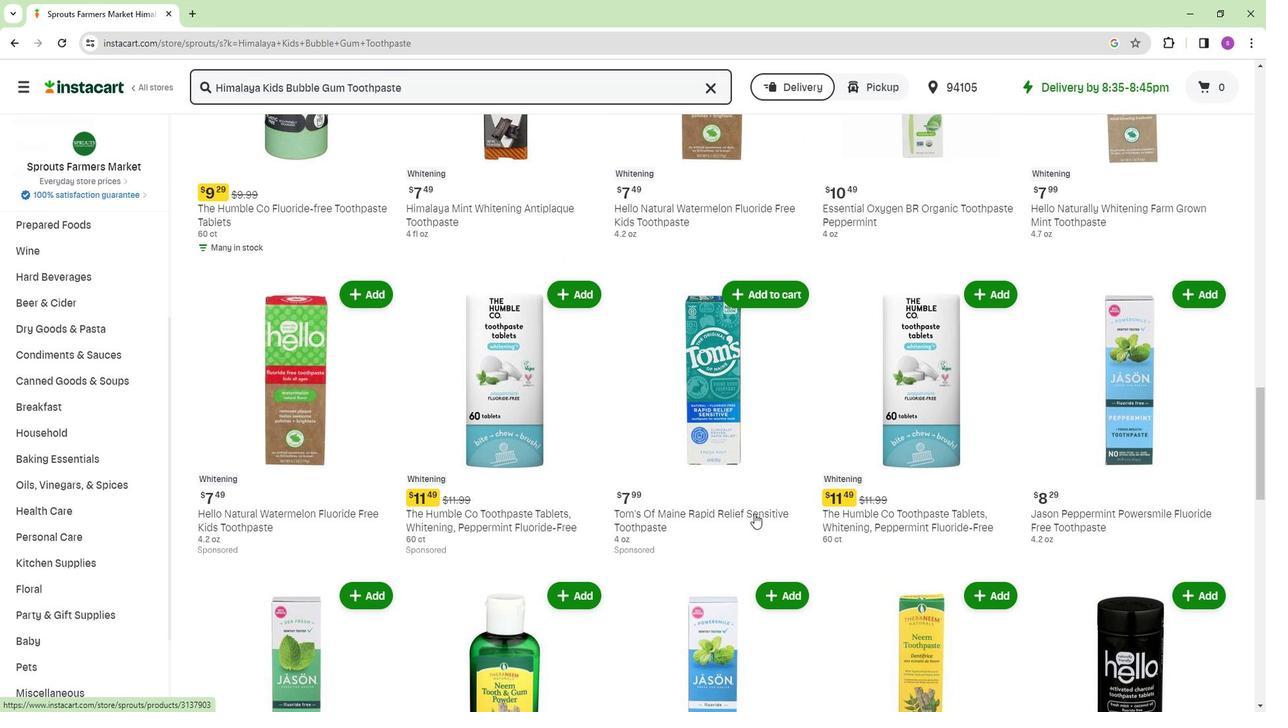 
Action: Mouse scrolled (753, 515) with delta (0, 0)
Screenshot: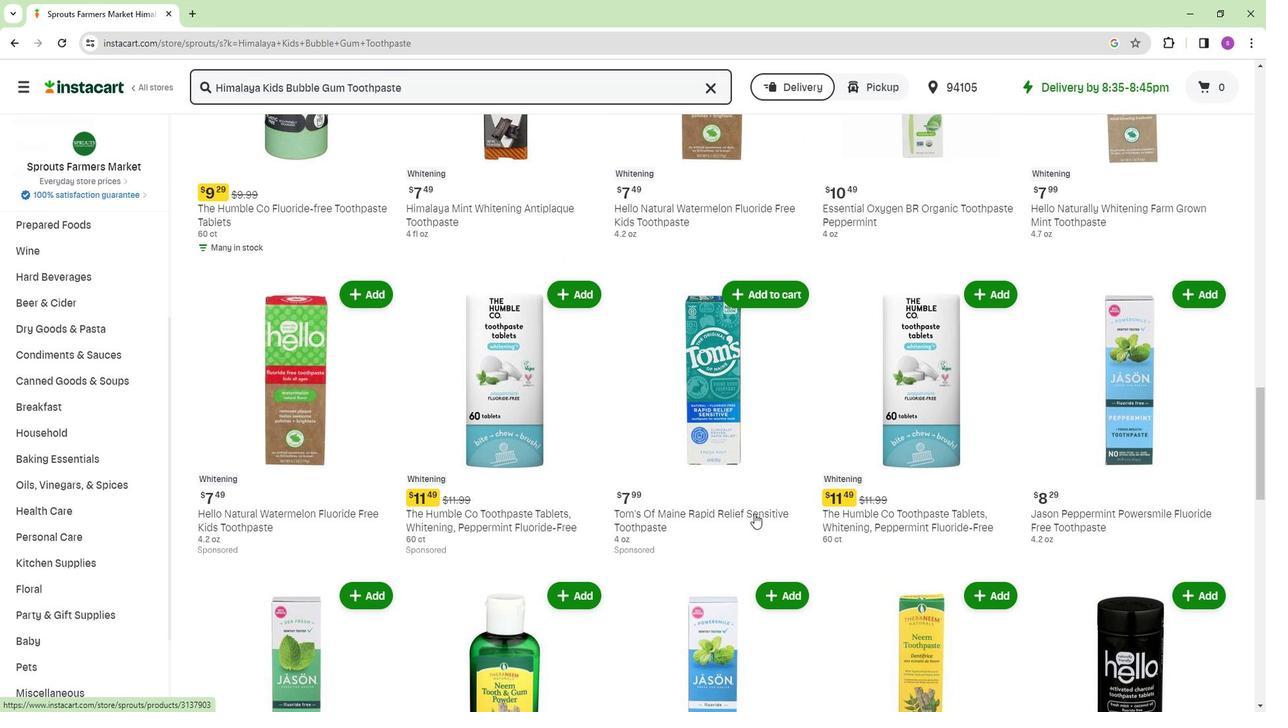 
Action: Mouse scrolled (753, 515) with delta (0, 0)
Screenshot: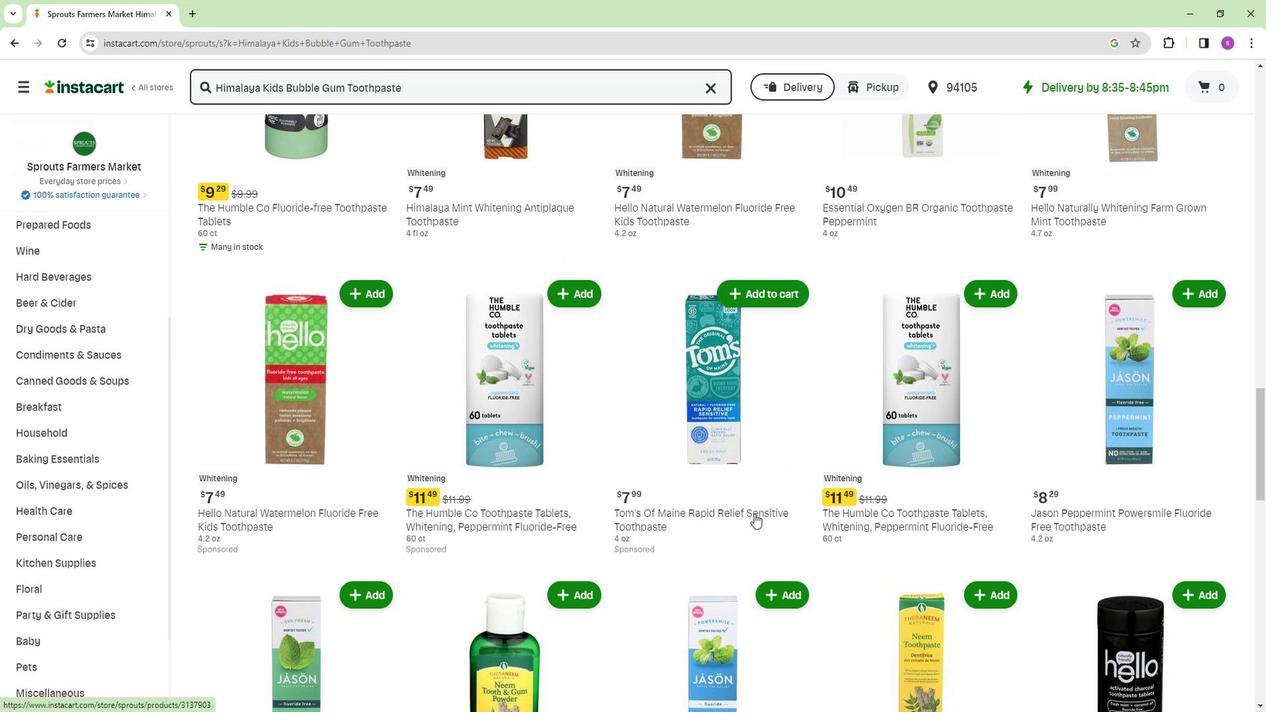 
Action: Mouse moved to (813, 516)
Screenshot: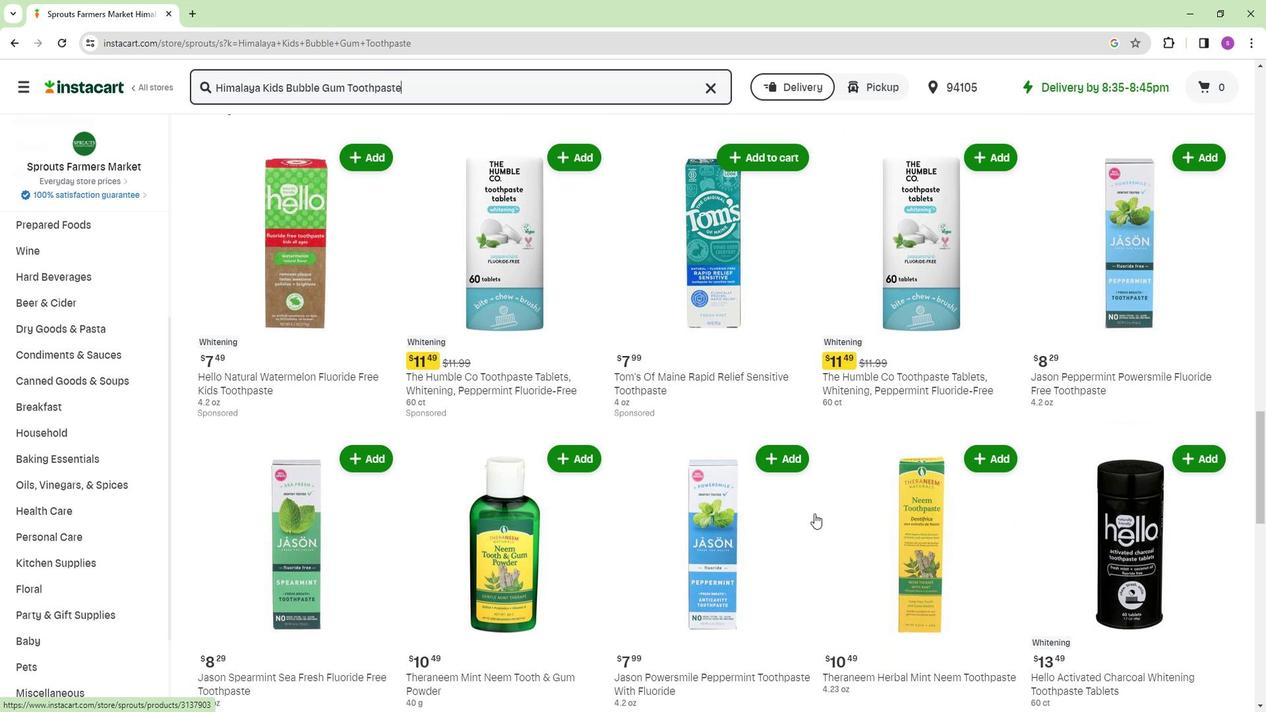 
Action: Mouse scrolled (813, 515) with delta (0, 0)
Screenshot: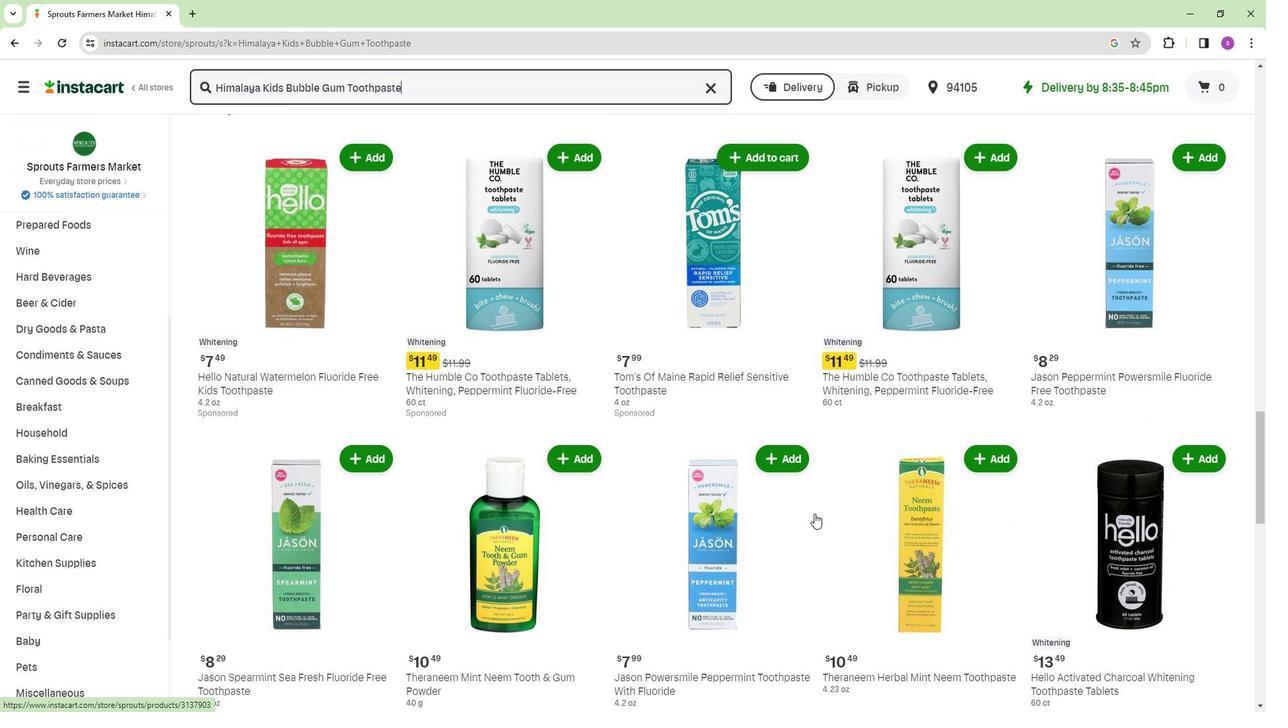 
Action: Mouse scrolled (813, 515) with delta (0, 0)
Screenshot: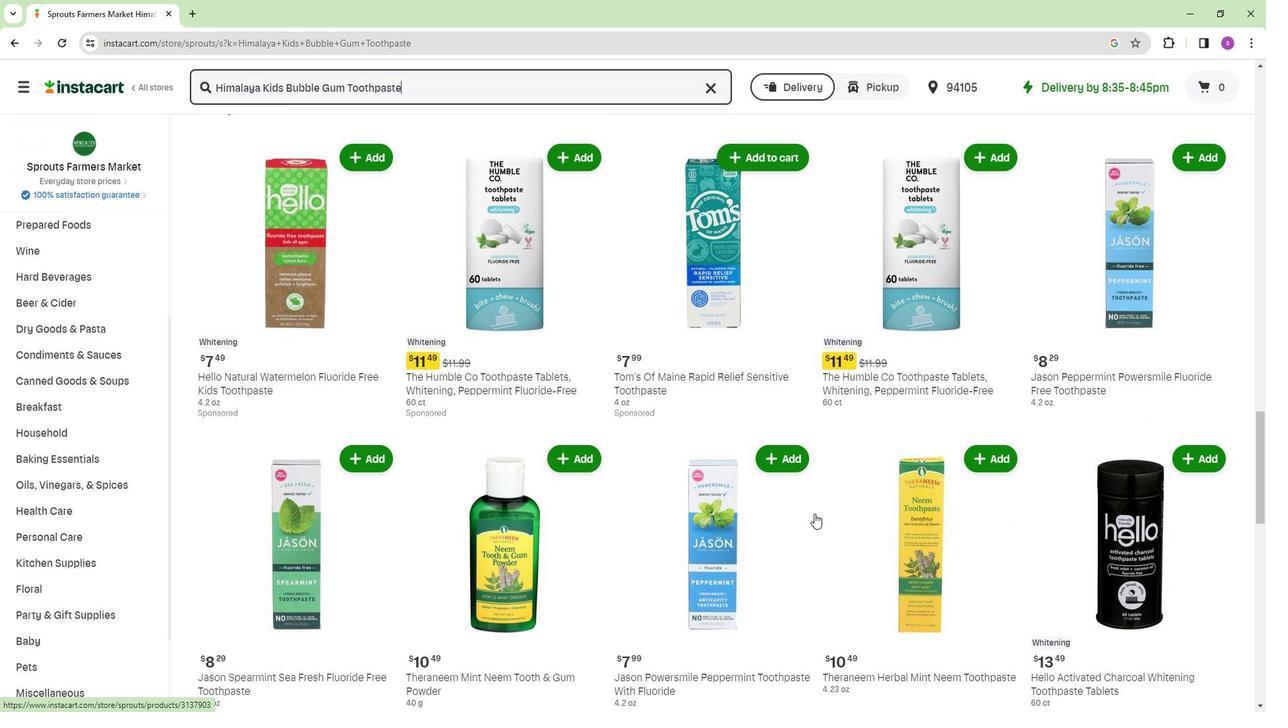 
Action: Mouse scrolled (813, 515) with delta (0, 0)
Screenshot: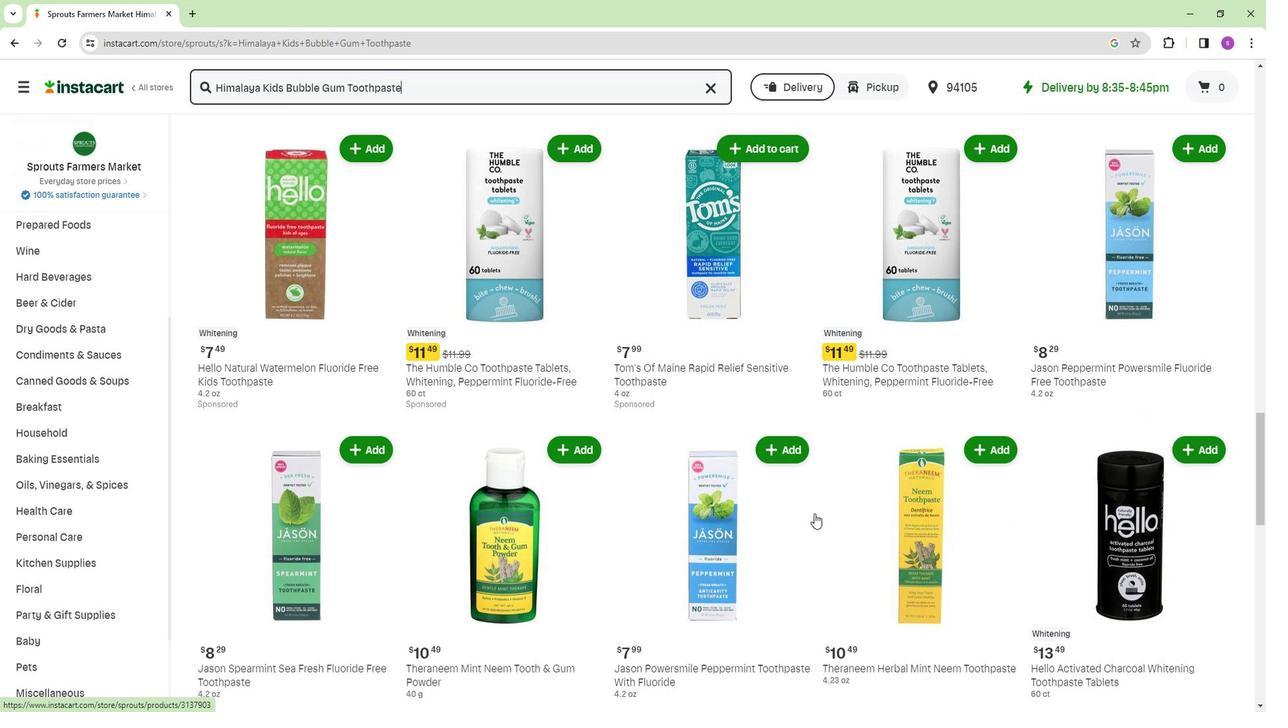 
Action: Mouse moved to (811, 517)
Screenshot: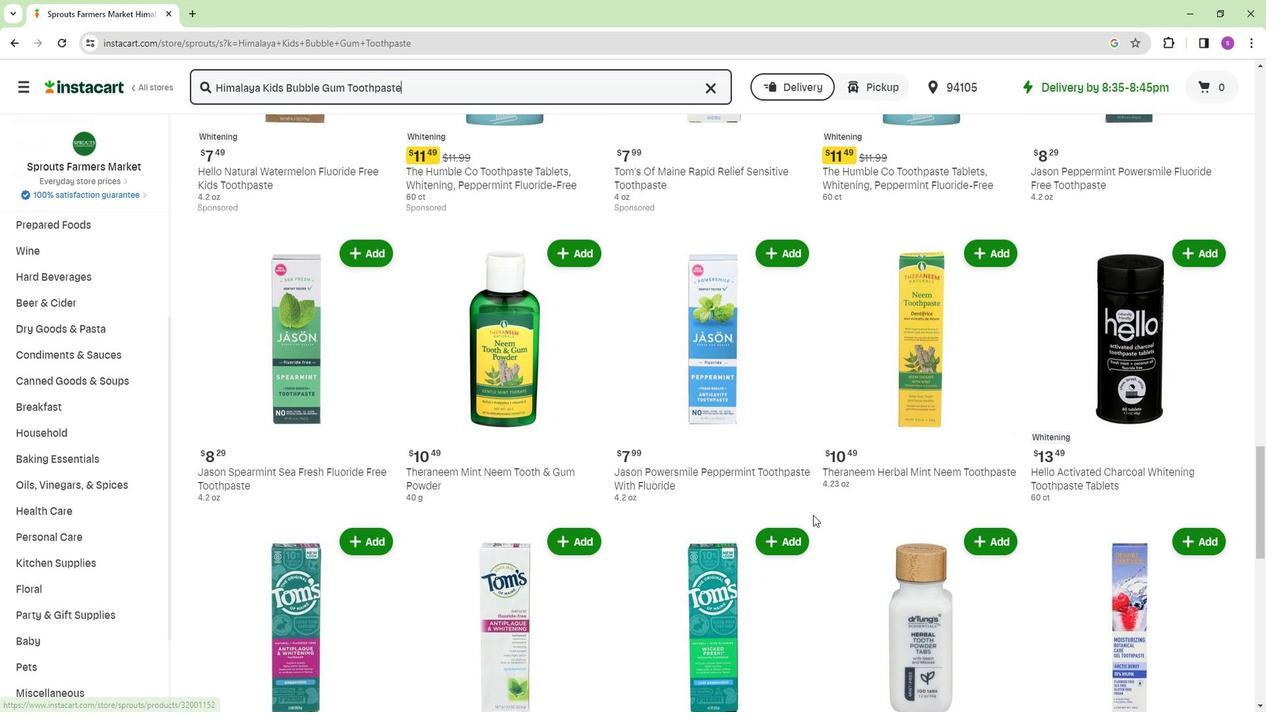 
Action: Mouse scrolled (811, 517) with delta (0, 0)
Screenshot: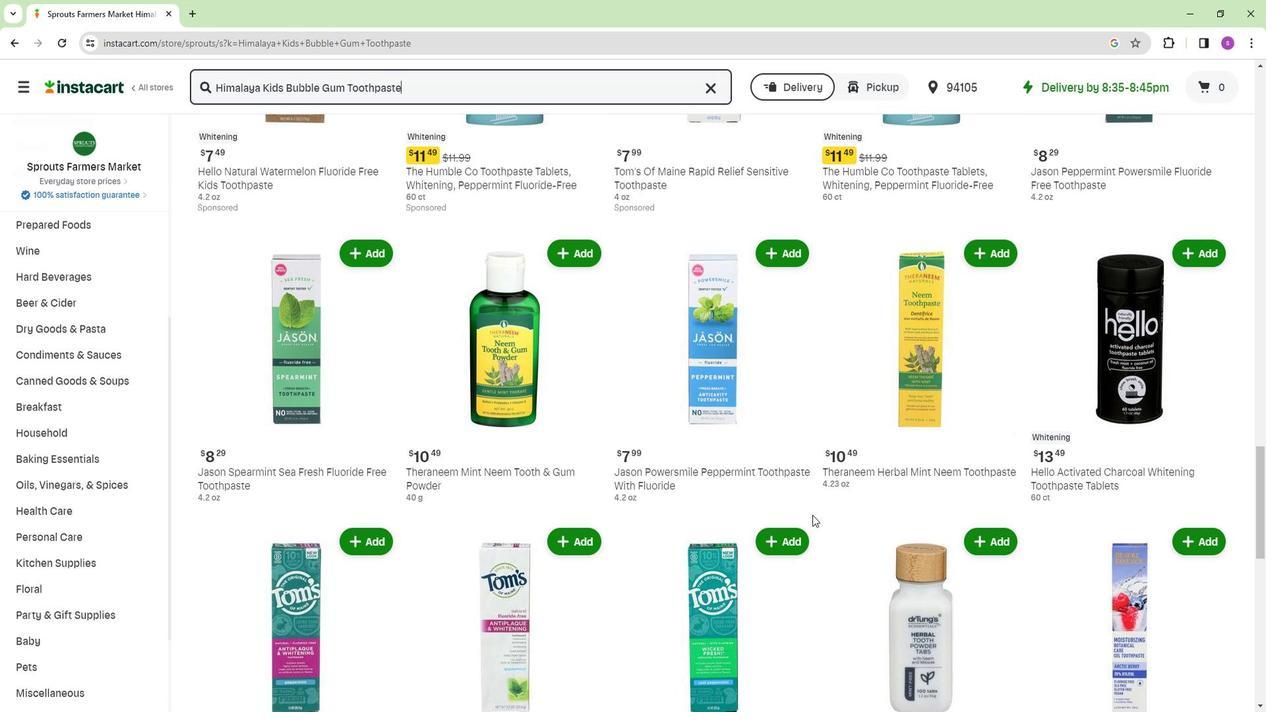 
Action: Mouse scrolled (811, 517) with delta (0, 0)
Screenshot: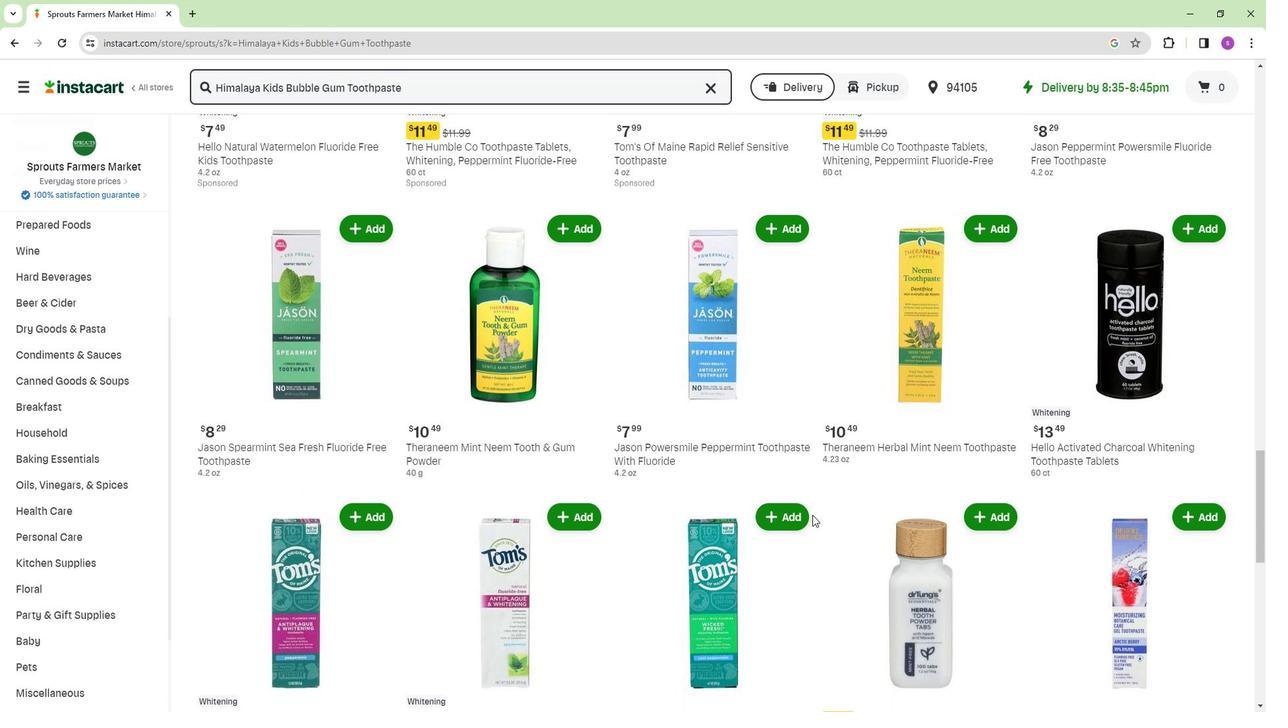 
Action: Mouse moved to (653, 509)
Screenshot: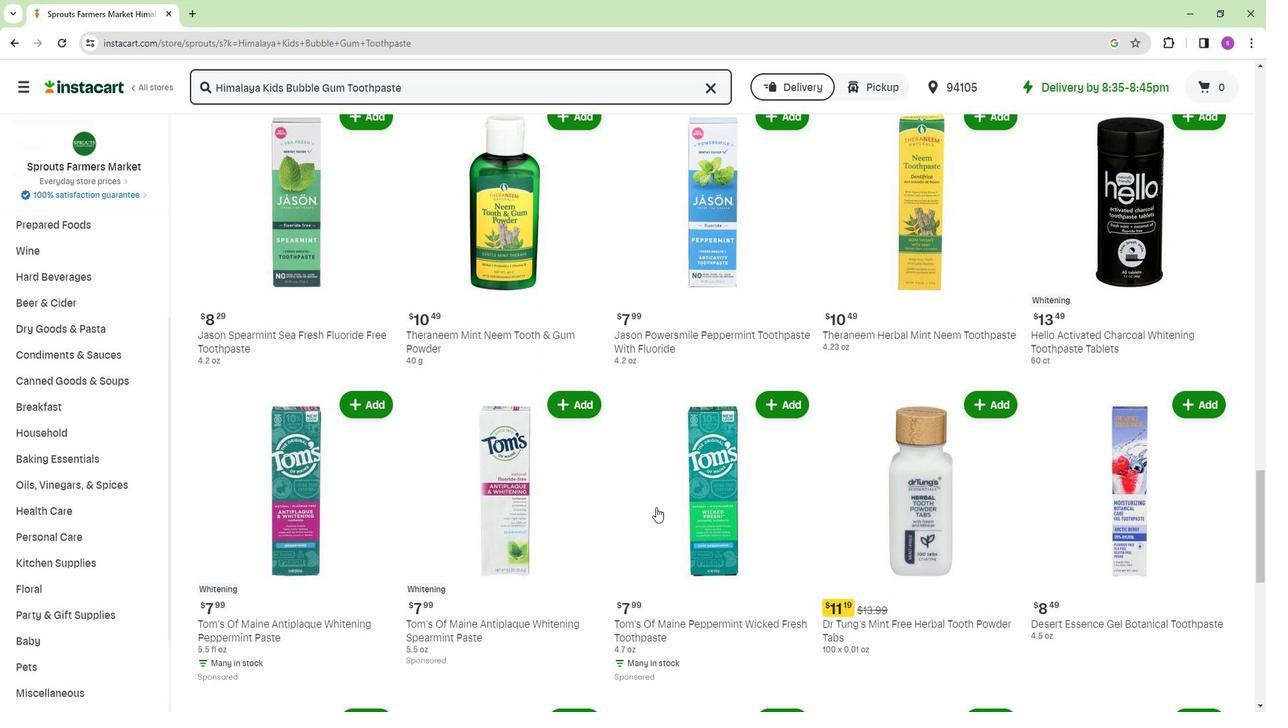 
Action: Mouse scrolled (653, 509) with delta (0, 0)
Screenshot: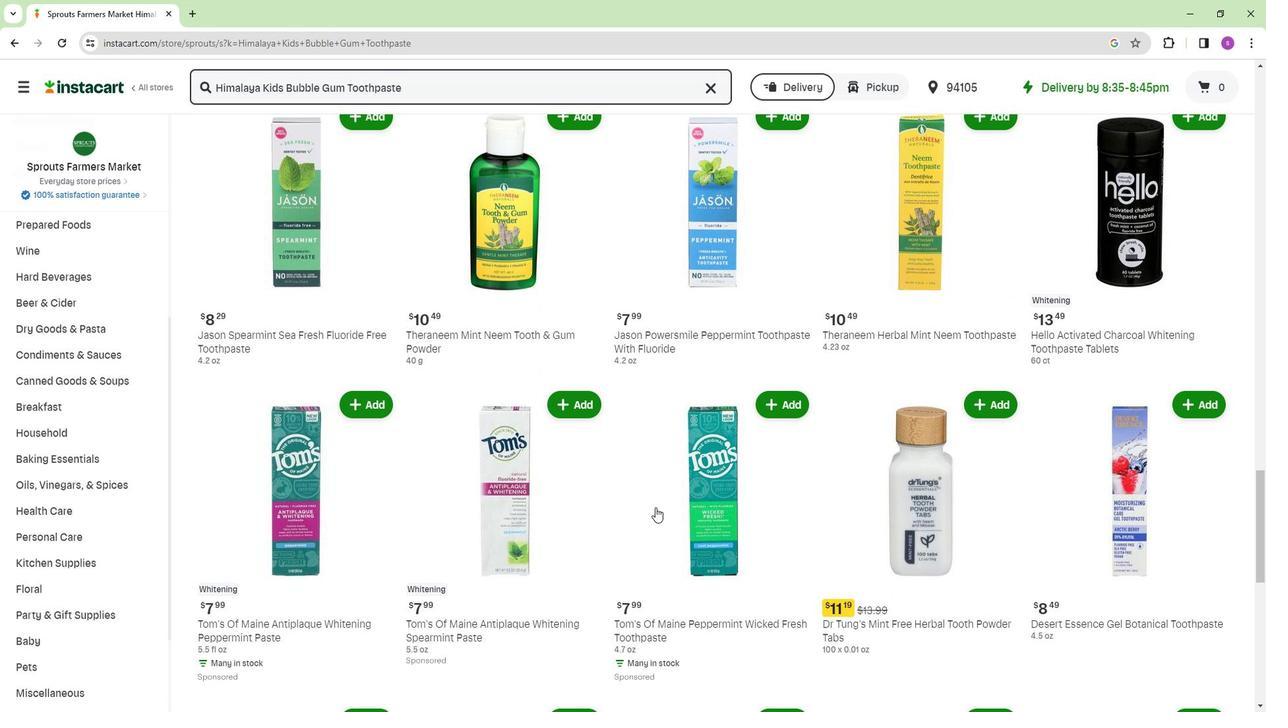 
Action: Mouse scrolled (653, 509) with delta (0, 0)
Screenshot: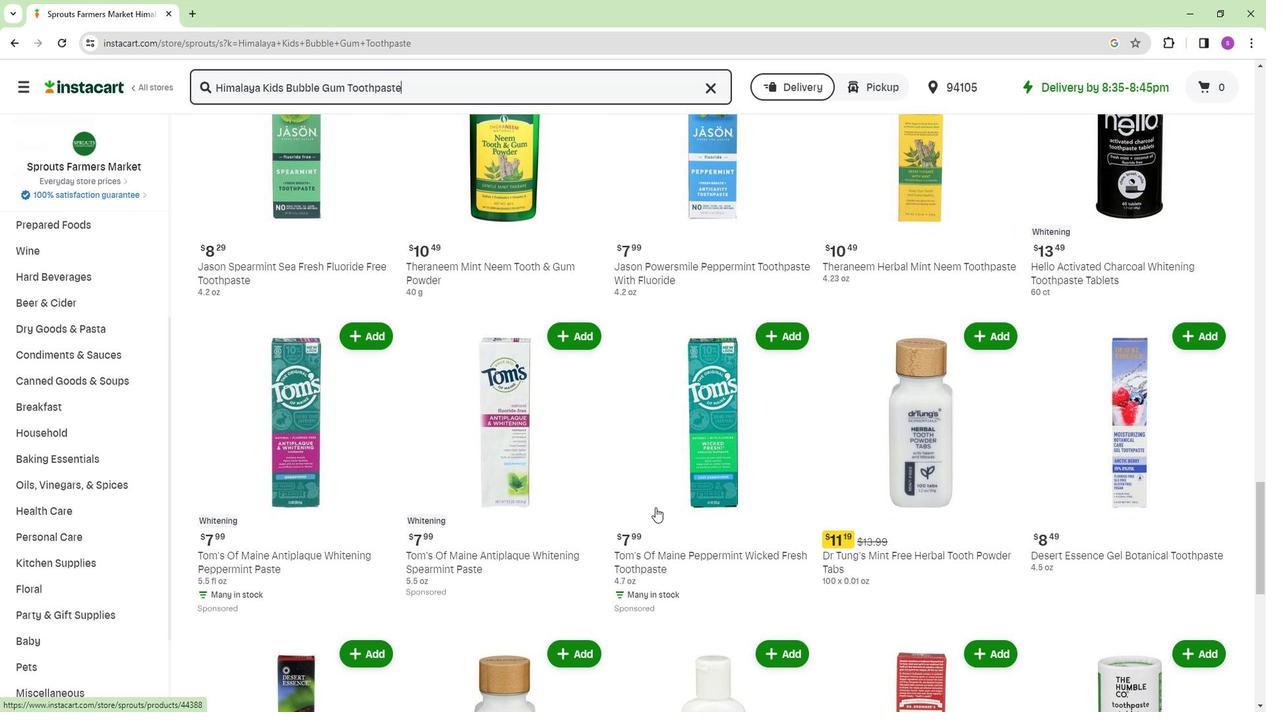 
Action: Mouse scrolled (653, 509) with delta (0, 0)
Screenshot: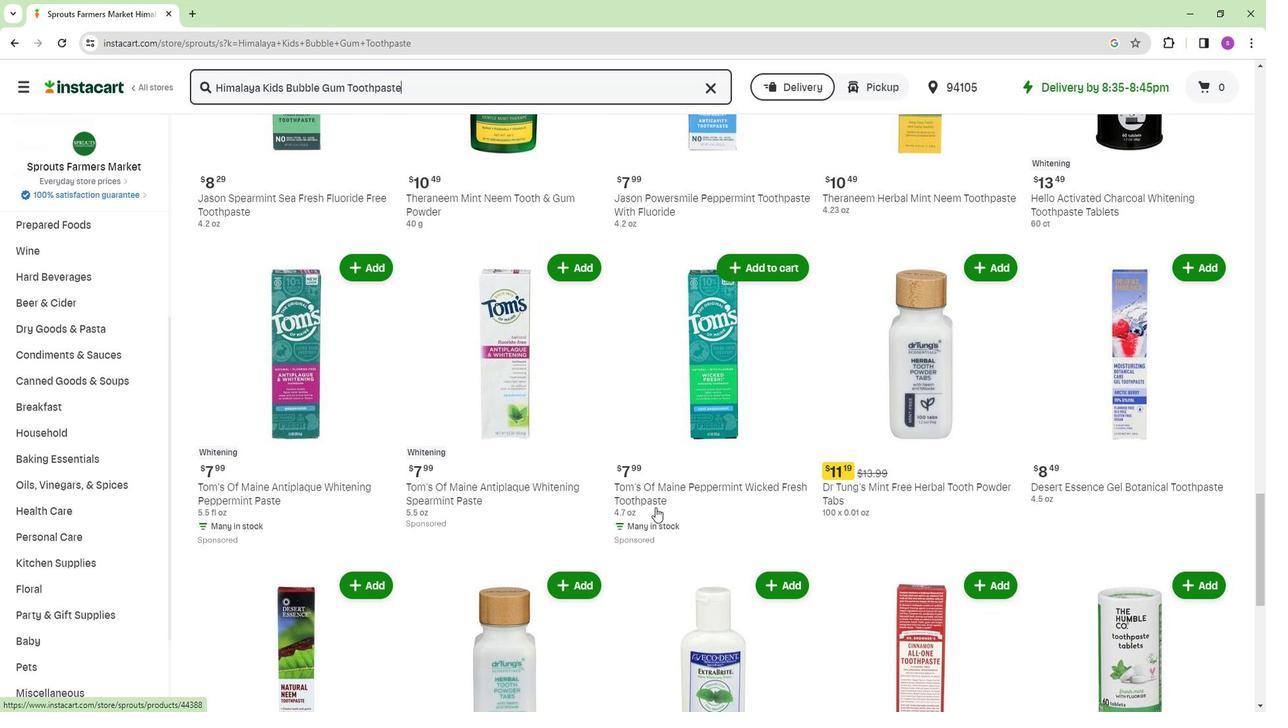 
Action: Mouse scrolled (653, 509) with delta (0, 0)
Screenshot: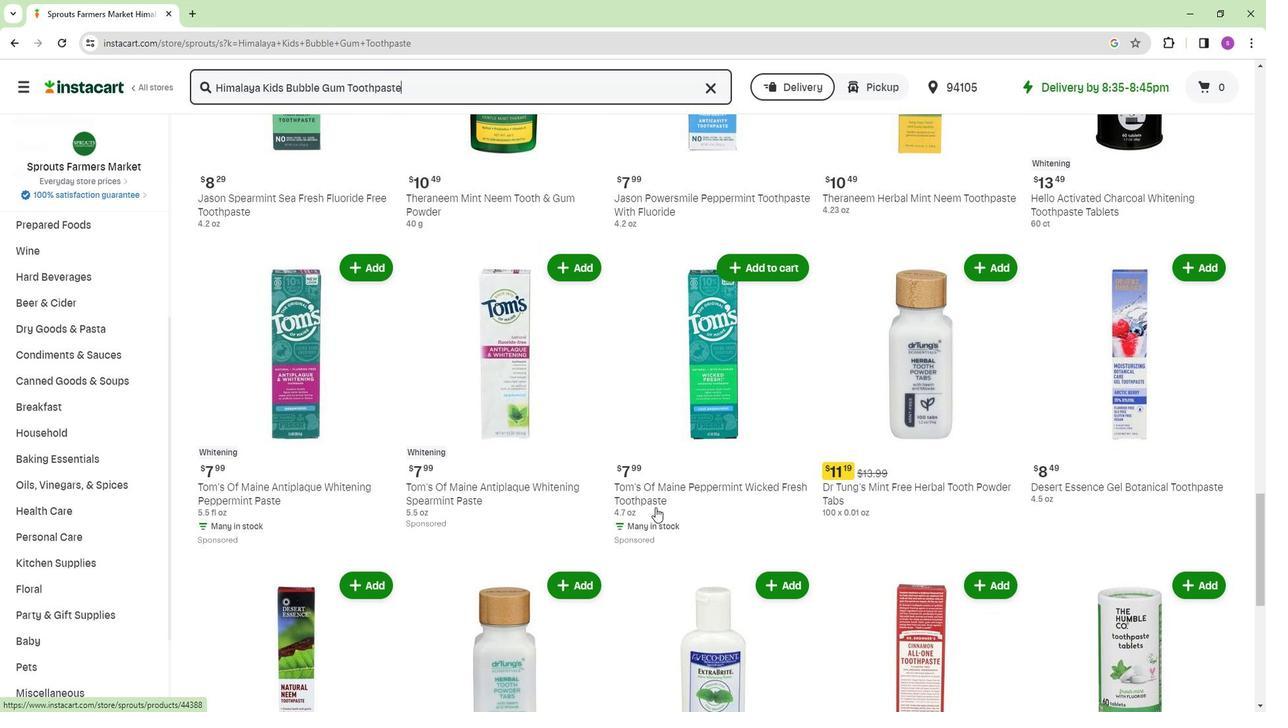 
Action: Mouse scrolled (653, 509) with delta (0, 0)
Screenshot: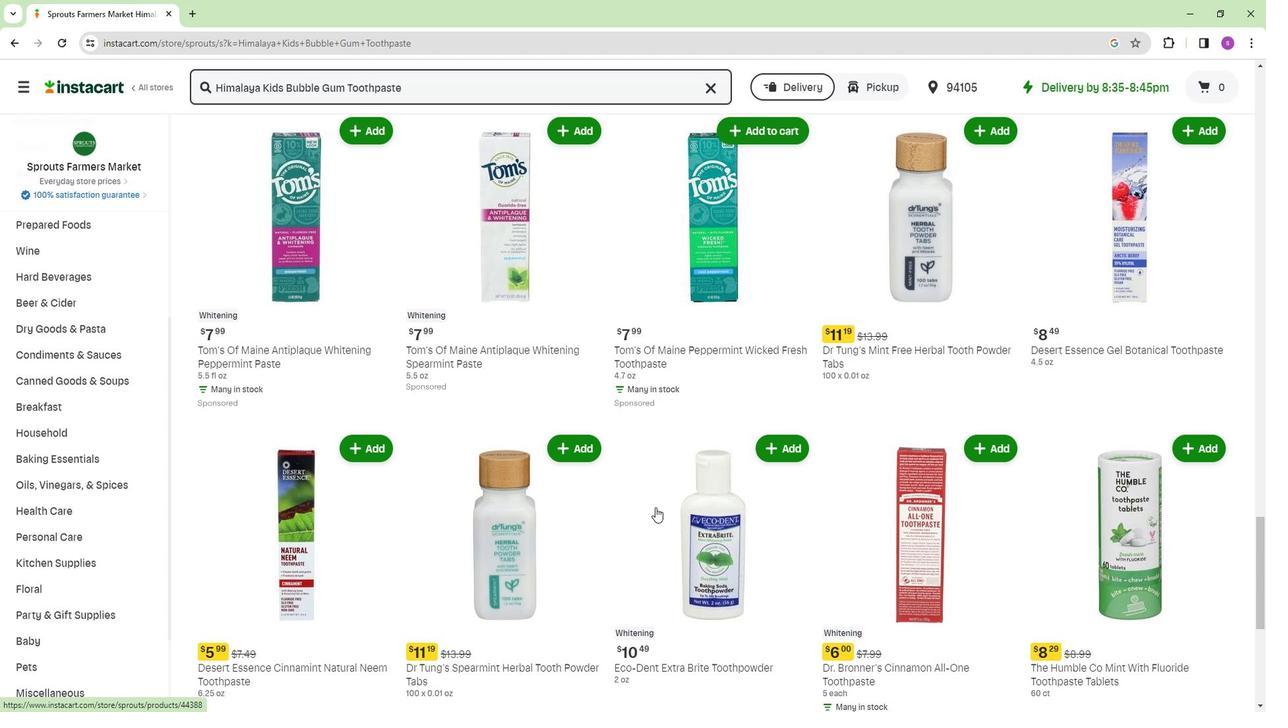 
Action: Mouse moved to (653, 515)
Screenshot: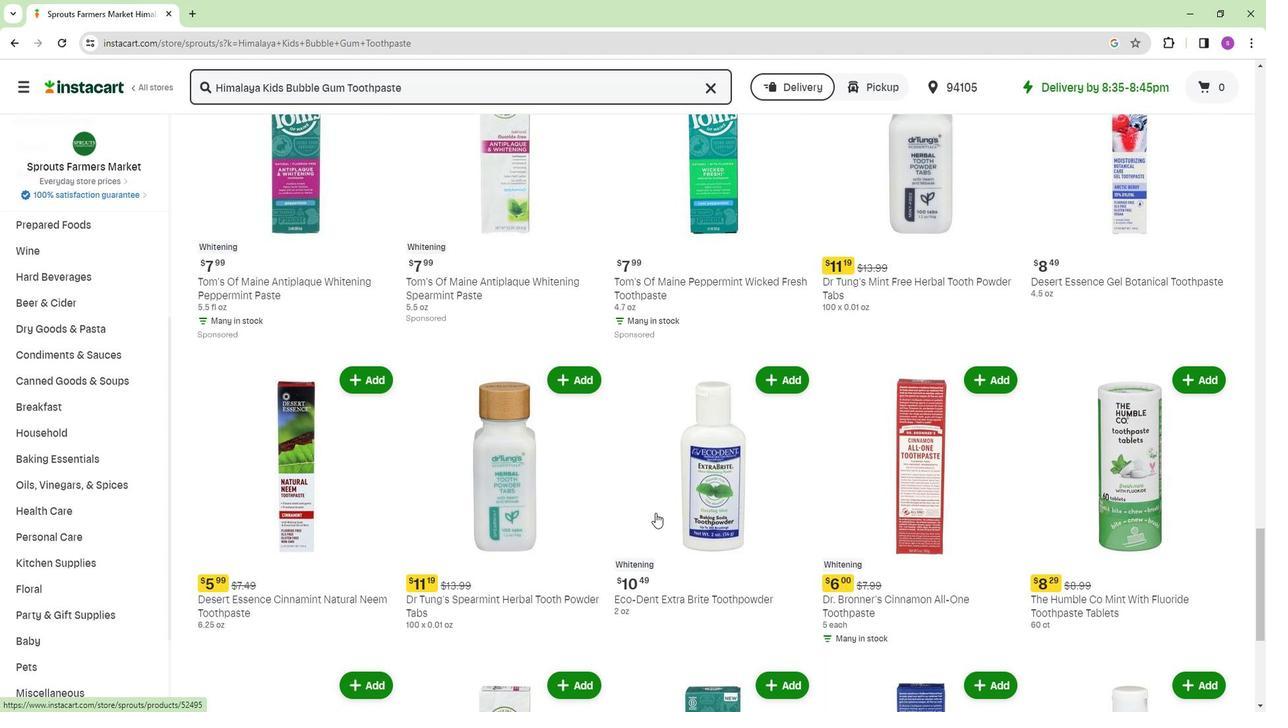 
Action: Mouse scrolled (653, 515) with delta (0, 0)
Screenshot: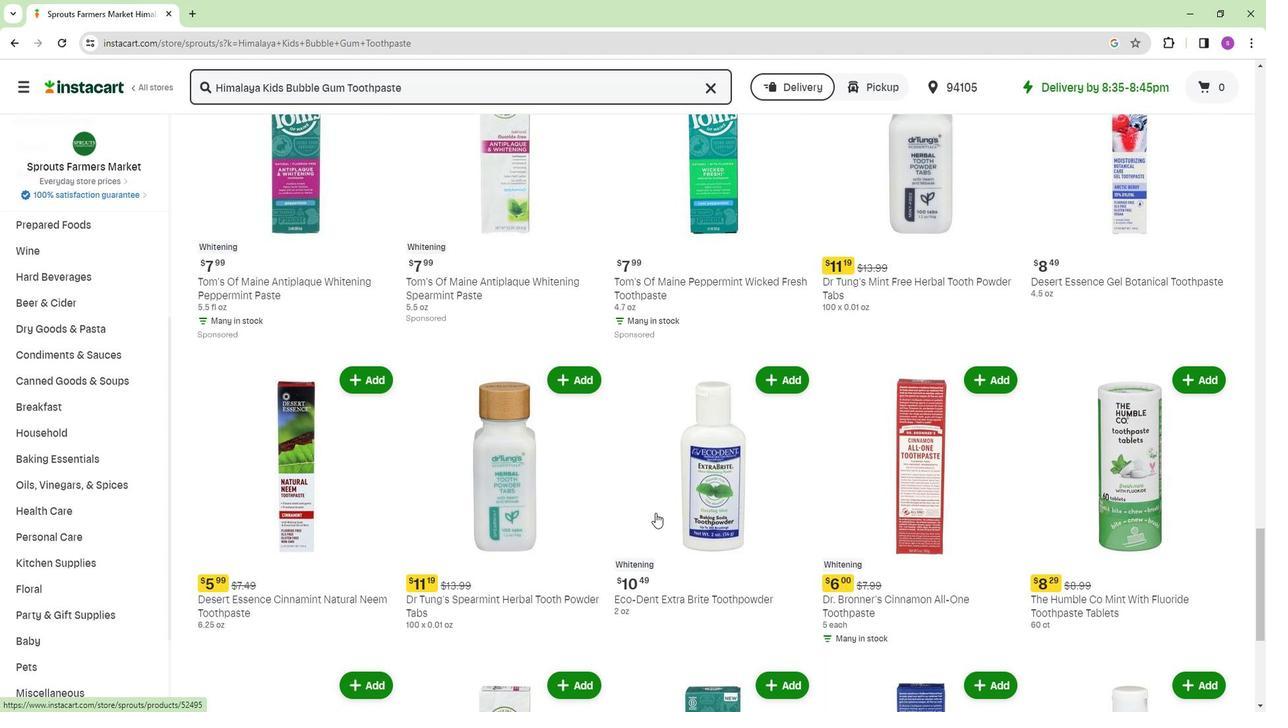 
Action: Mouse scrolled (653, 515) with delta (0, 0)
Screenshot: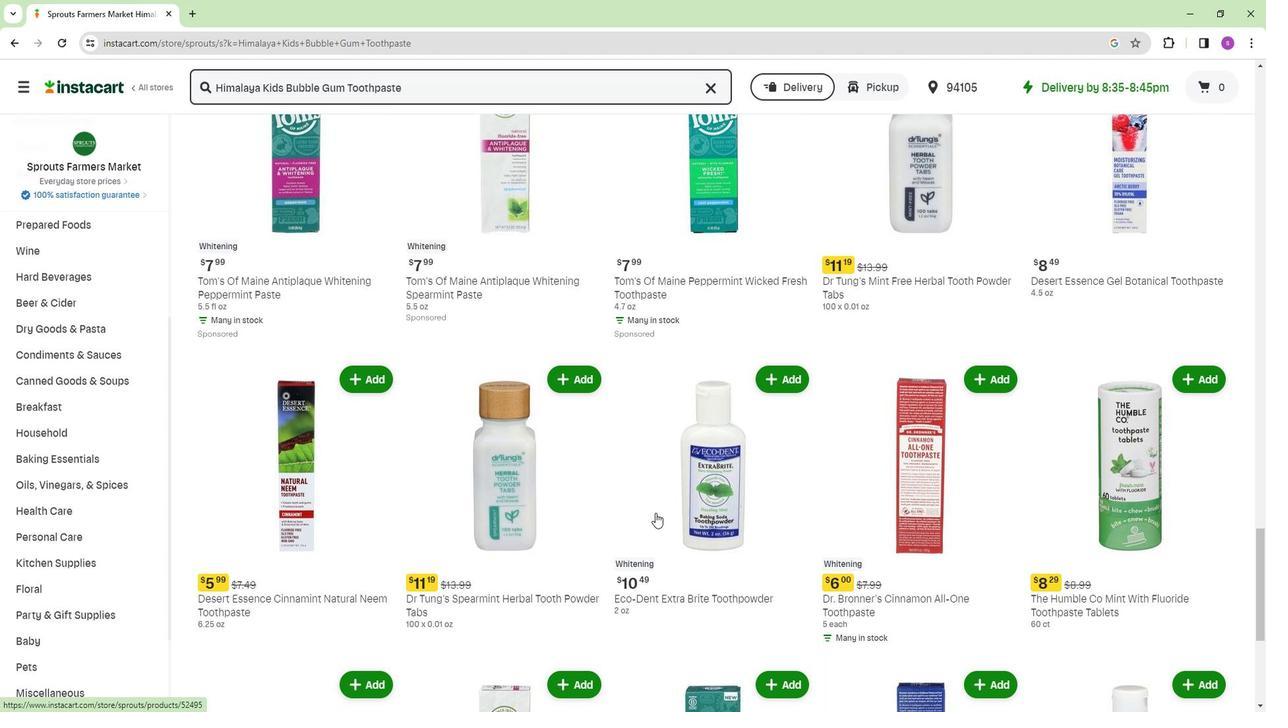 
Action: Mouse moved to (653, 516)
Screenshot: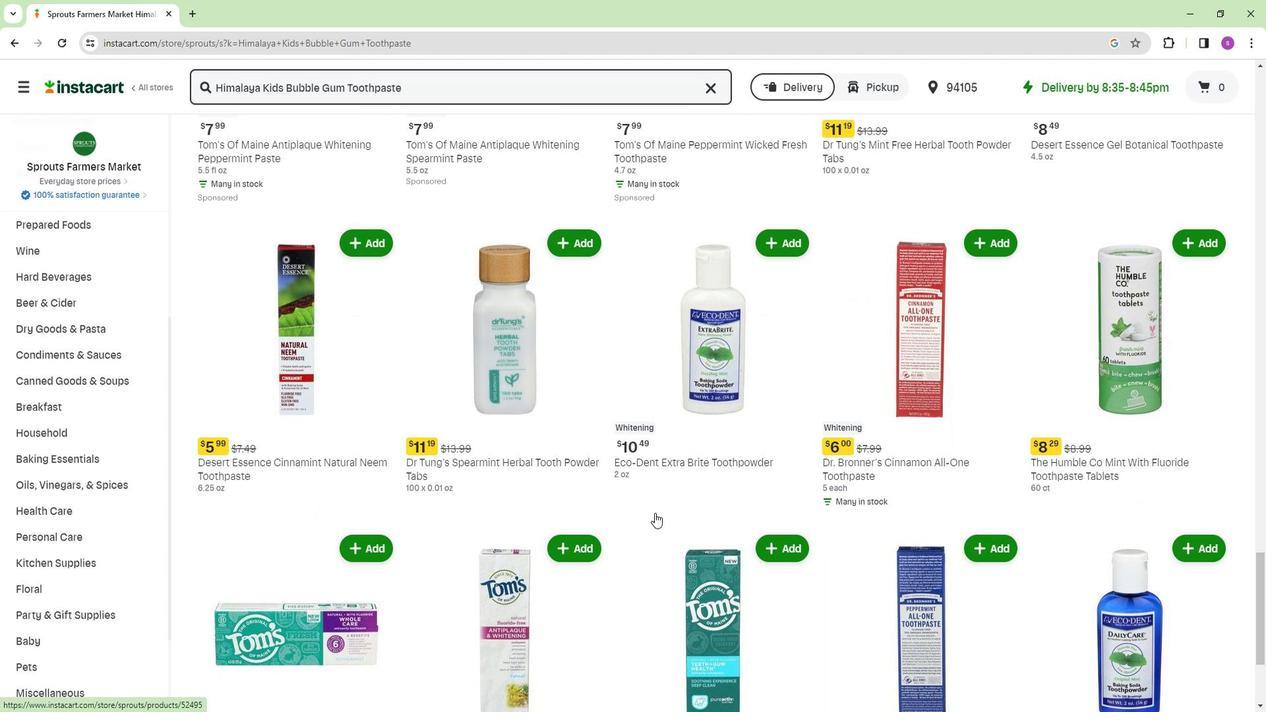 
Action: Mouse scrolled (653, 515) with delta (0, 0)
Screenshot: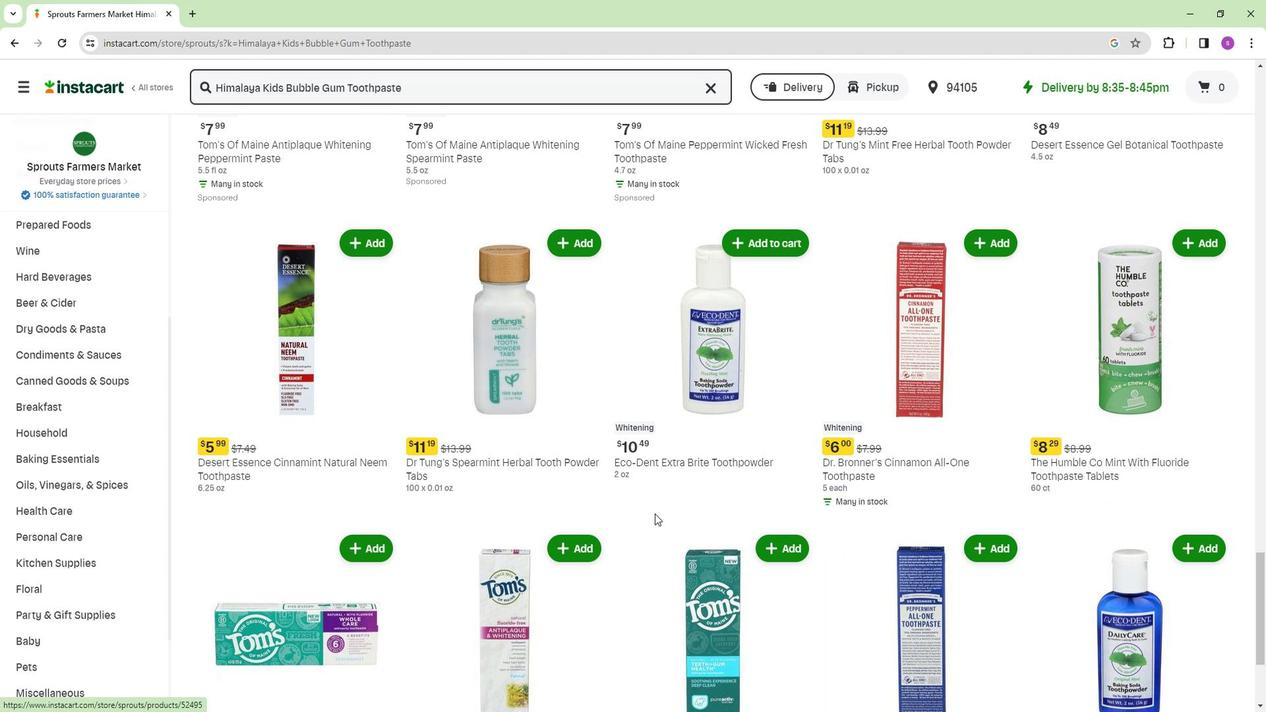 
Action: Mouse scrolled (653, 515) with delta (0, 0)
Screenshot: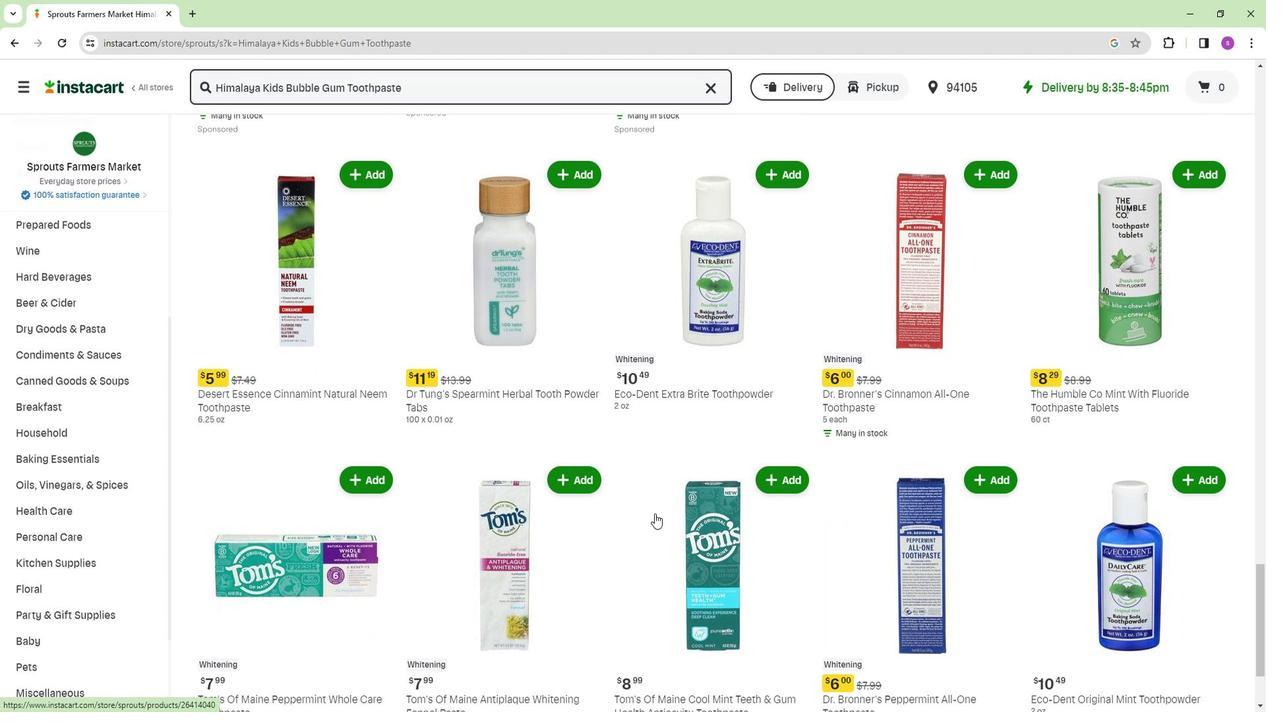
Action: Mouse moved to (616, 508)
Screenshot: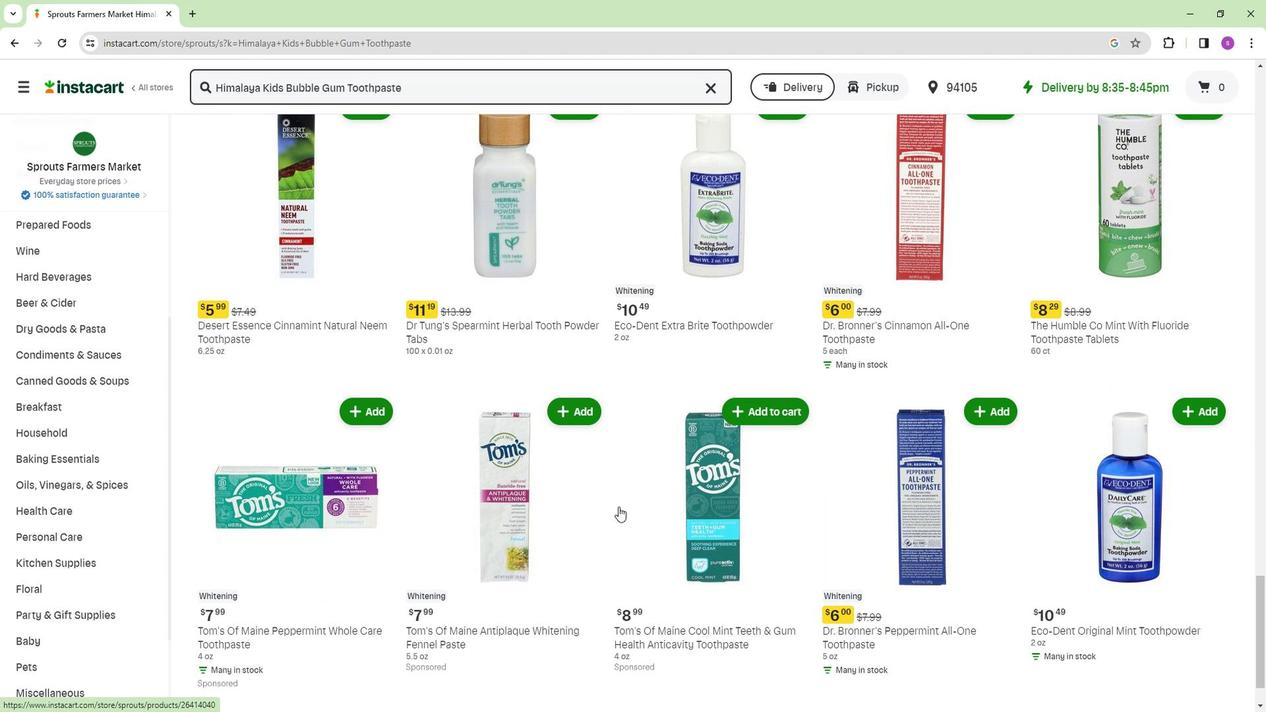 
Action: Mouse scrolled (616, 508) with delta (0, 0)
Screenshot: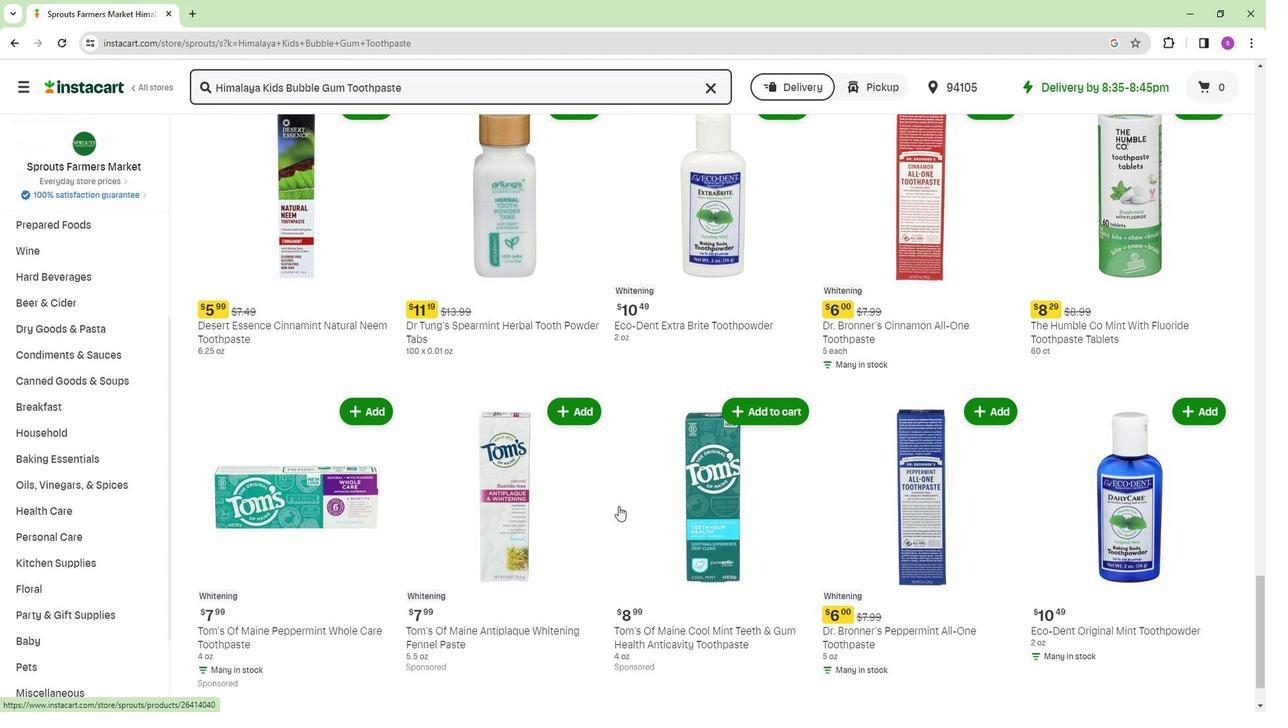 
Action: Mouse scrolled (616, 508) with delta (0, 0)
Screenshot: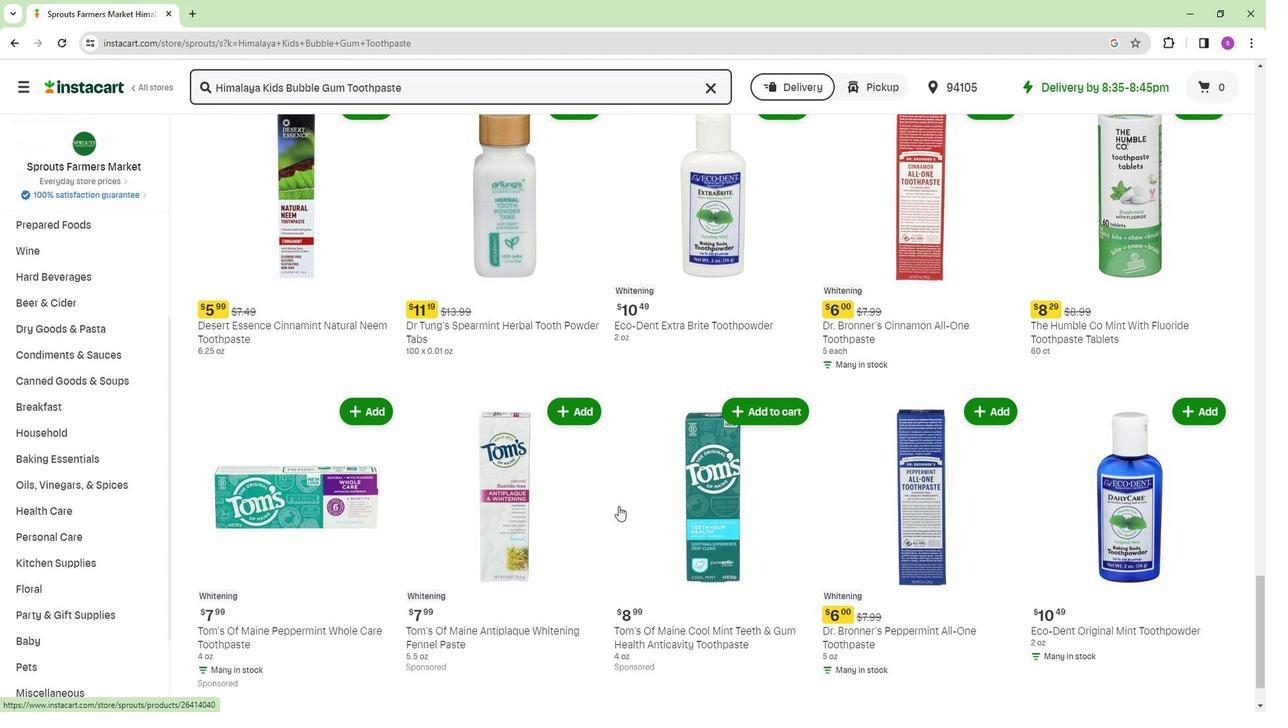 
